 Task: Open Card Public Relations Performance Review in Board Data Visualization Techniques to Workspace Change Management and add a team member Softage.1@softage.net, a label Orange, a checklist Project Communication Management, an attachment from your computer, a color Orange and finally, add a card description 'Conduct competitor analysis for upcoming product launch' and a comment 'We should approach this task with a sense of persistence and determination, willing to overcome obstacles and push through challenges.'. Add a start date 'Jan 01, 1900' with a due date 'Jan 08, 1900'
Action: Mouse moved to (292, 157)
Screenshot: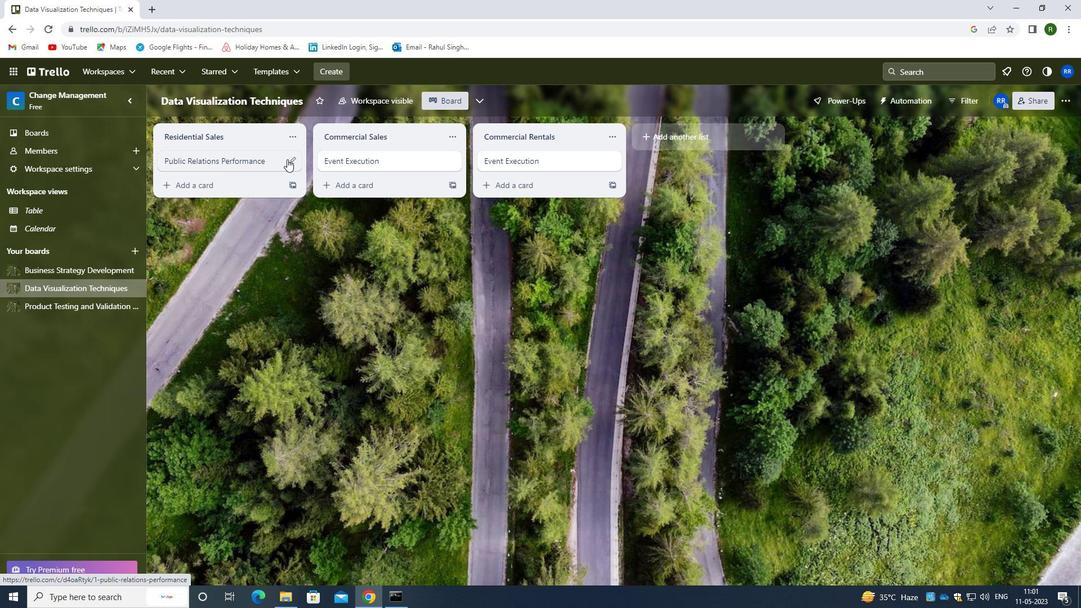 
Action: Mouse pressed left at (292, 157)
Screenshot: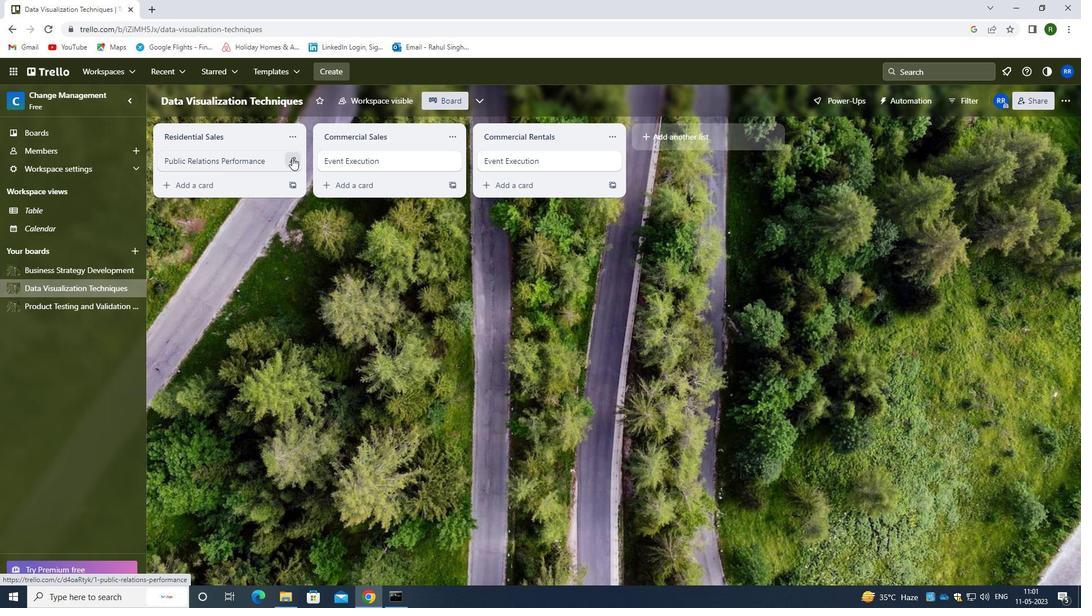 
Action: Mouse moved to (331, 163)
Screenshot: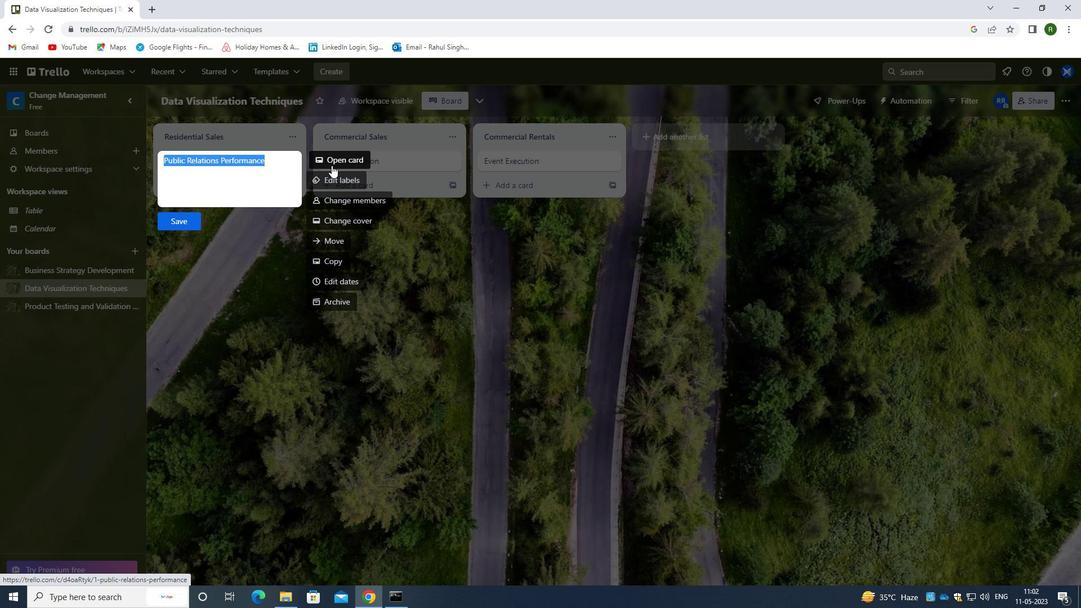 
Action: Mouse pressed left at (331, 163)
Screenshot: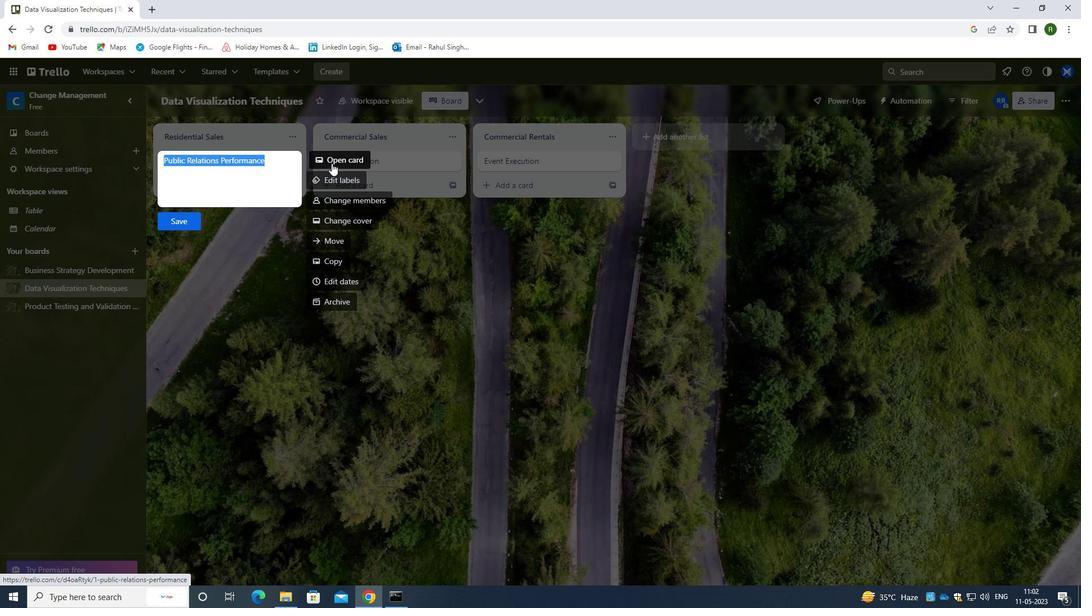 
Action: Mouse moved to (339, 155)
Screenshot: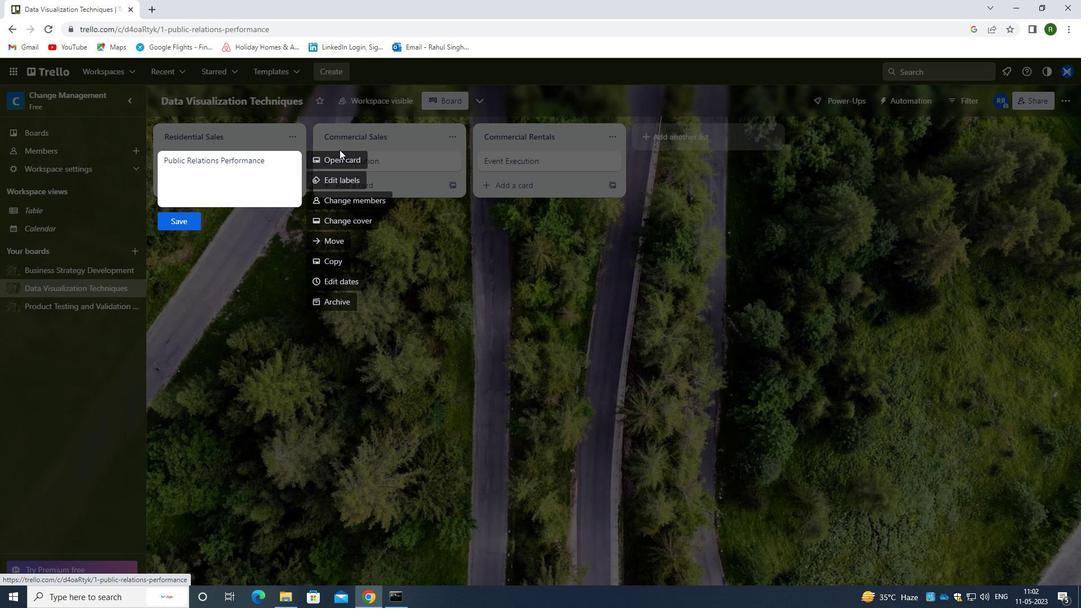 
Action: Mouse pressed left at (339, 155)
Screenshot: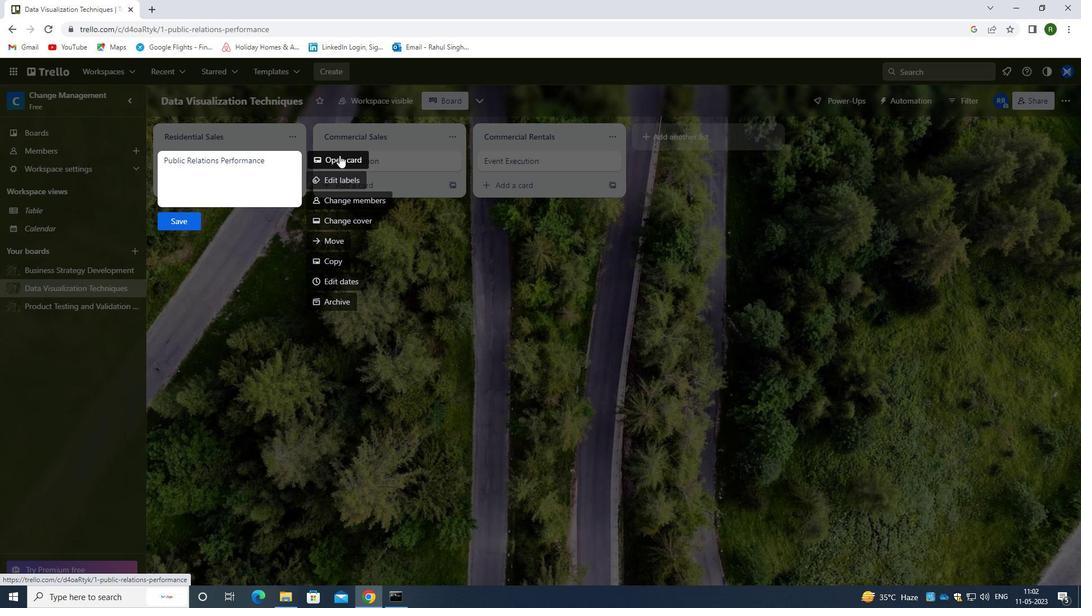 
Action: Mouse moved to (332, 160)
Screenshot: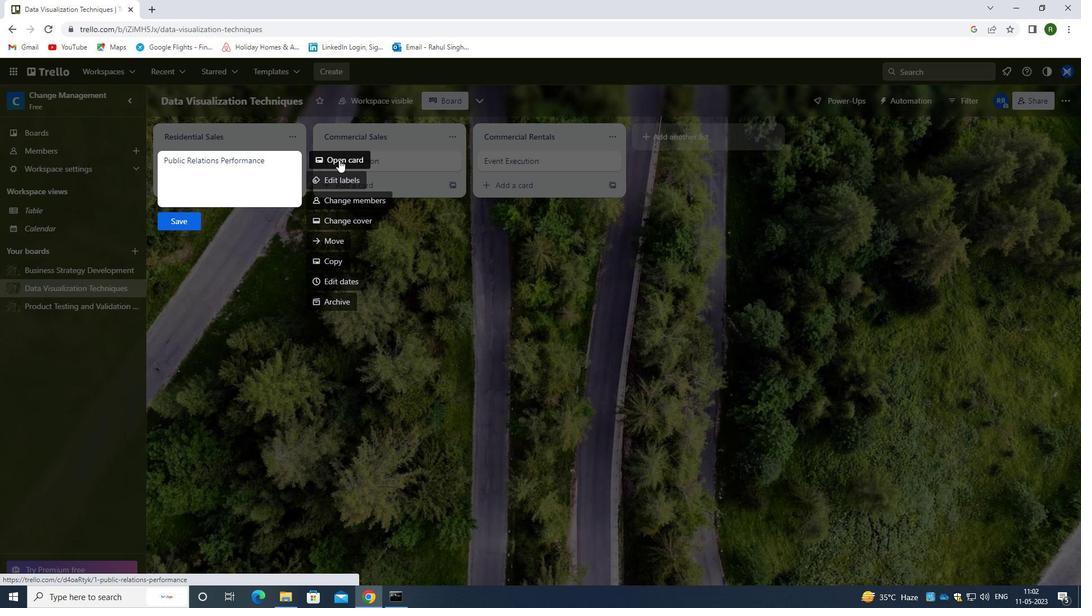 
Action: Mouse pressed left at (332, 160)
Screenshot: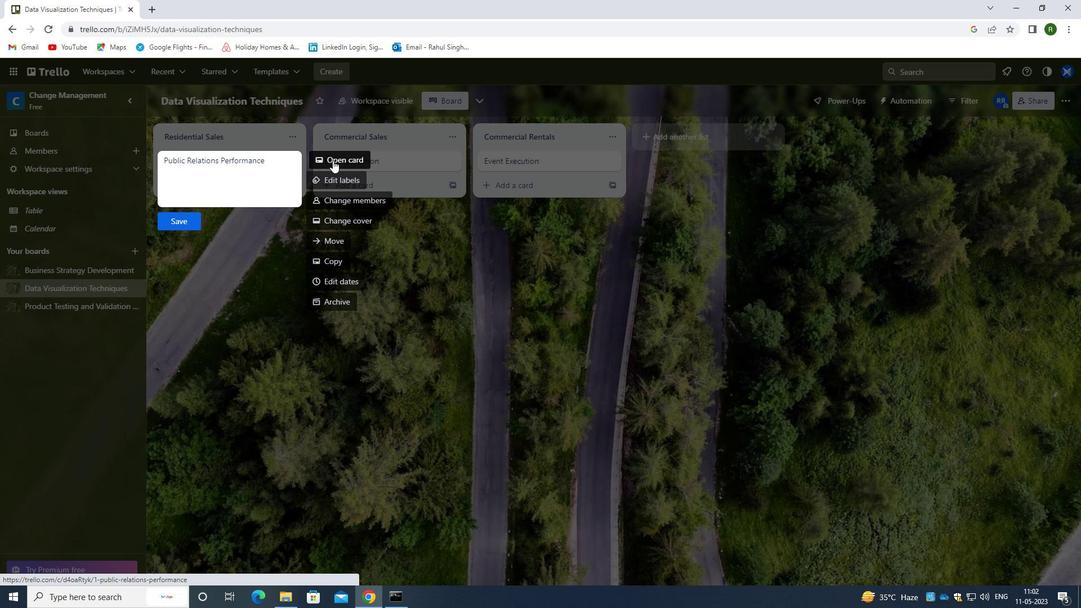 
Action: Mouse moved to (683, 163)
Screenshot: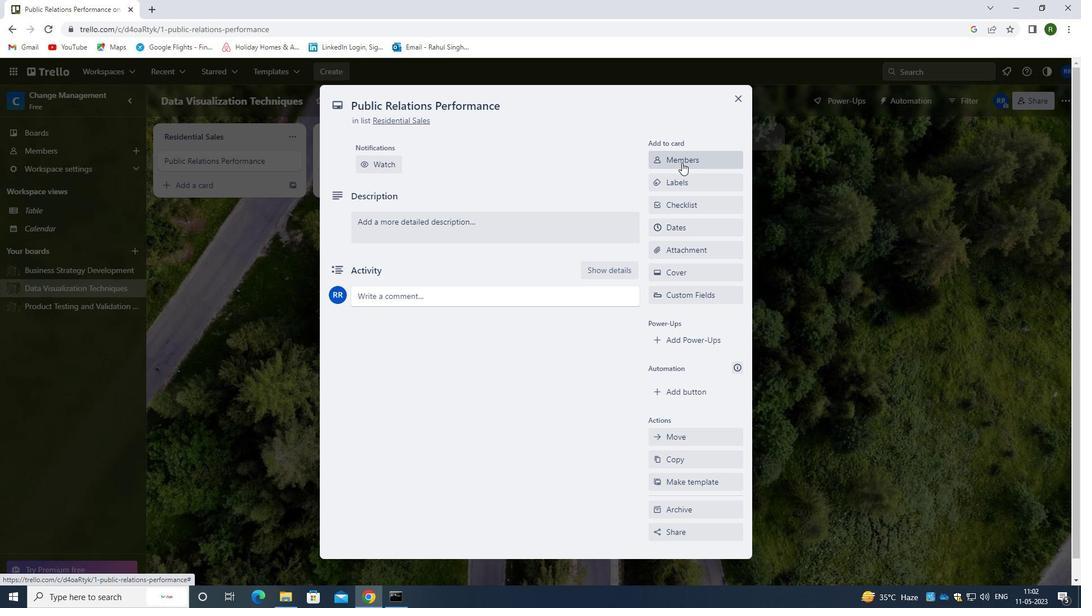 
Action: Mouse pressed left at (683, 163)
Screenshot: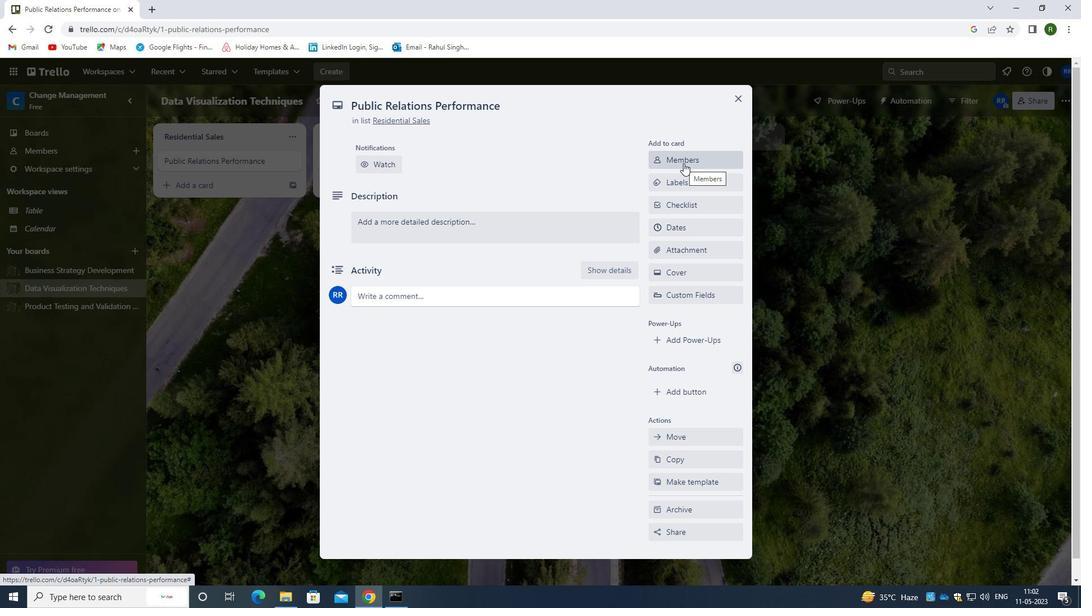 
Action: Mouse moved to (685, 215)
Screenshot: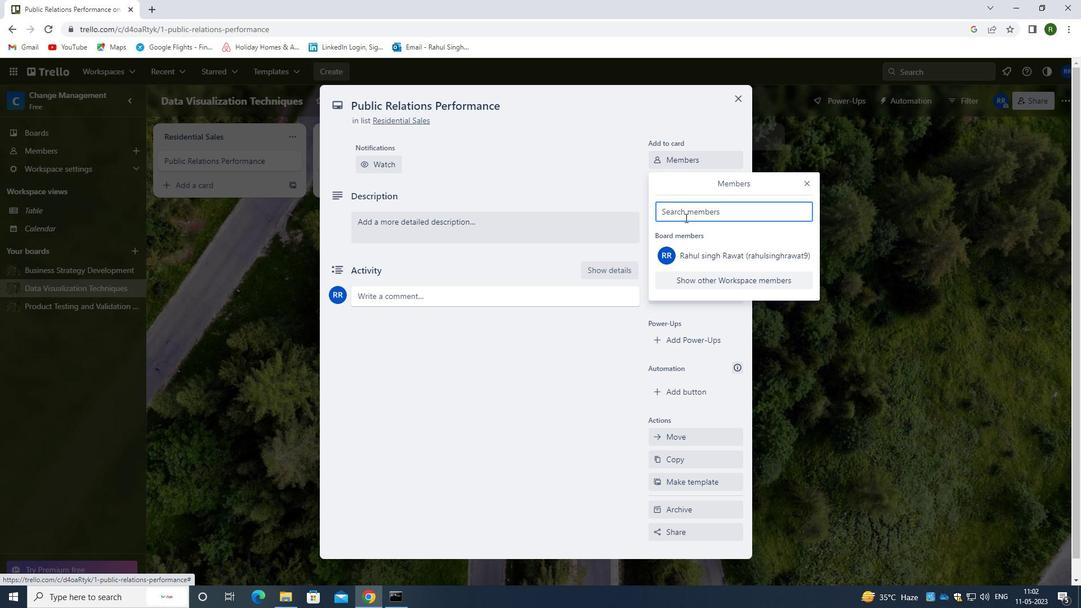 
Action: Mouse pressed left at (685, 215)
Screenshot: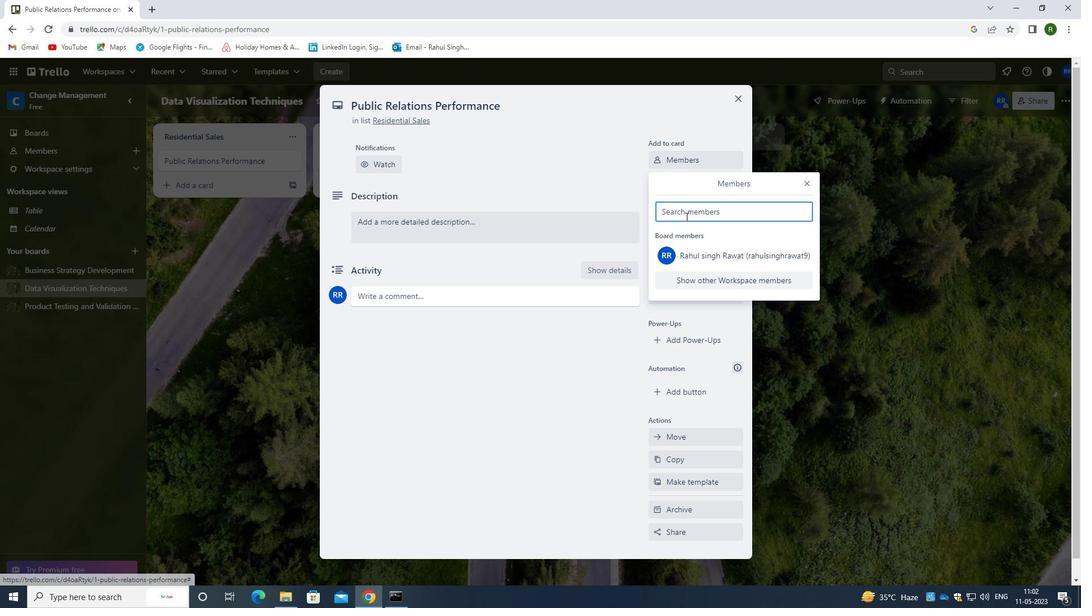 
Action: Mouse moved to (682, 211)
Screenshot: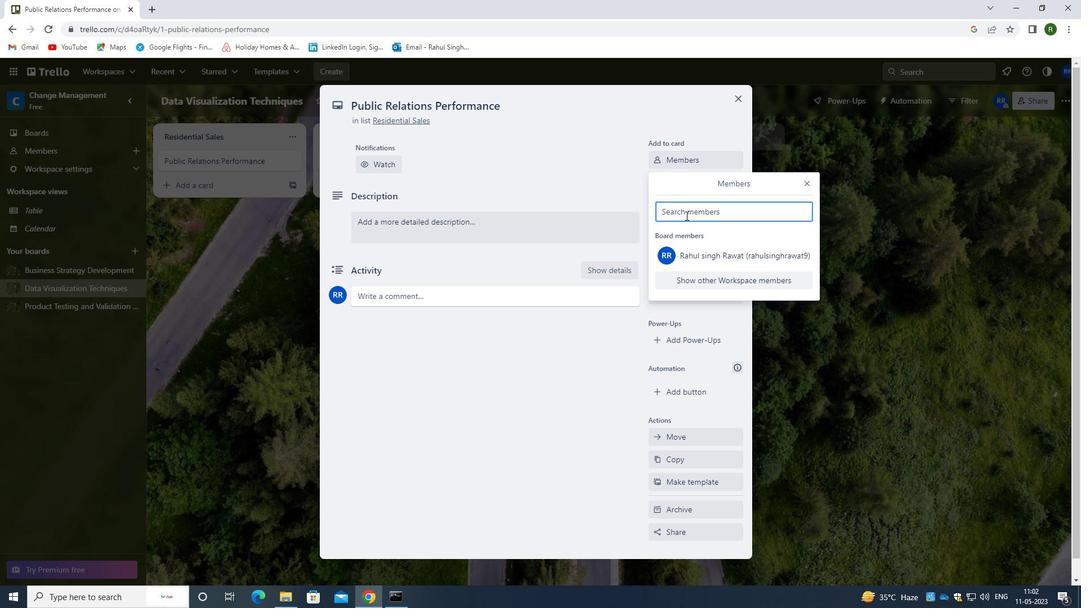 
Action: Key pressed <Key.shift>SOFTAGE.1<Key.shift>@SOFTAGE.NET
Screenshot: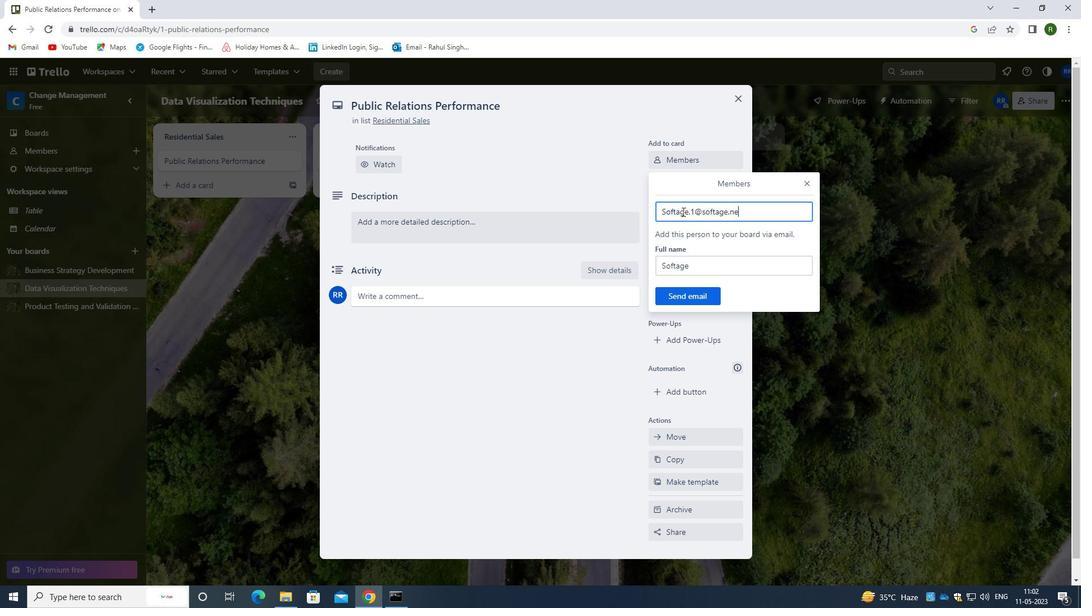 
Action: Mouse moved to (701, 294)
Screenshot: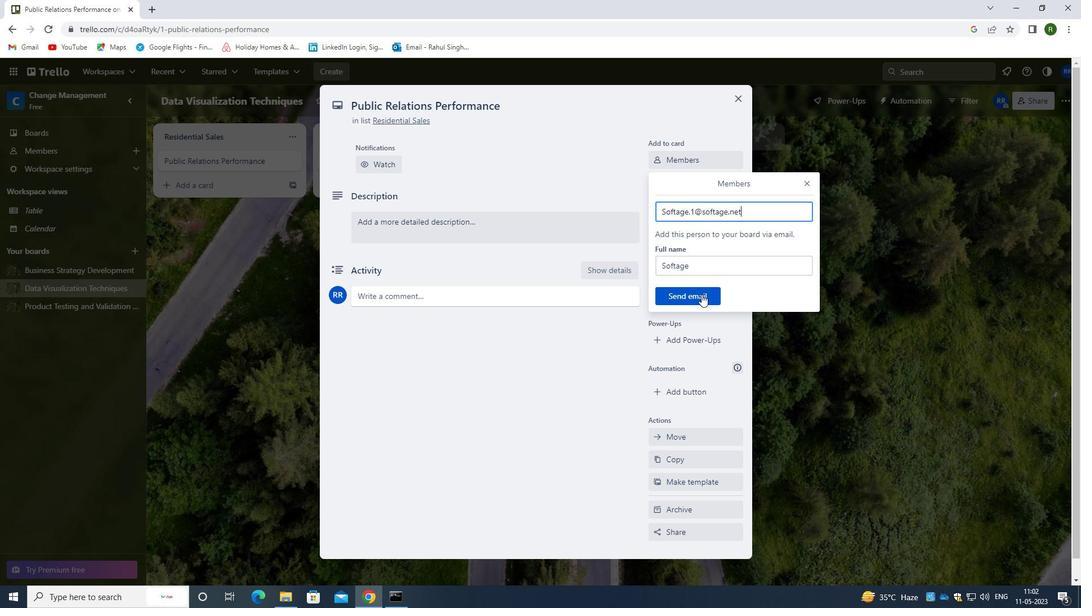 
Action: Mouse pressed left at (701, 294)
Screenshot: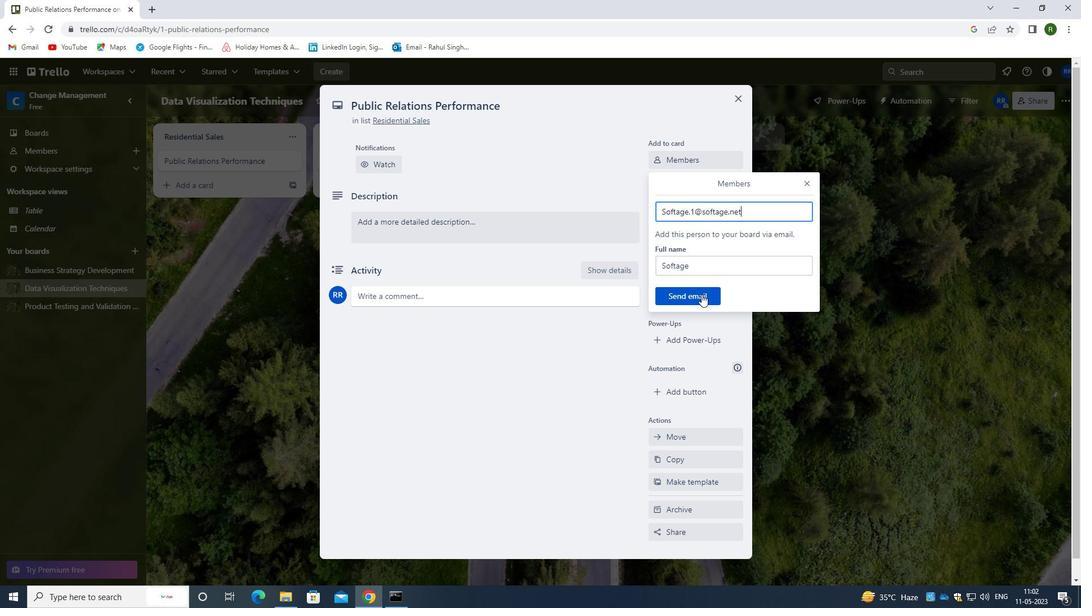 
Action: Mouse moved to (682, 222)
Screenshot: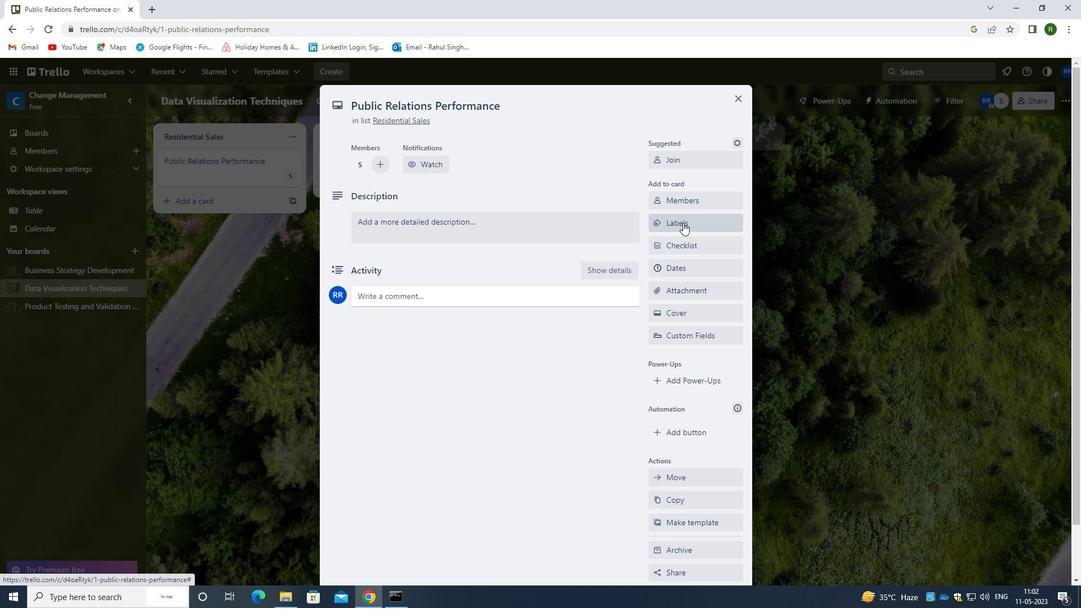 
Action: Mouse pressed left at (682, 222)
Screenshot: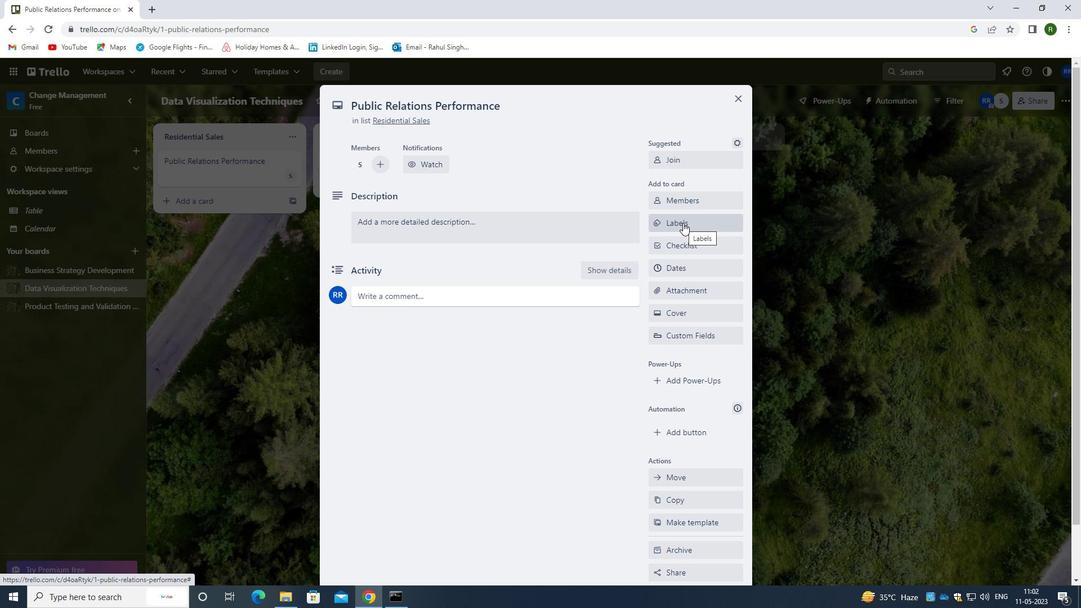 
Action: Mouse moved to (693, 270)
Screenshot: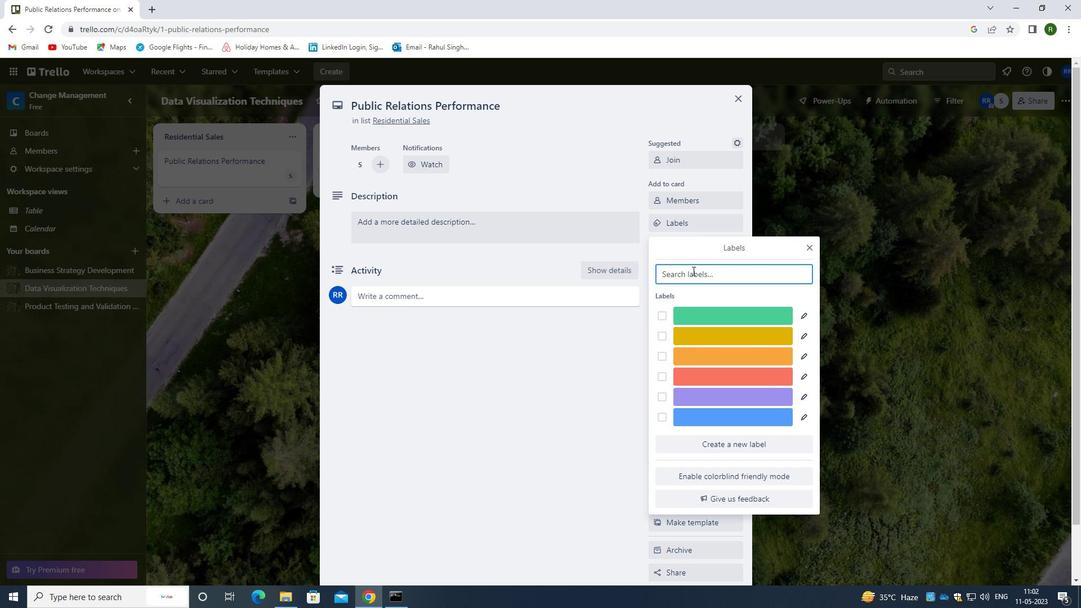 
Action: Mouse pressed left at (693, 270)
Screenshot: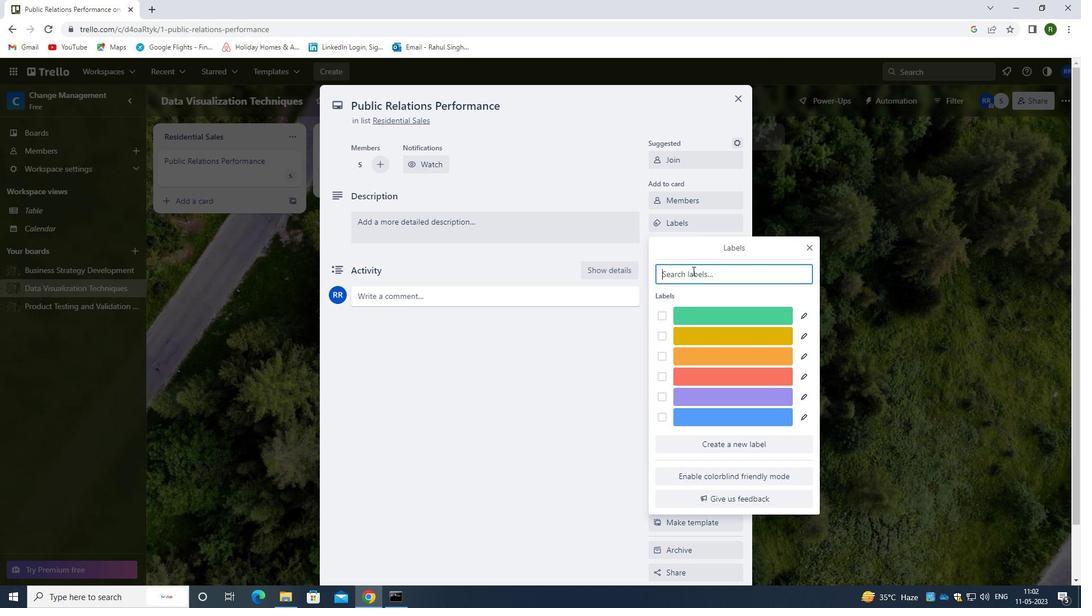 
Action: Mouse moved to (691, 268)
Screenshot: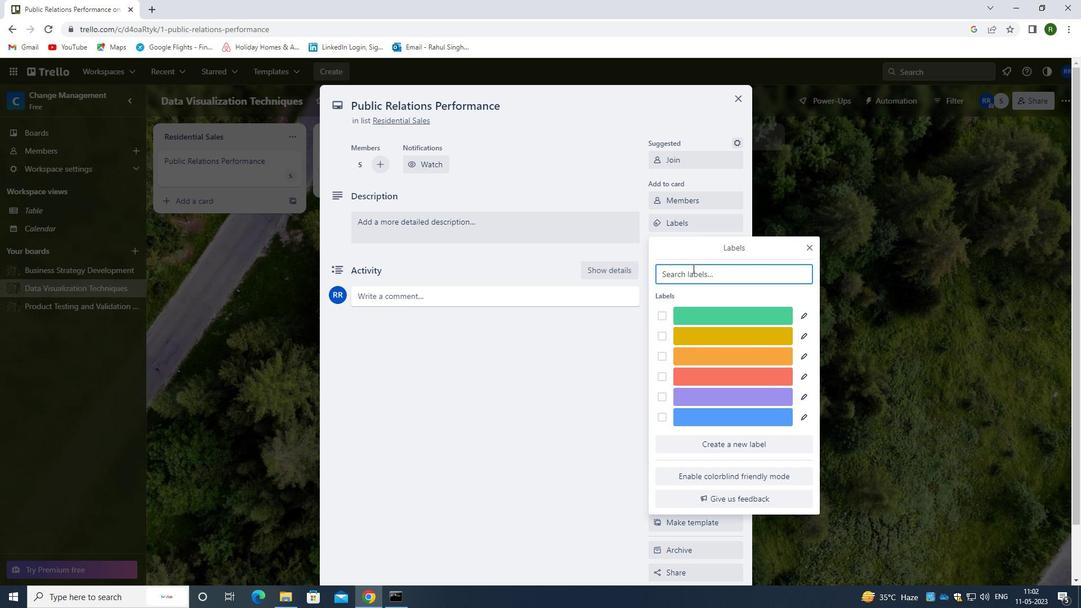 
Action: Key pressed <Key.shift>ORANGE
Screenshot: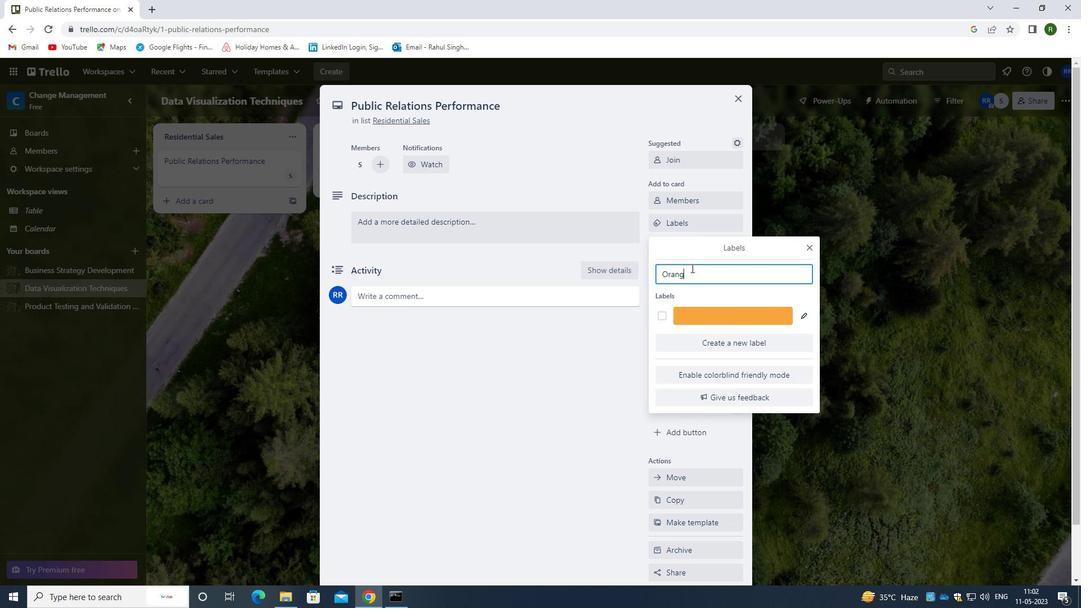 
Action: Mouse moved to (663, 322)
Screenshot: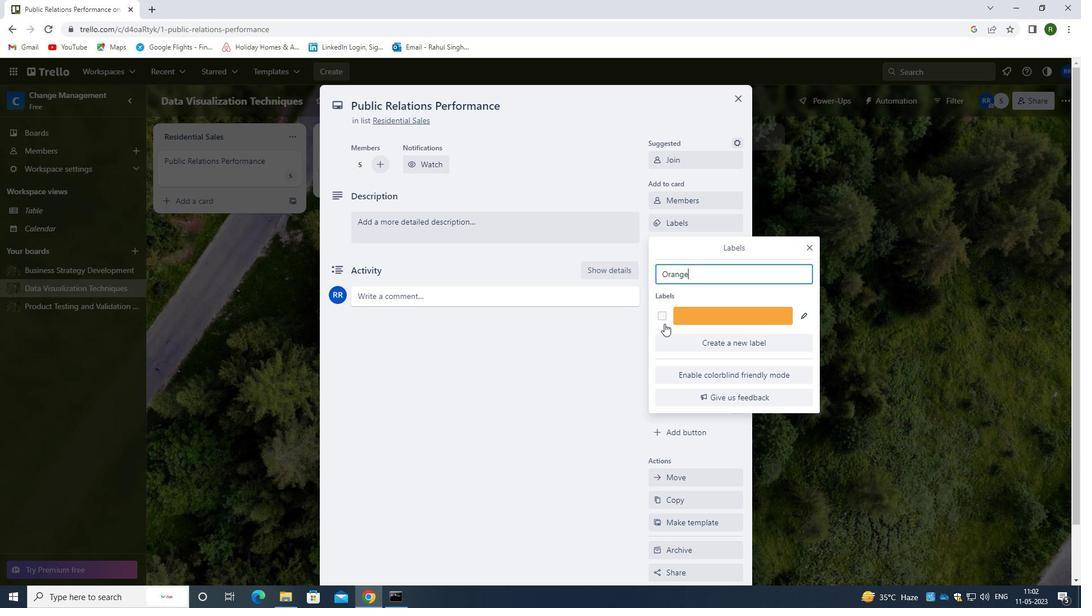 
Action: Mouse pressed left at (663, 322)
Screenshot: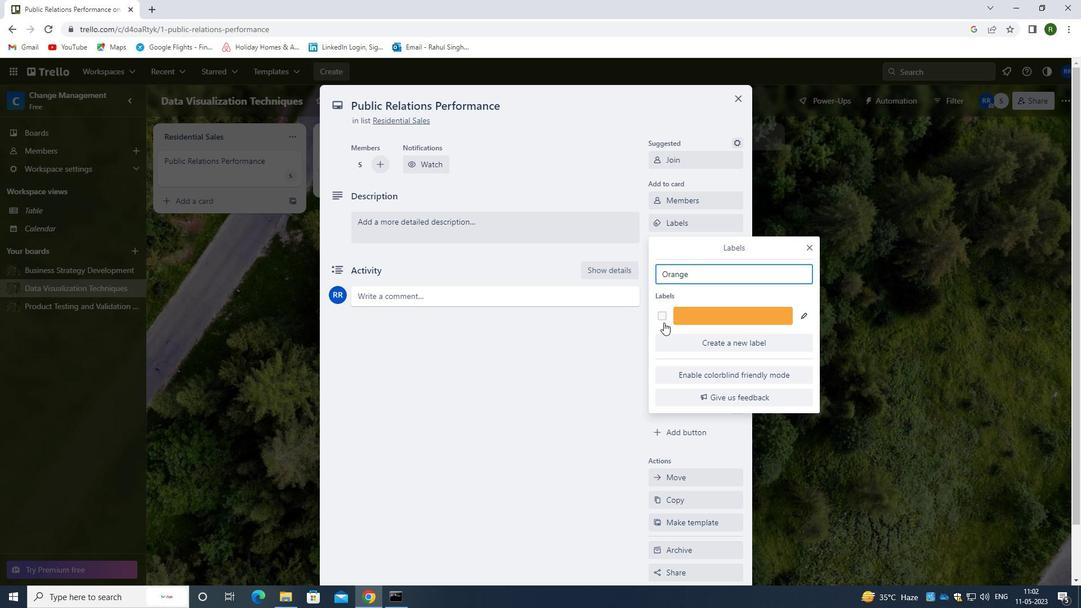 
Action: Mouse moved to (809, 247)
Screenshot: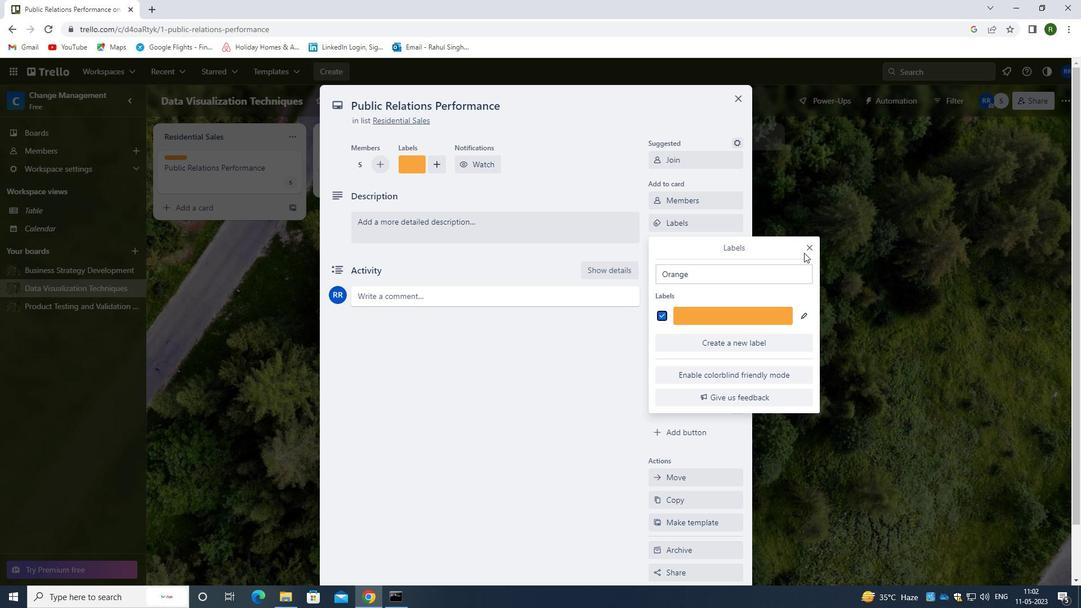 
Action: Mouse pressed left at (809, 247)
Screenshot: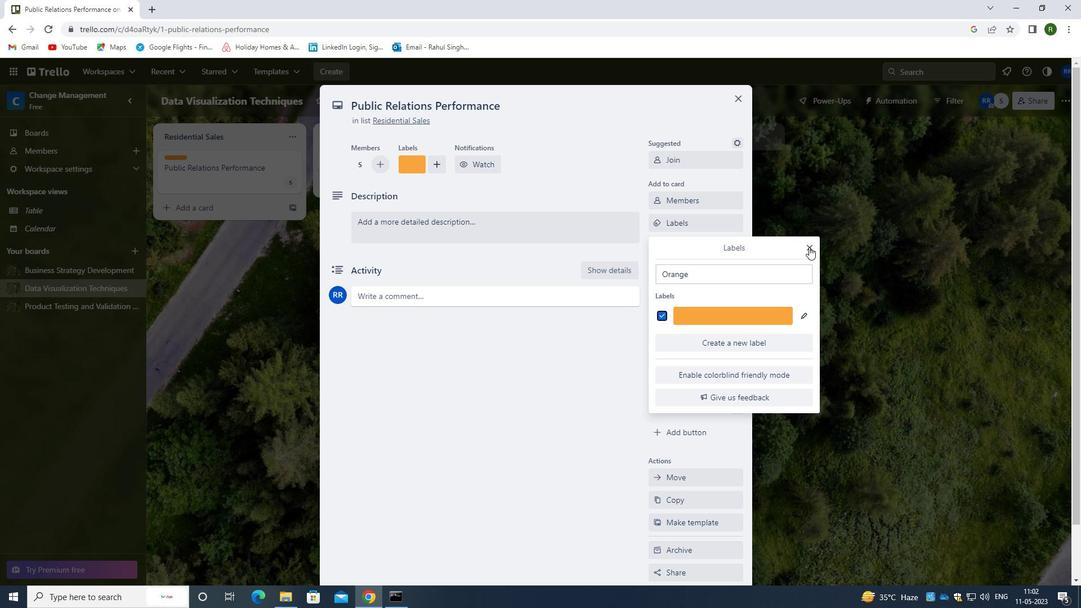 
Action: Mouse moved to (690, 246)
Screenshot: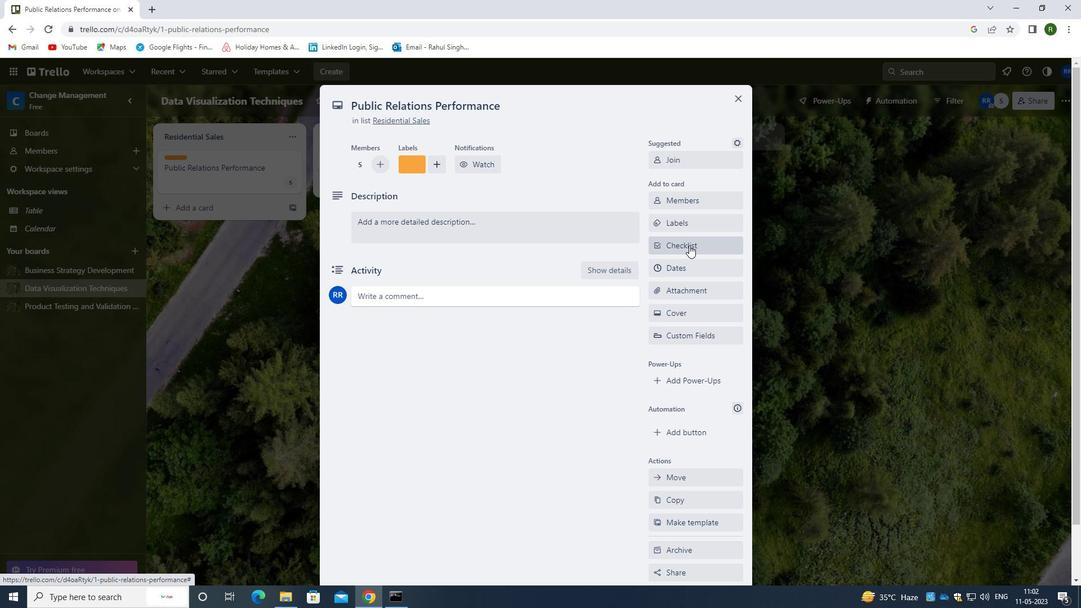 
Action: Mouse pressed left at (690, 246)
Screenshot: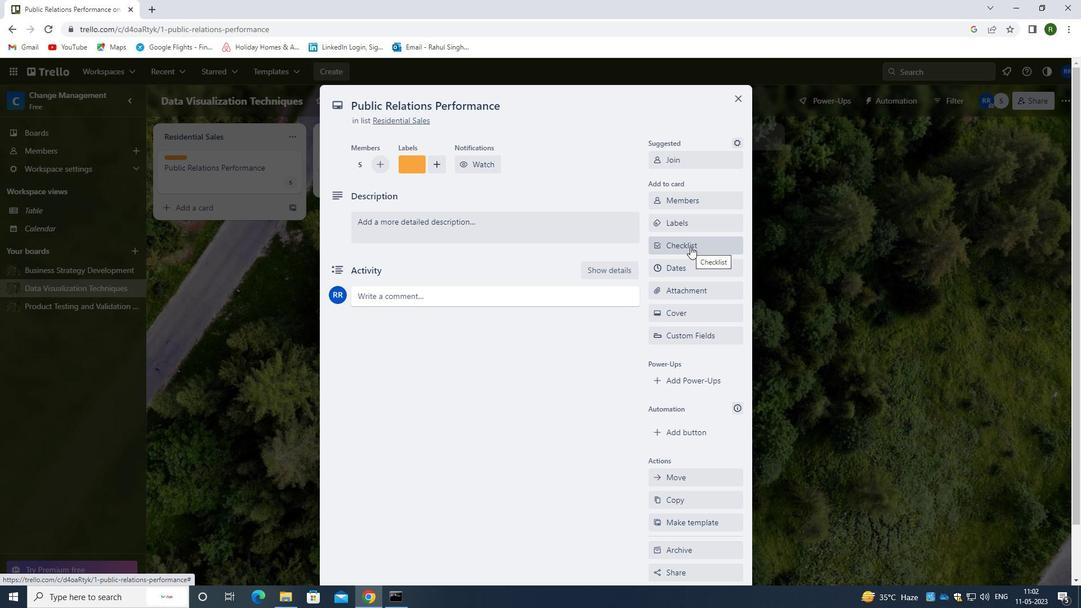 
Action: Mouse moved to (708, 300)
Screenshot: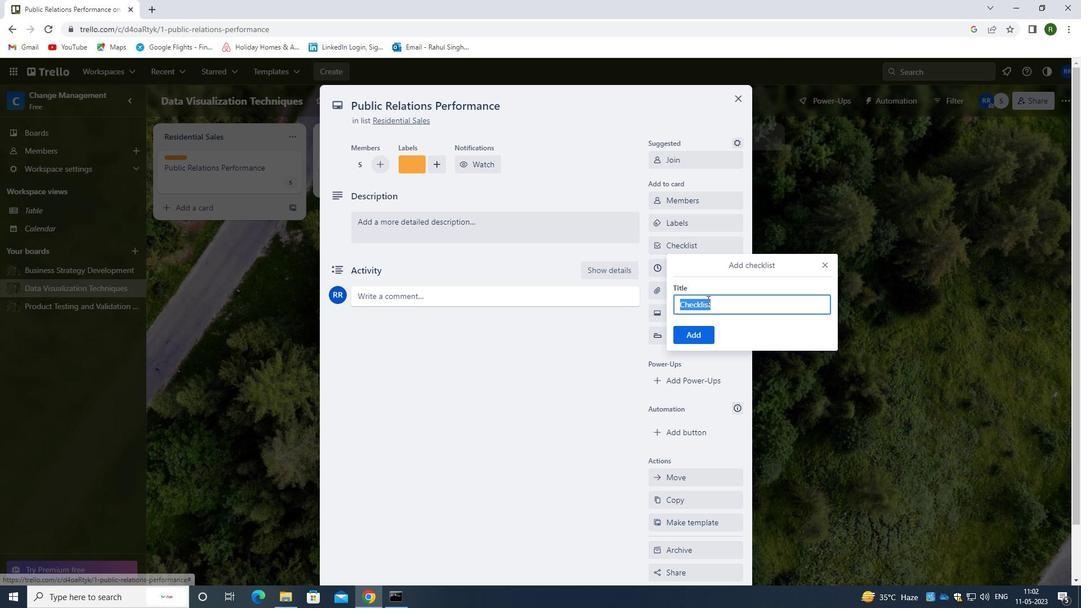 
Action: Key pressed <Key.backspace><Key.shift>O<Key.backspace>PROJECT<Key.space><Key.shift><Key.shift><Key.shift><Key.shift><Key.shift><Key.shift><Key.shift>COMMUNICATION<Key.space><Key.shift>MANAGEMENT
Screenshot: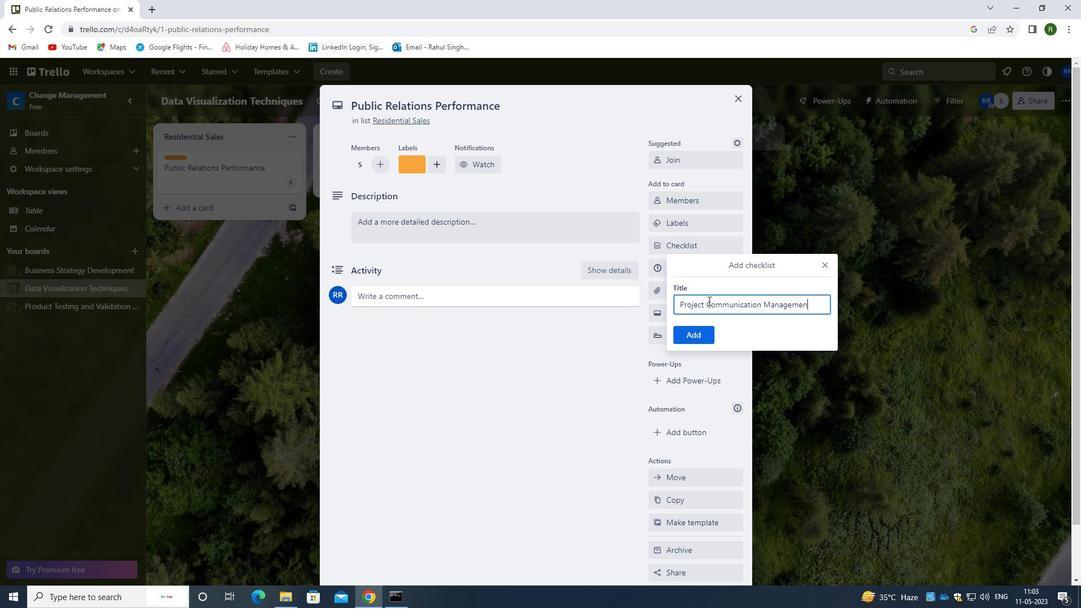 
Action: Mouse moved to (697, 333)
Screenshot: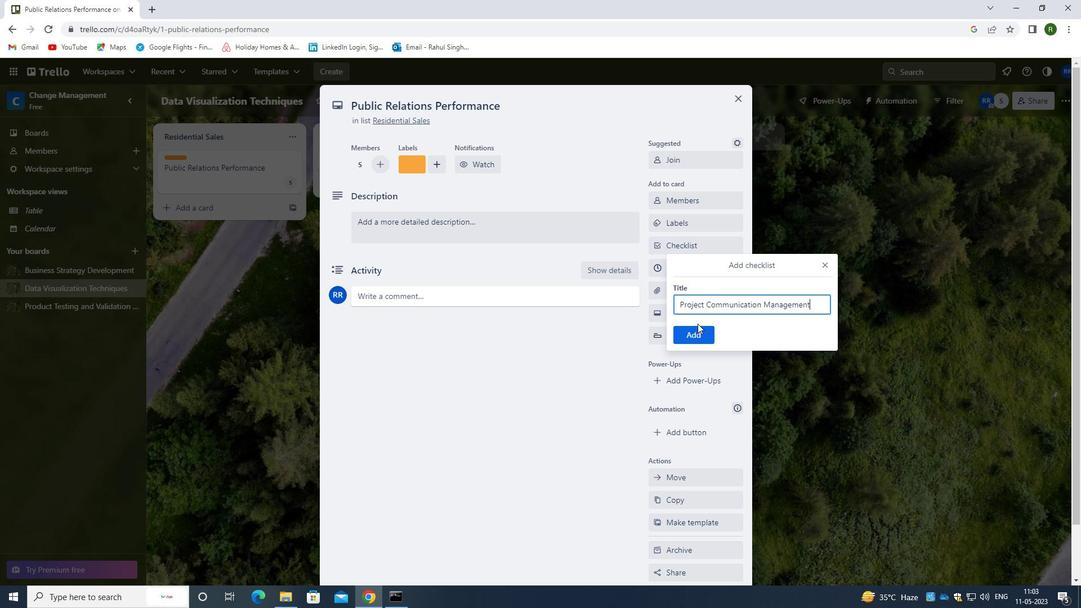 
Action: Mouse pressed left at (697, 333)
Screenshot: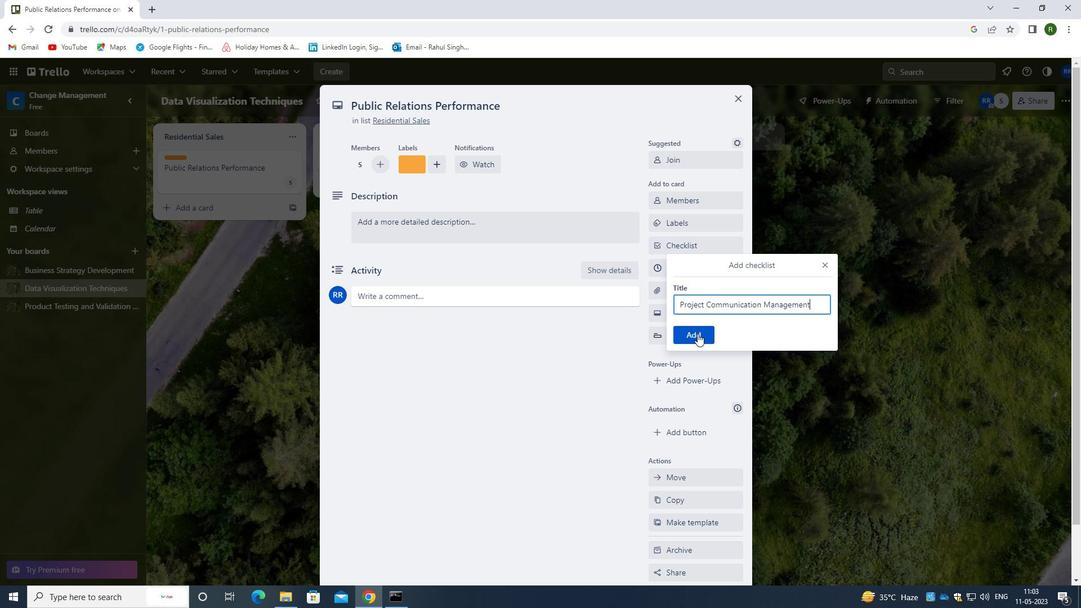 
Action: Mouse moved to (686, 286)
Screenshot: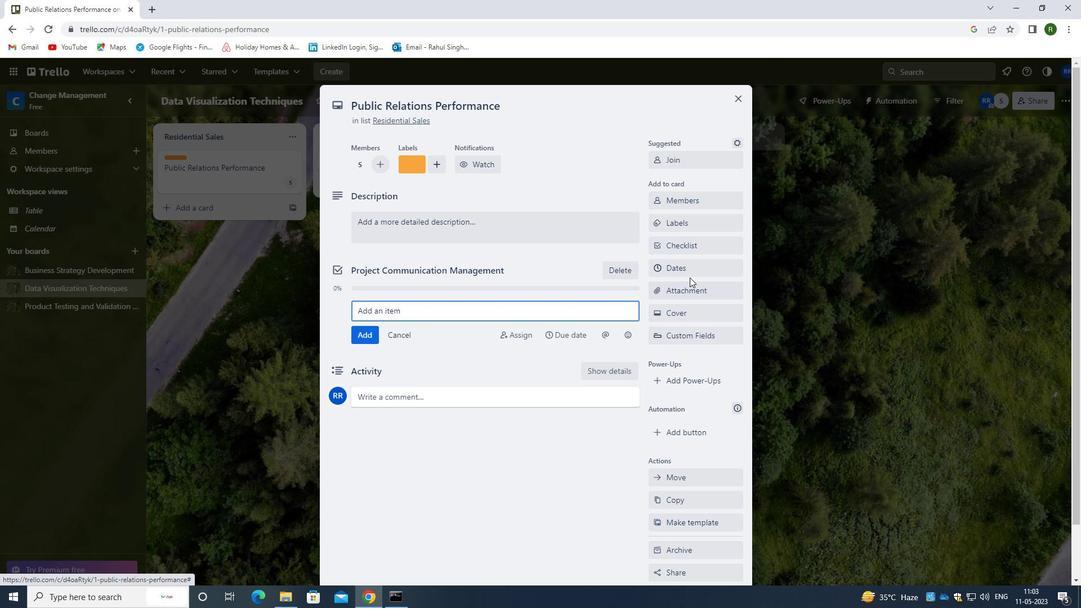 
Action: Mouse pressed left at (686, 286)
Screenshot: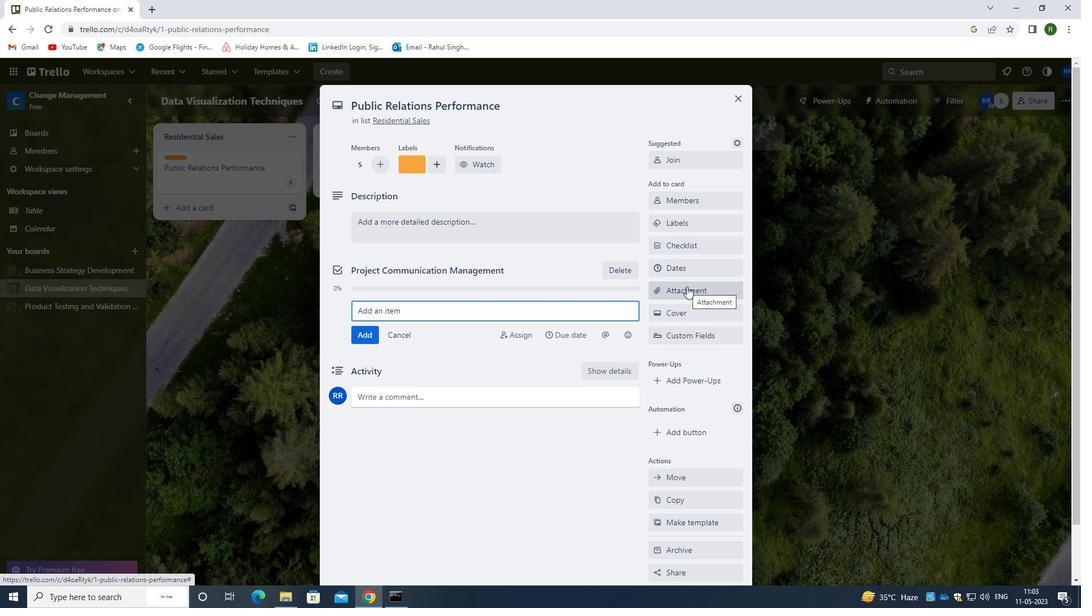 
Action: Mouse moved to (685, 343)
Screenshot: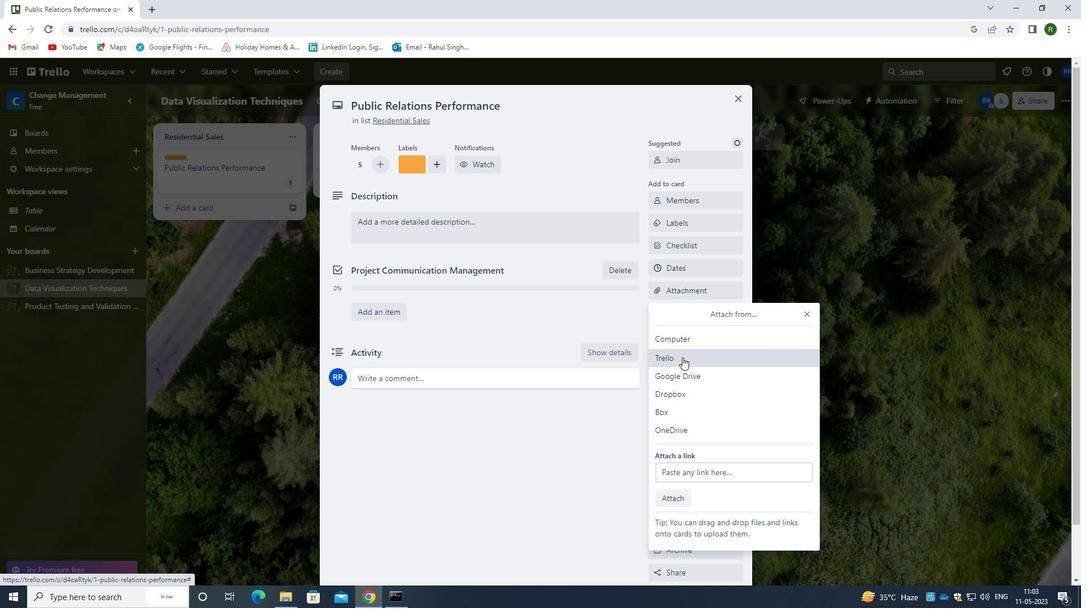 
Action: Mouse pressed left at (685, 343)
Screenshot: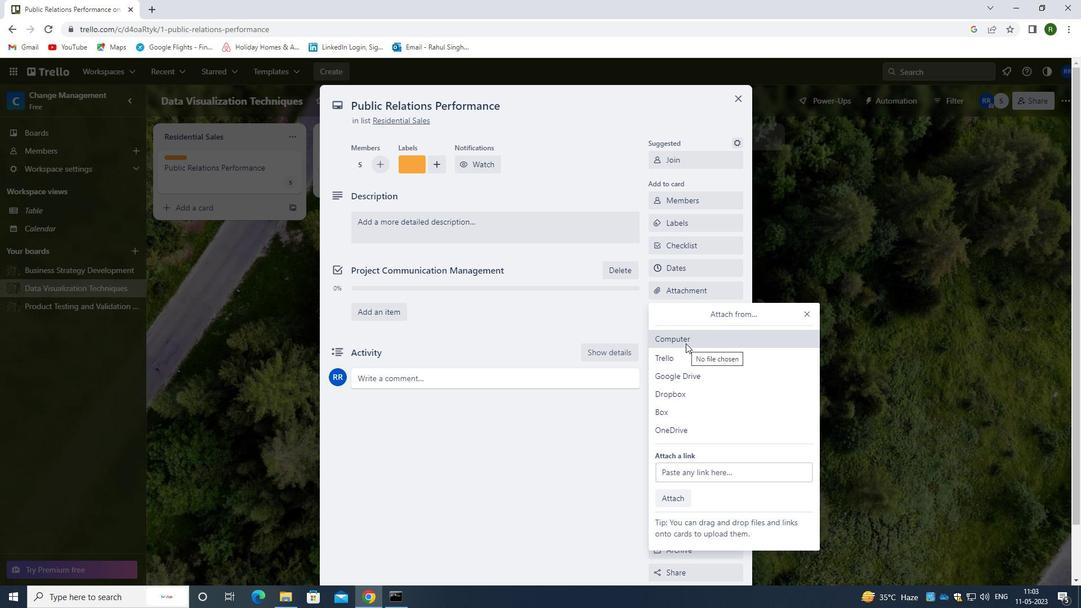 
Action: Mouse moved to (48, 202)
Screenshot: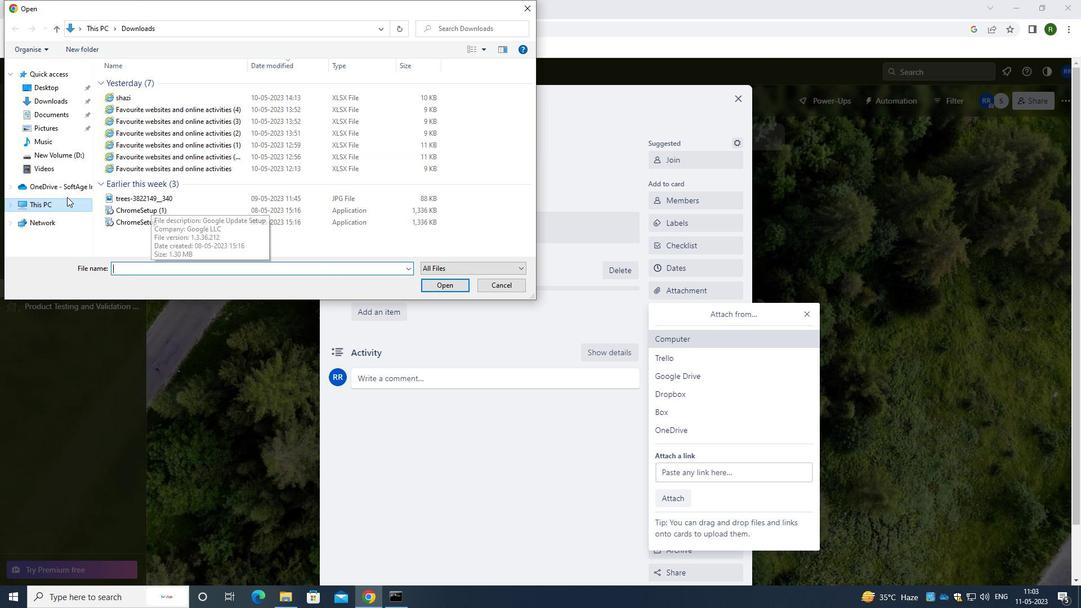 
Action: Mouse pressed left at (48, 202)
Screenshot: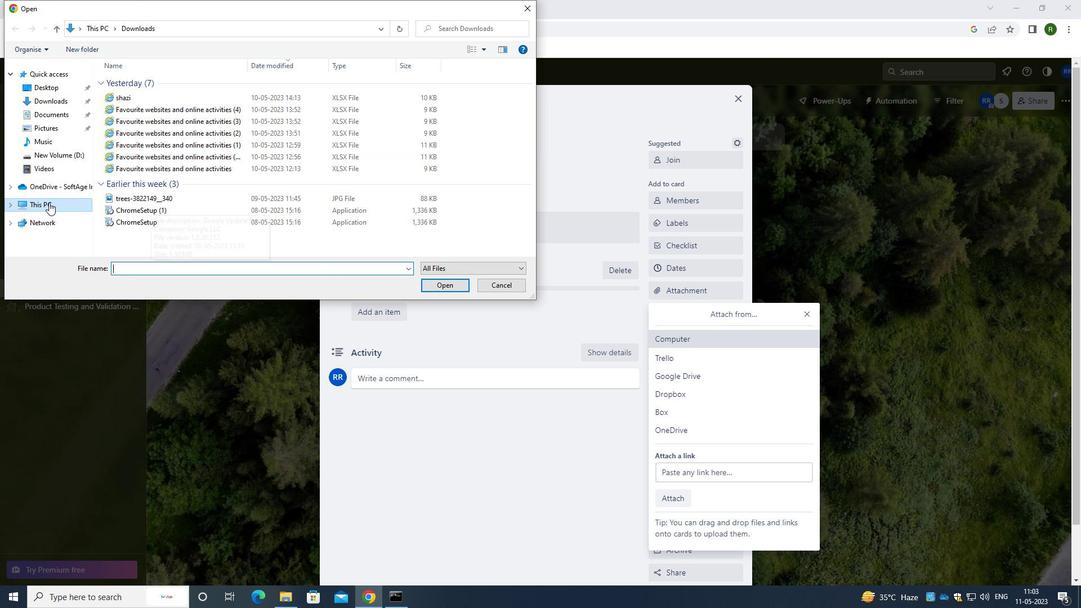 
Action: Mouse moved to (330, 244)
Screenshot: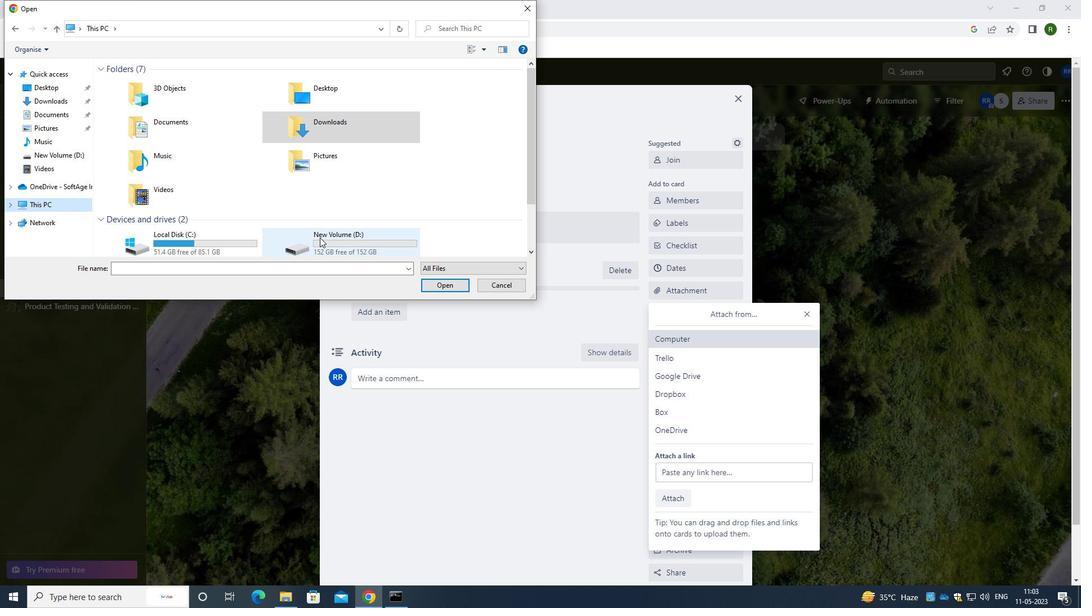 
Action: Mouse pressed left at (330, 244)
Screenshot: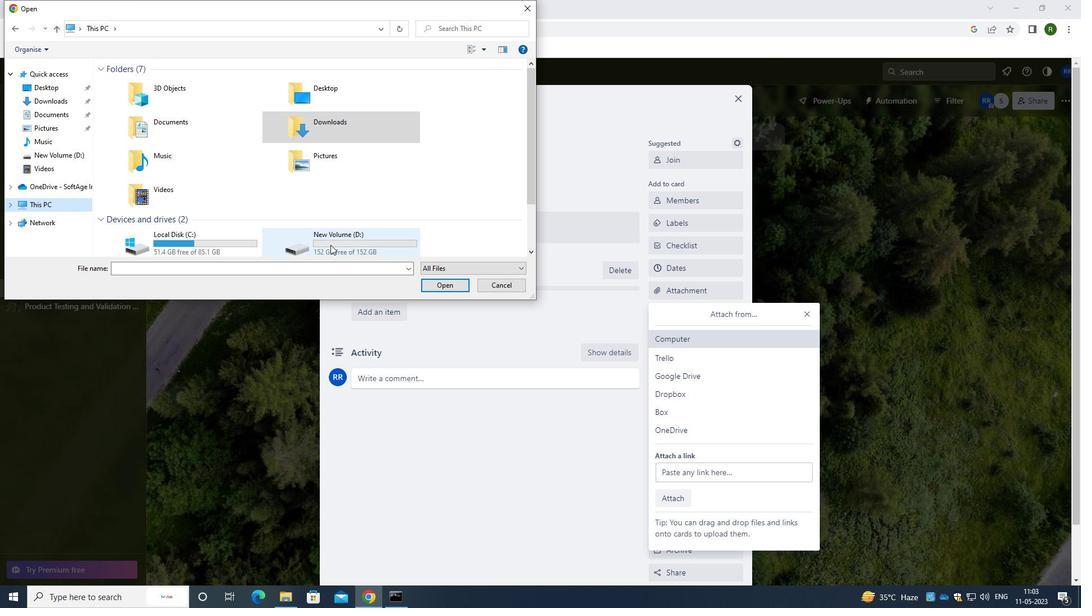 
Action: Mouse pressed left at (330, 244)
Screenshot: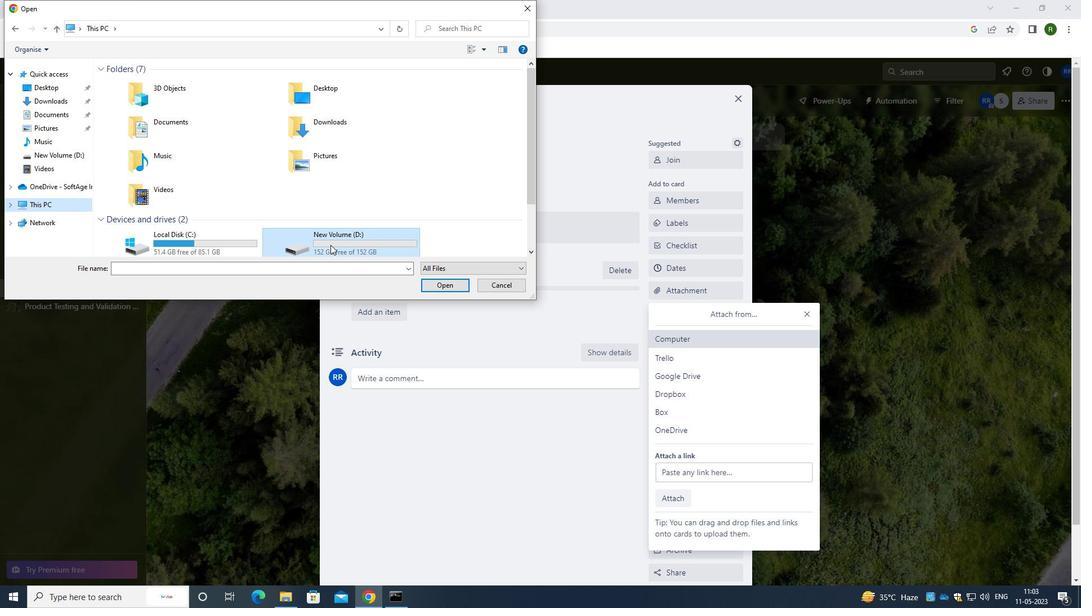 
Action: Mouse moved to (140, 109)
Screenshot: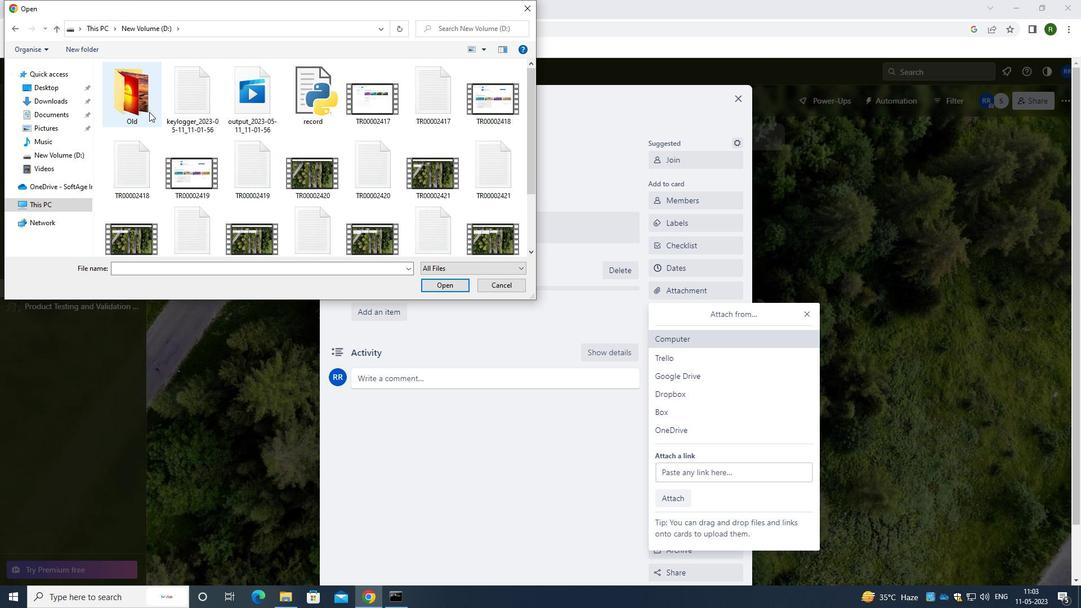 
Action: Mouse pressed left at (140, 109)
Screenshot: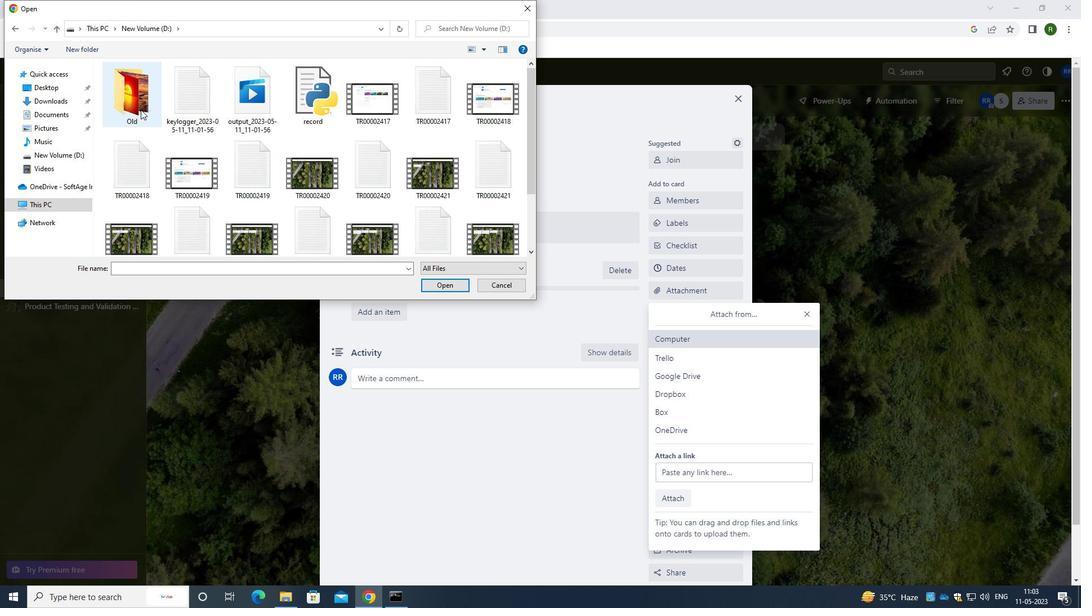 
Action: Mouse moved to (140, 109)
Screenshot: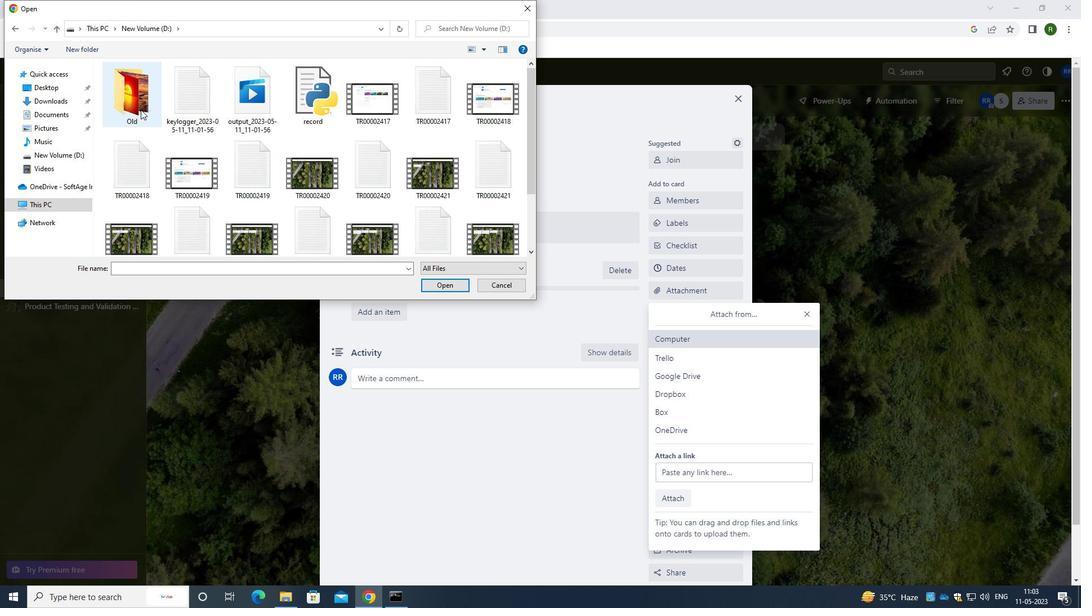 
Action: Mouse pressed left at (140, 109)
Screenshot: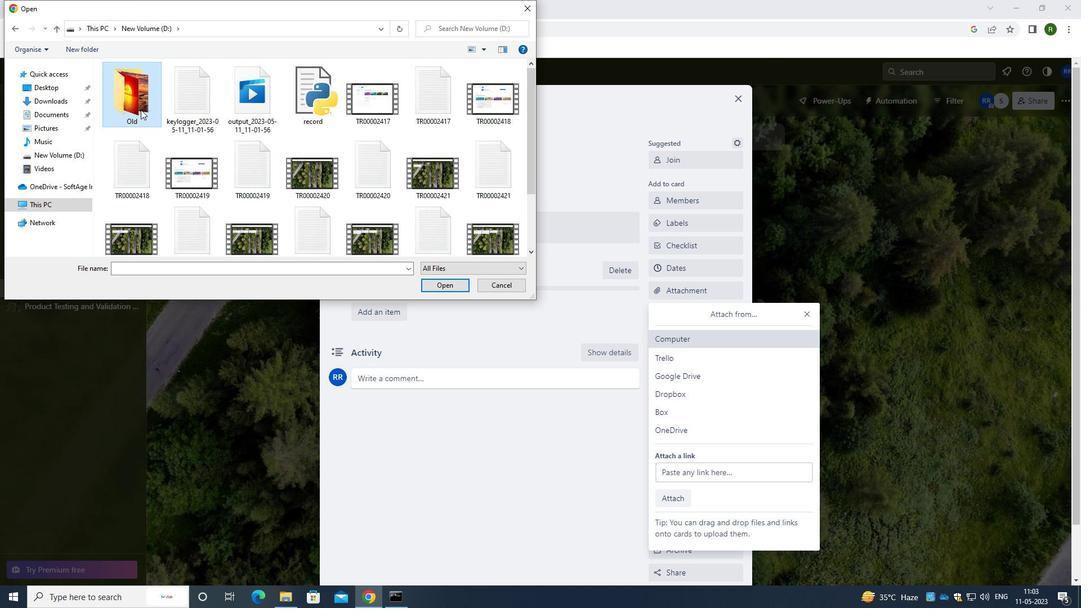 
Action: Mouse moved to (137, 124)
Screenshot: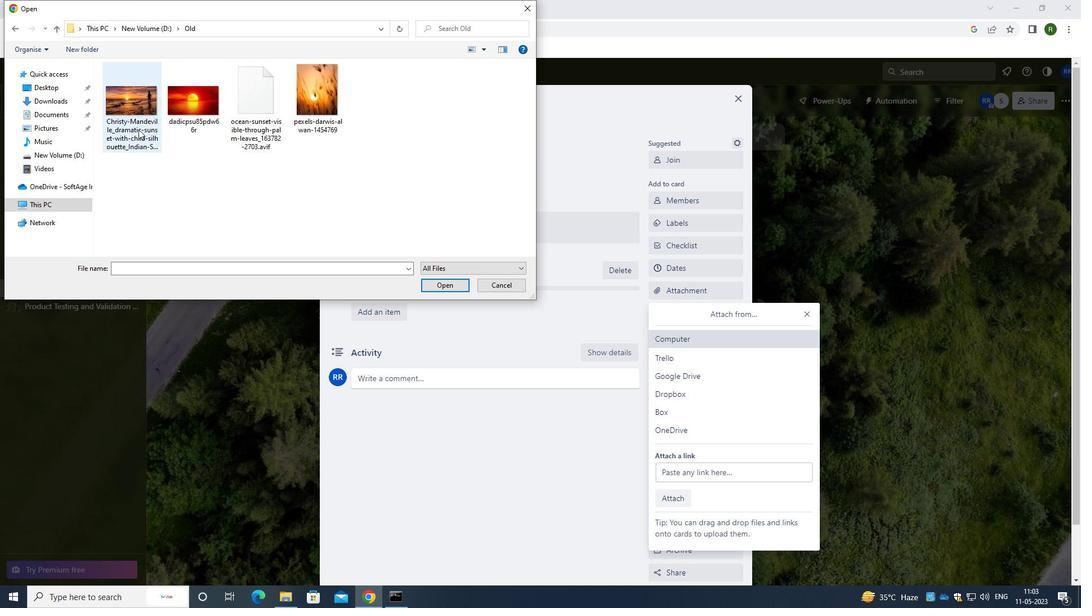 
Action: Mouse pressed left at (137, 124)
Screenshot: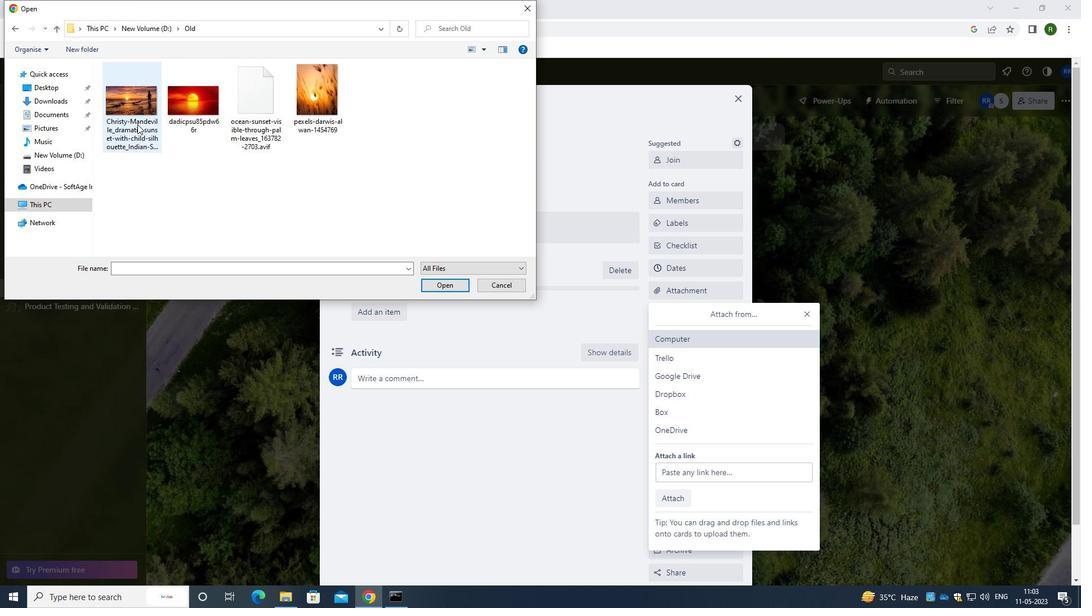
Action: Mouse moved to (453, 283)
Screenshot: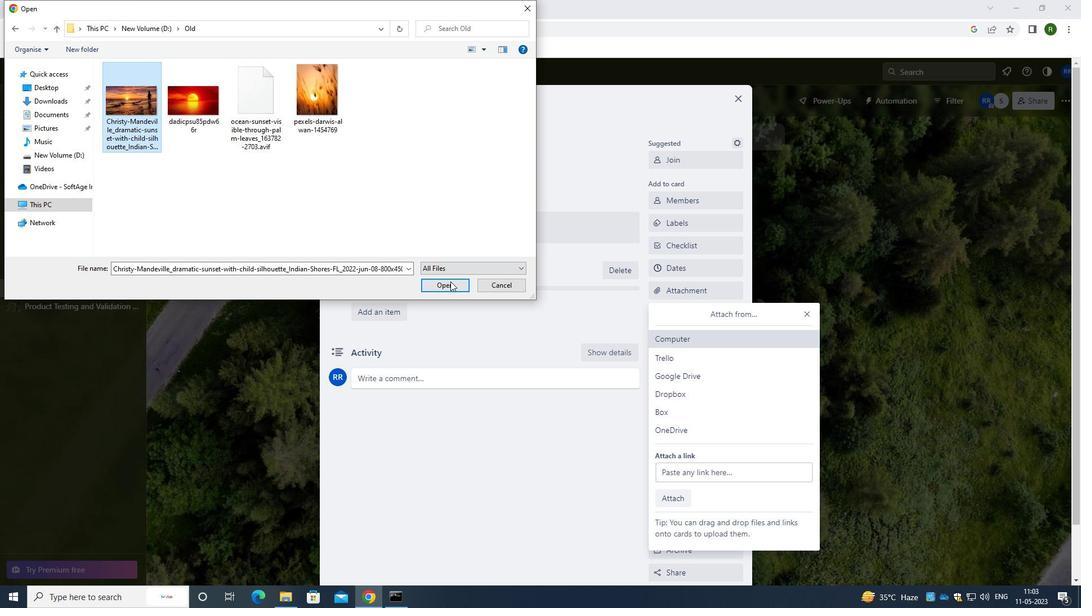 
Action: Mouse pressed left at (453, 283)
Screenshot: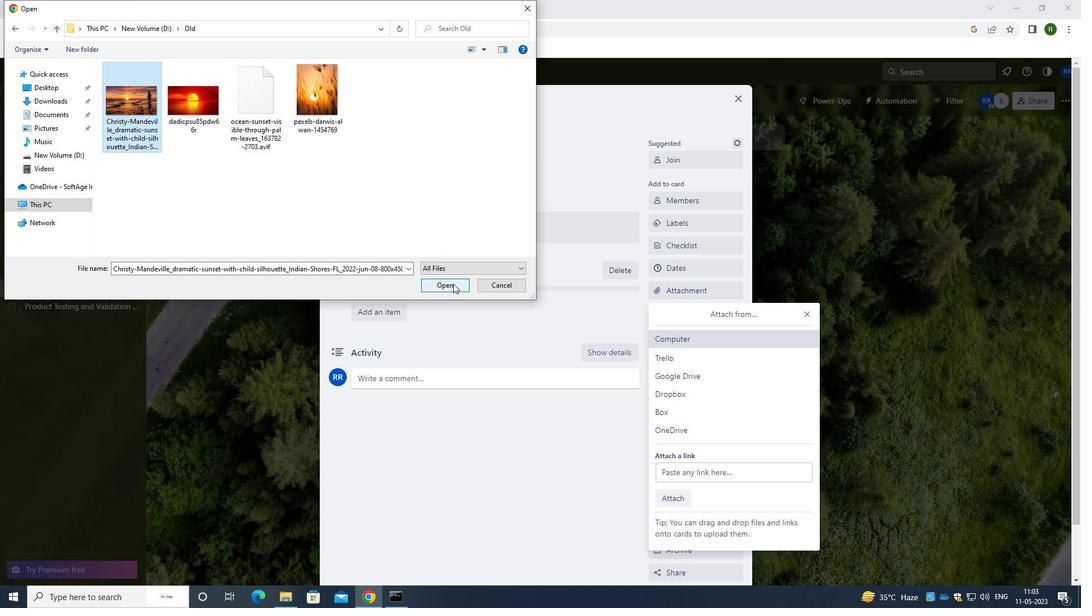 
Action: Mouse moved to (439, 315)
Screenshot: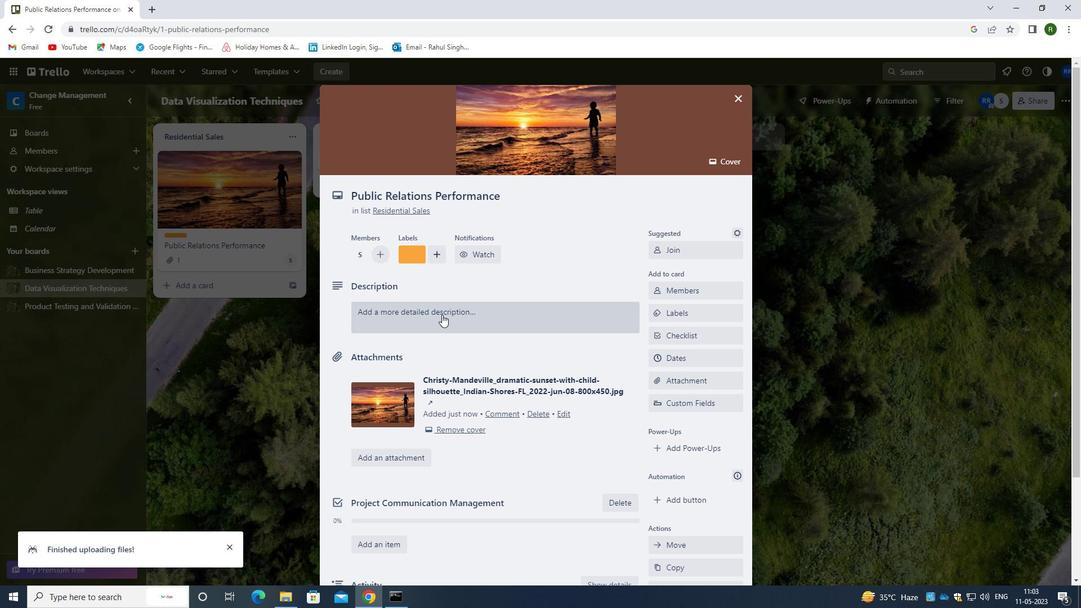 
Action: Mouse pressed left at (439, 315)
Screenshot: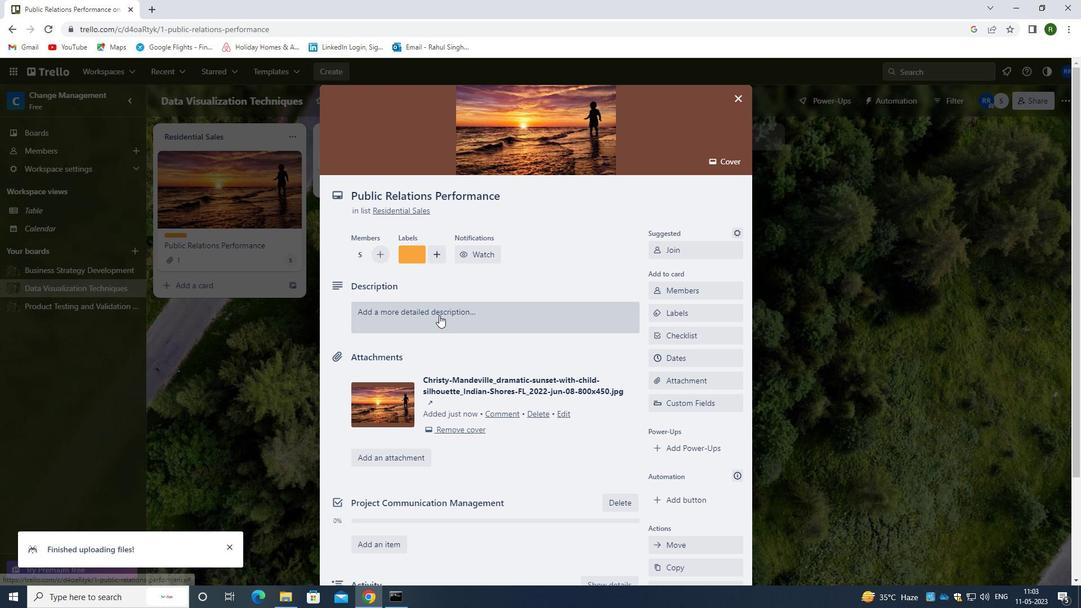 
Action: Mouse moved to (439, 382)
Screenshot: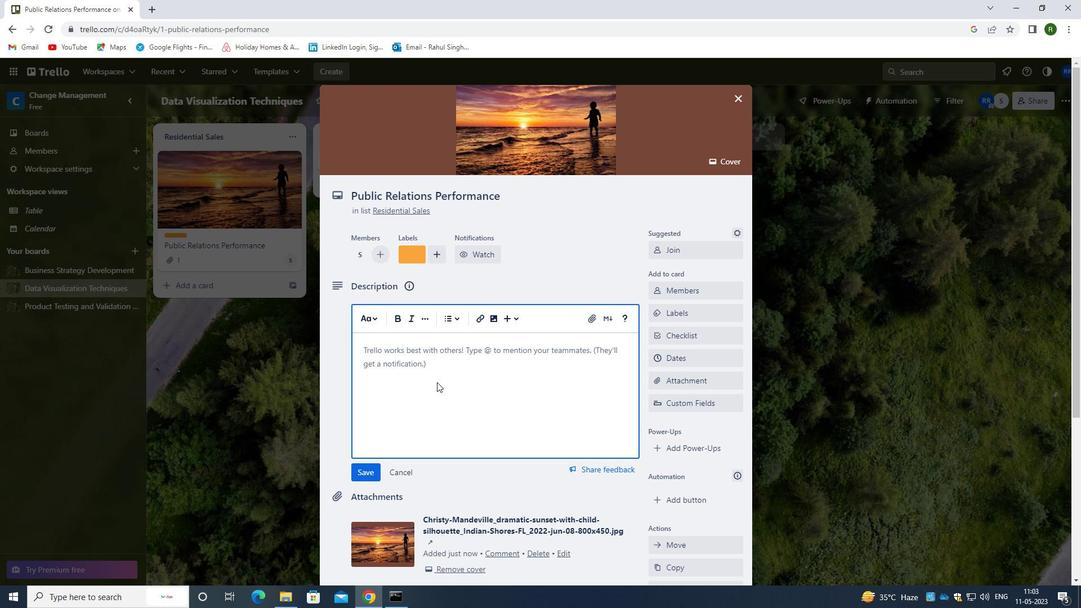 
Action: Key pressed <Key.caps_lock>C<Key.caps_lock>ONDUCT<Key.space>COMPETITOR<Key.space>ANALYSIS<Key.space>FOR<Key.space>UPCOMING<Key.space>PROF<Key.backspace>DUCT<Key.space>LAUCNH<Key.backspace><Key.backspace><Key.backspace>NCH.
Screenshot: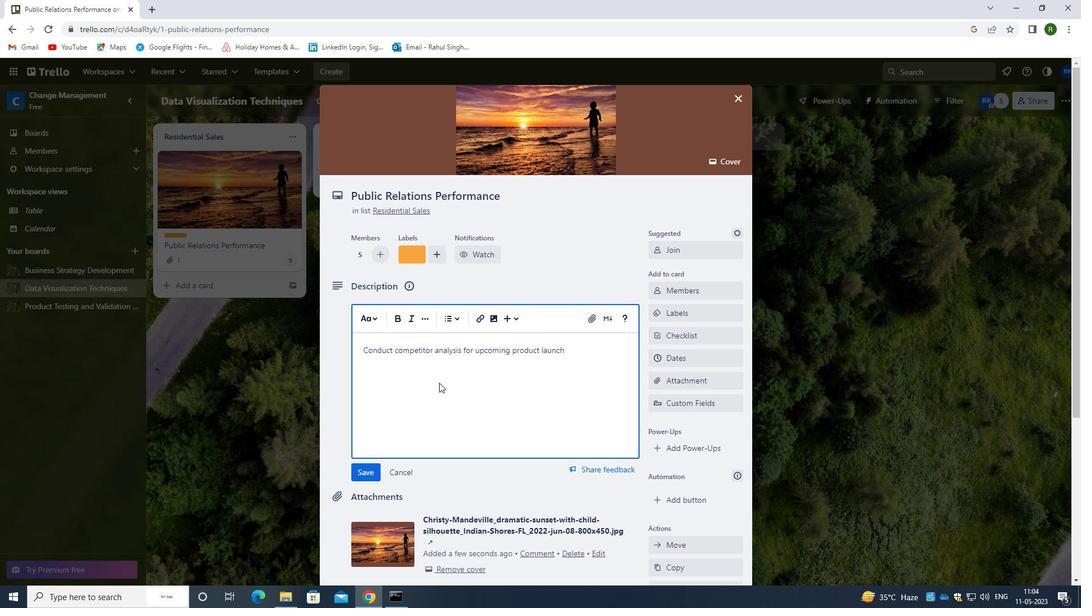 
Action: Mouse moved to (374, 470)
Screenshot: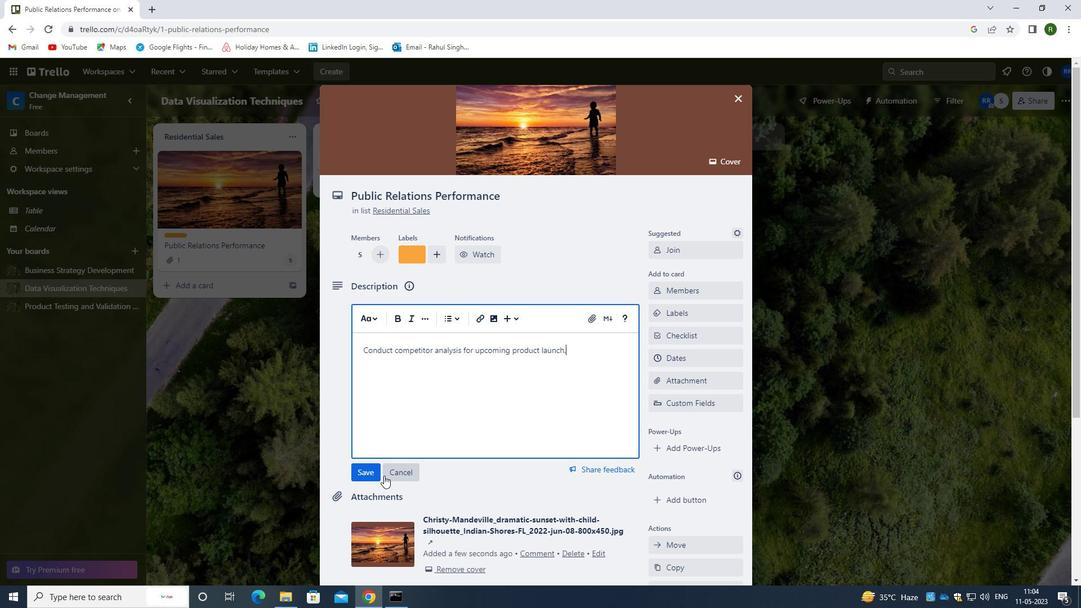 
Action: Mouse pressed left at (374, 470)
Screenshot: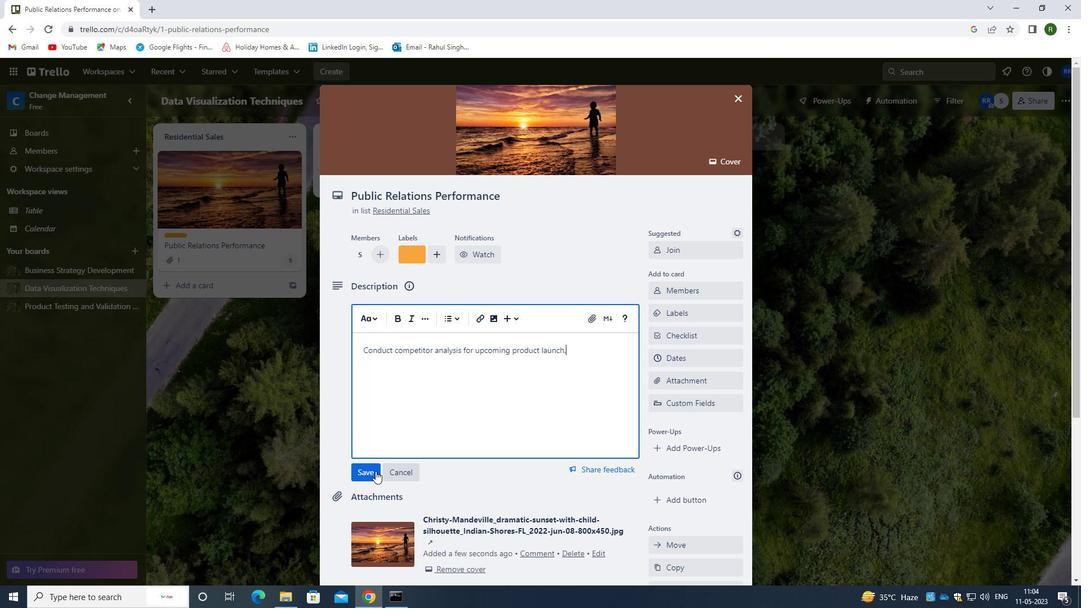 
Action: Mouse moved to (453, 328)
Screenshot: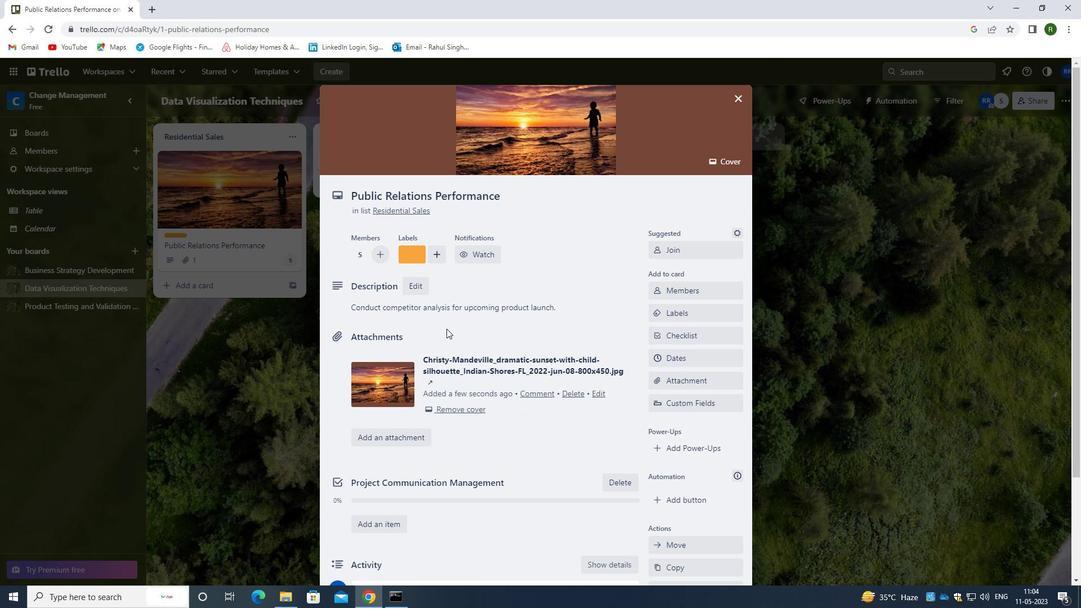 
Action: Mouse scrolled (453, 328) with delta (0, 0)
Screenshot: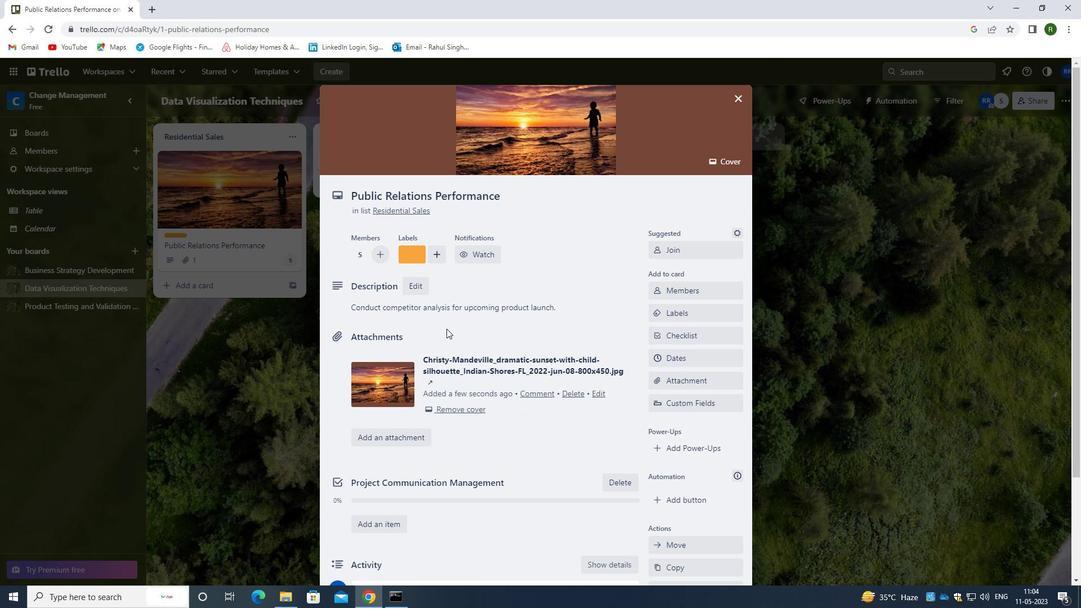 
Action: Mouse moved to (468, 328)
Screenshot: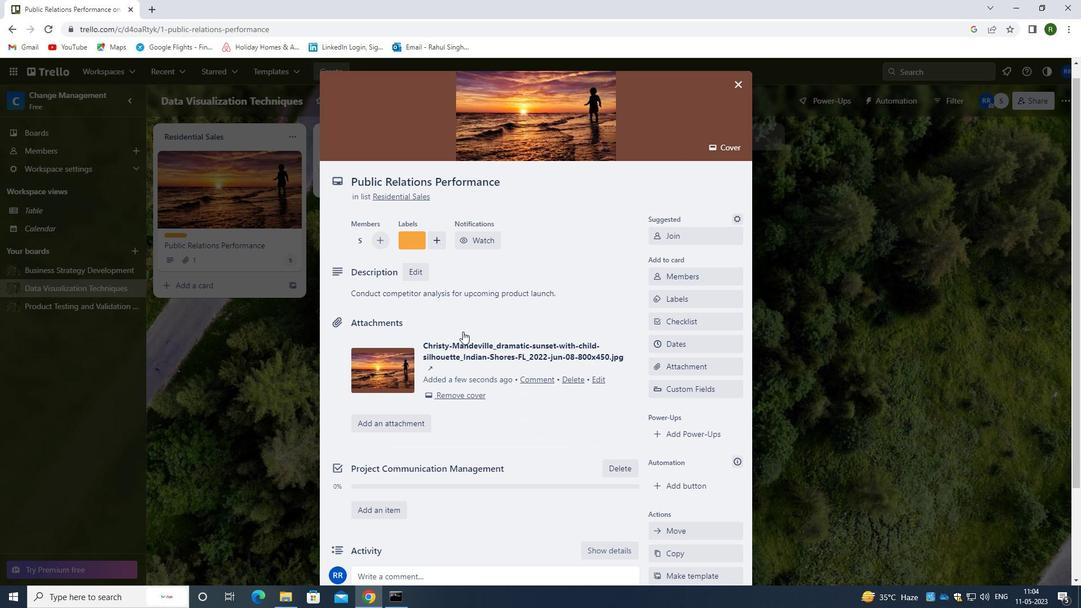 
Action: Mouse scrolled (468, 328) with delta (0, 0)
Screenshot: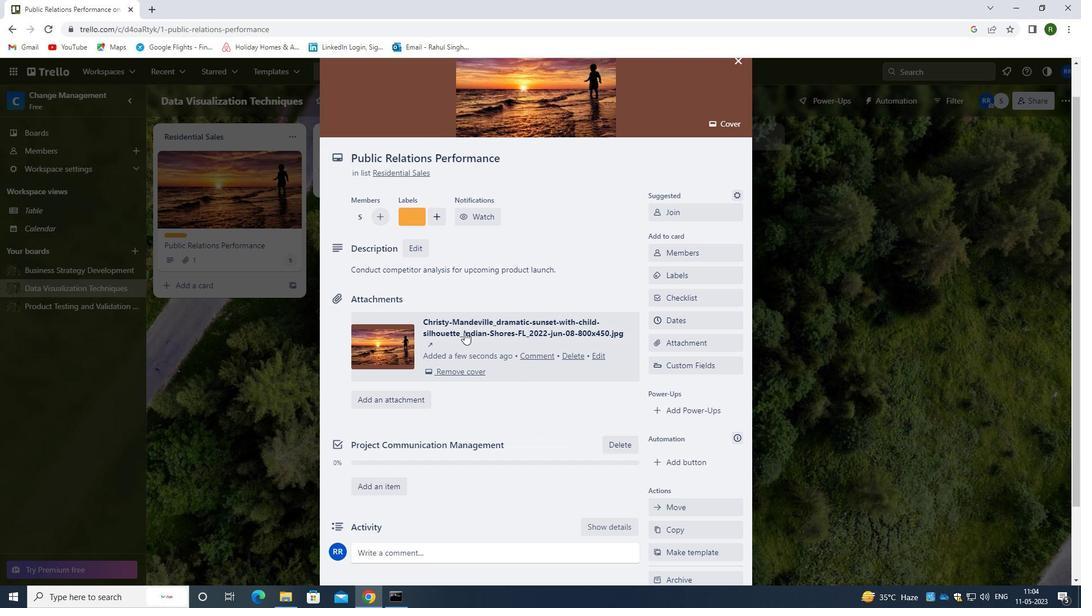 
Action: Mouse moved to (468, 328)
Screenshot: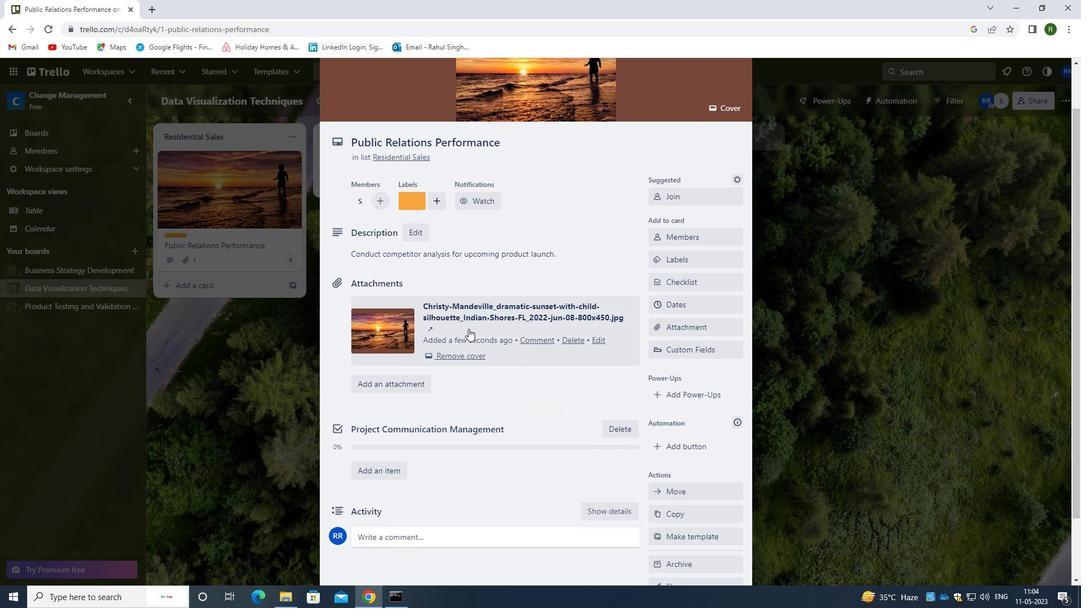 
Action: Mouse scrolled (468, 328) with delta (0, 0)
Screenshot: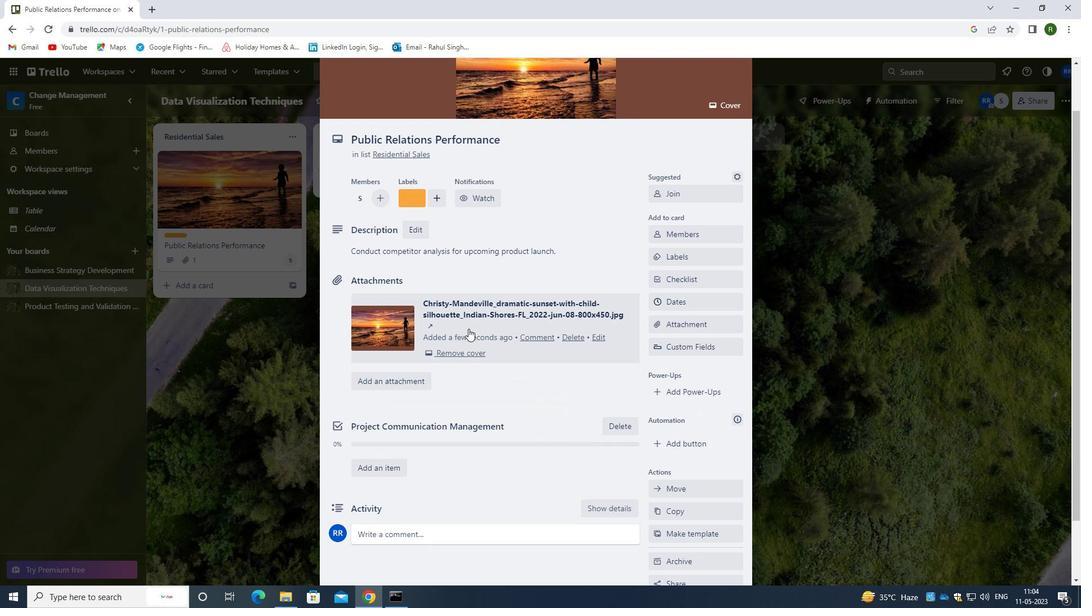 
Action: Mouse moved to (407, 458)
Screenshot: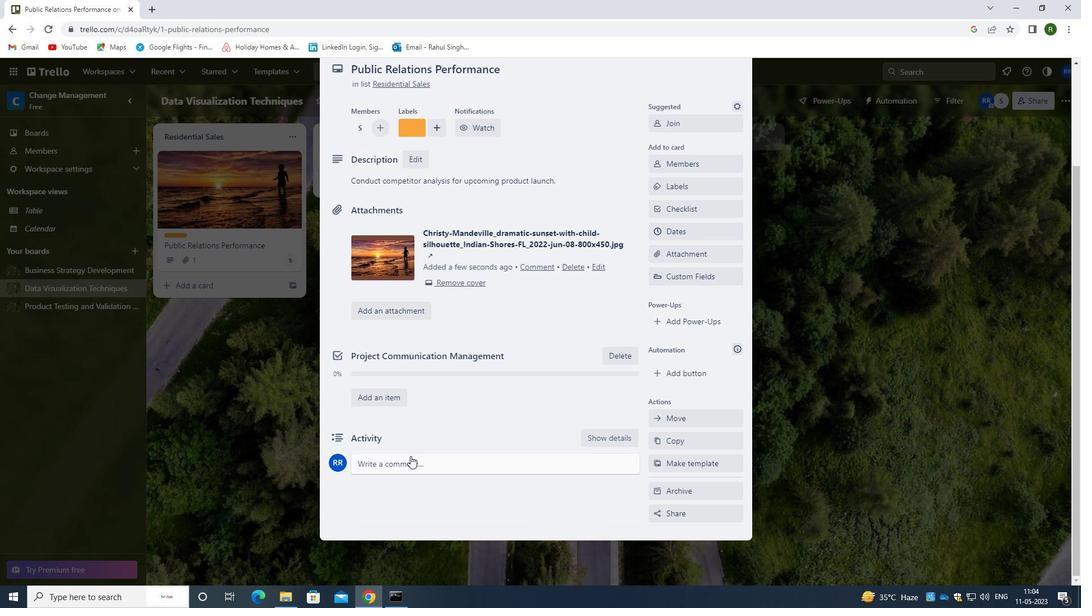 
Action: Mouse pressed left at (407, 458)
Screenshot: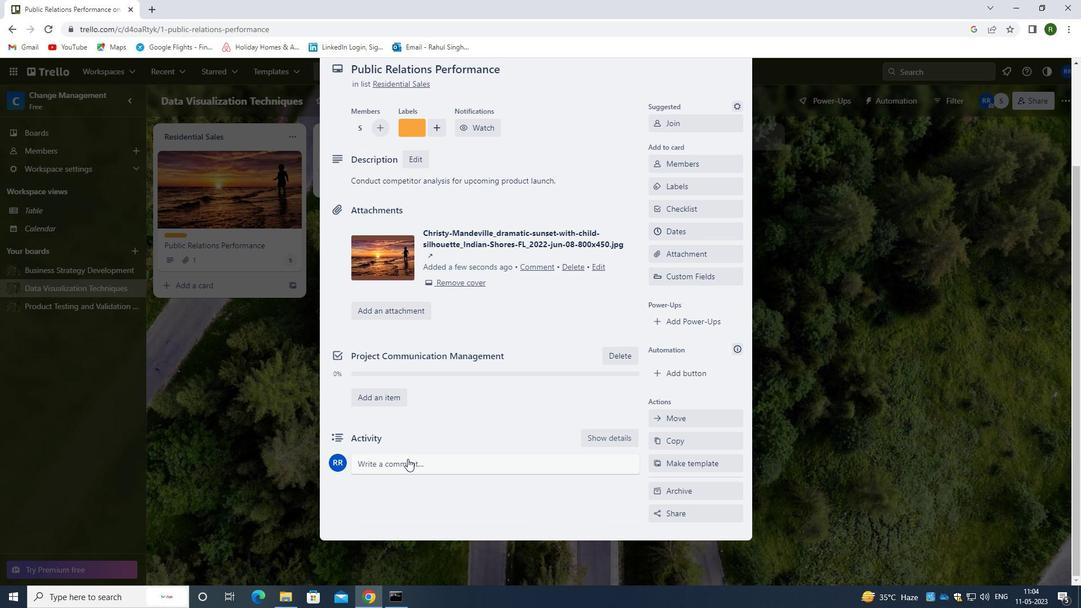 
Action: Mouse moved to (399, 506)
Screenshot: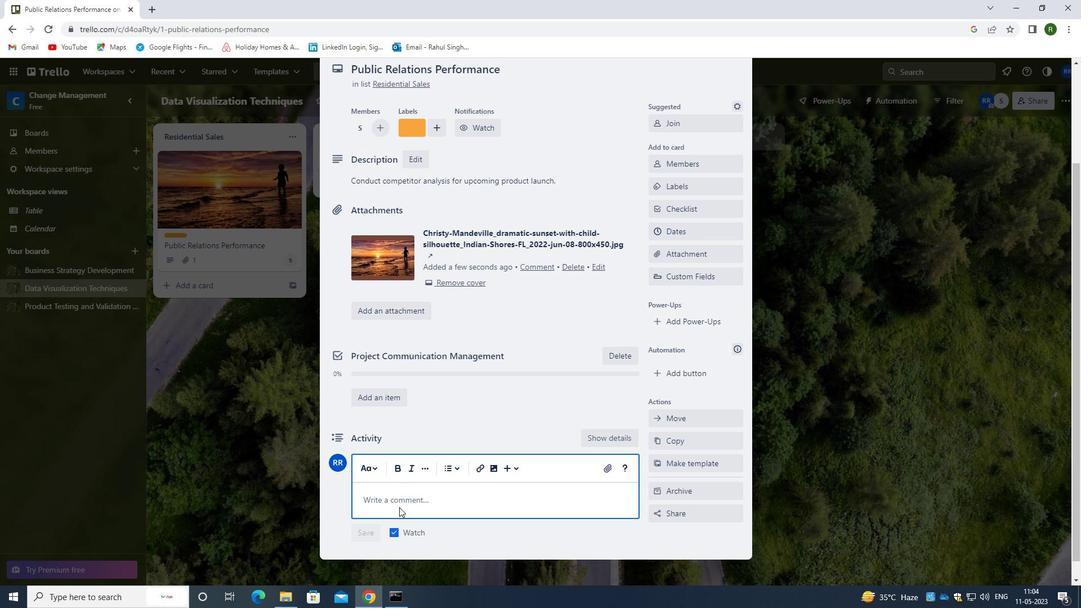 
Action: Mouse pressed left at (399, 506)
Screenshot: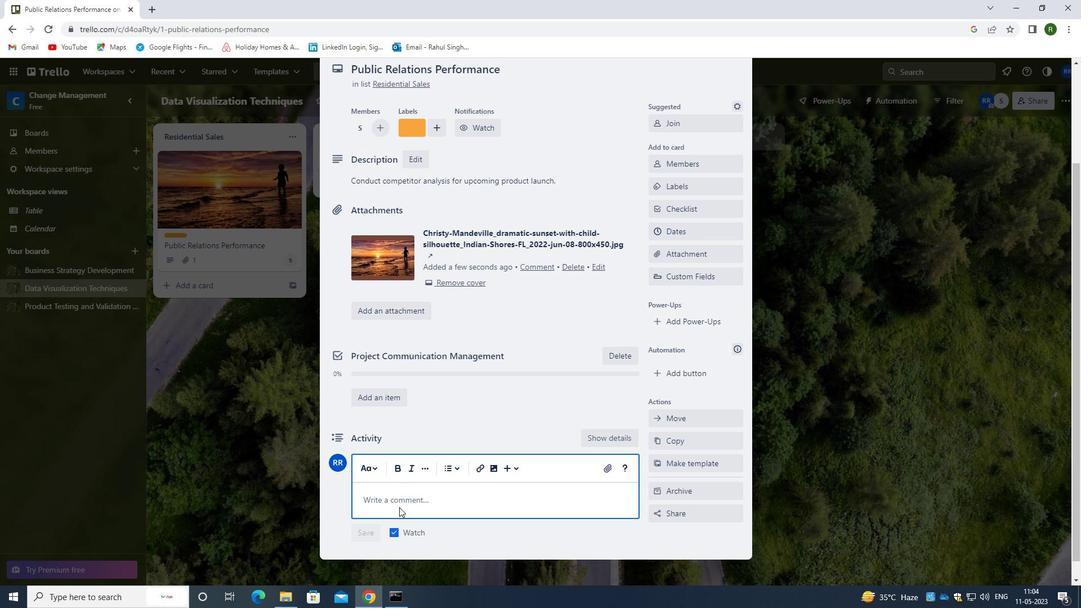 
Action: Mouse moved to (399, 506)
Screenshot: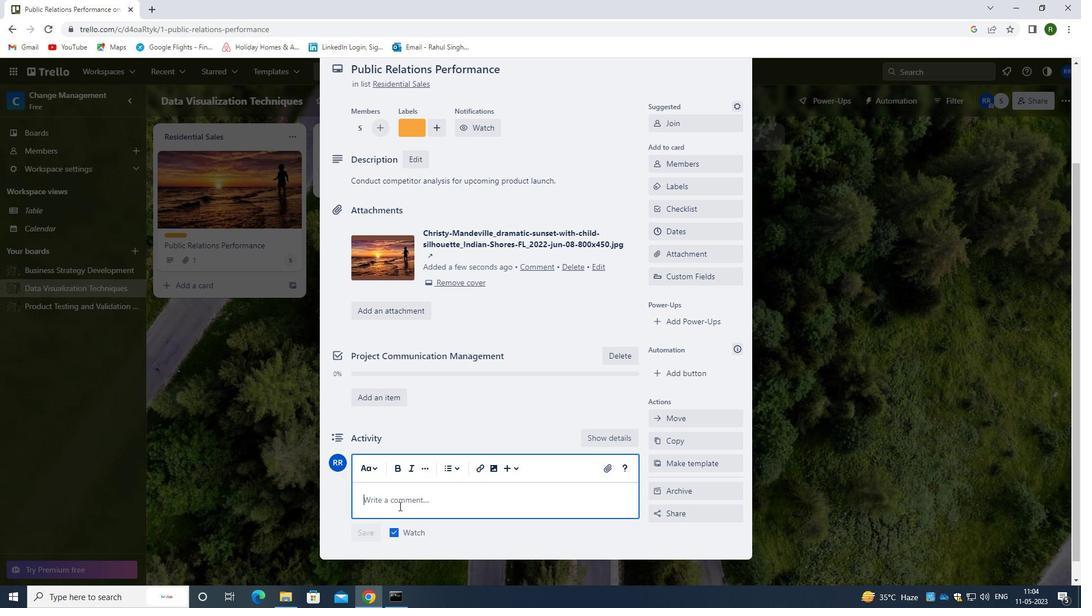 
Action: Key pressed <Key.caps_lock>W<Key.caps_lock>E<Key.space>SHOULD<Key.space>APPROACH<Key.space>THIS<Key.space>TASK<Key.space>WITH<Key.space>A<Key.space>SENSE<Key.space>OF<Key.space>PR<Key.backspace>ERSISTENCE<Key.space>AND<Key.space>DETR<Key.backspace>ERMINATION<Key.space><Key.backspace>,<Key.space>WILLING<Key.space>TO<Key.space>OVERCOME<Key.space>OBSTACLES<Key.space>AND<Key.space>PUSH<Key.space>THROUGH<Key.space>CHALLENGES.
Screenshot: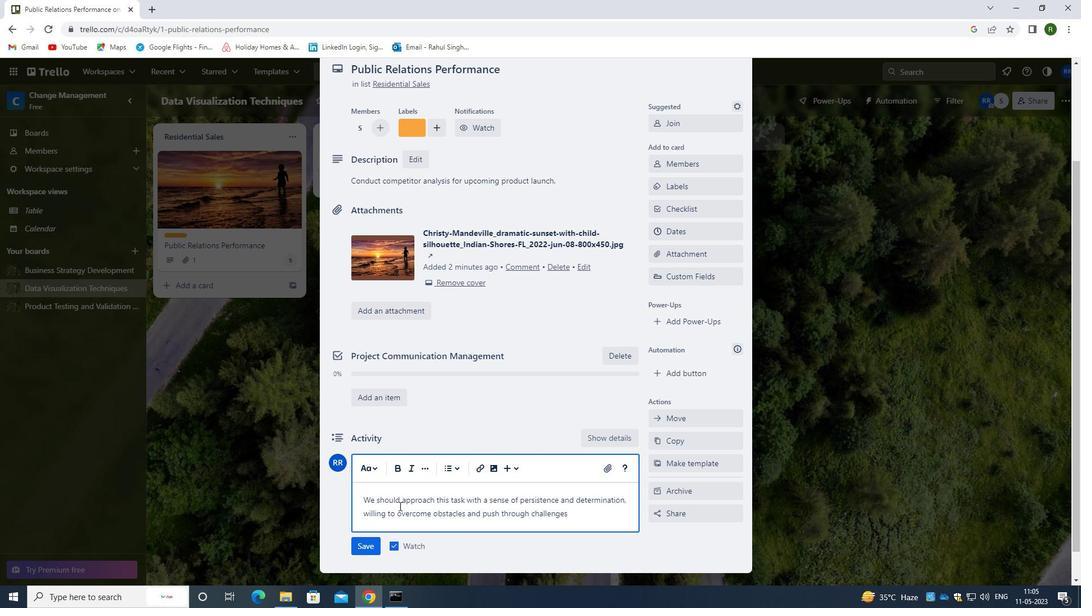 
Action: Mouse moved to (364, 548)
Screenshot: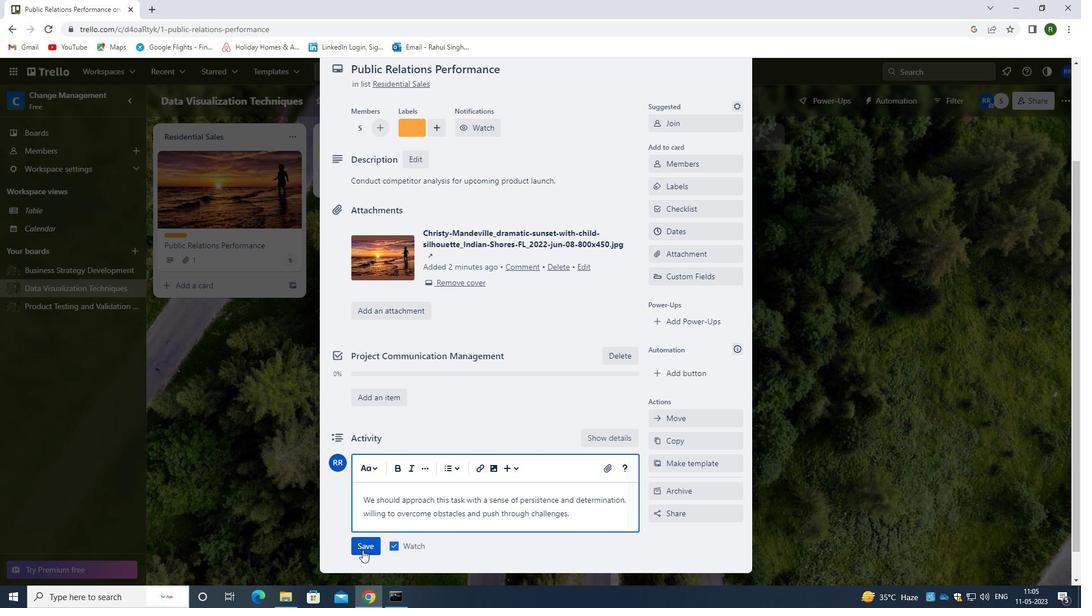 
Action: Mouse pressed left at (364, 548)
Screenshot: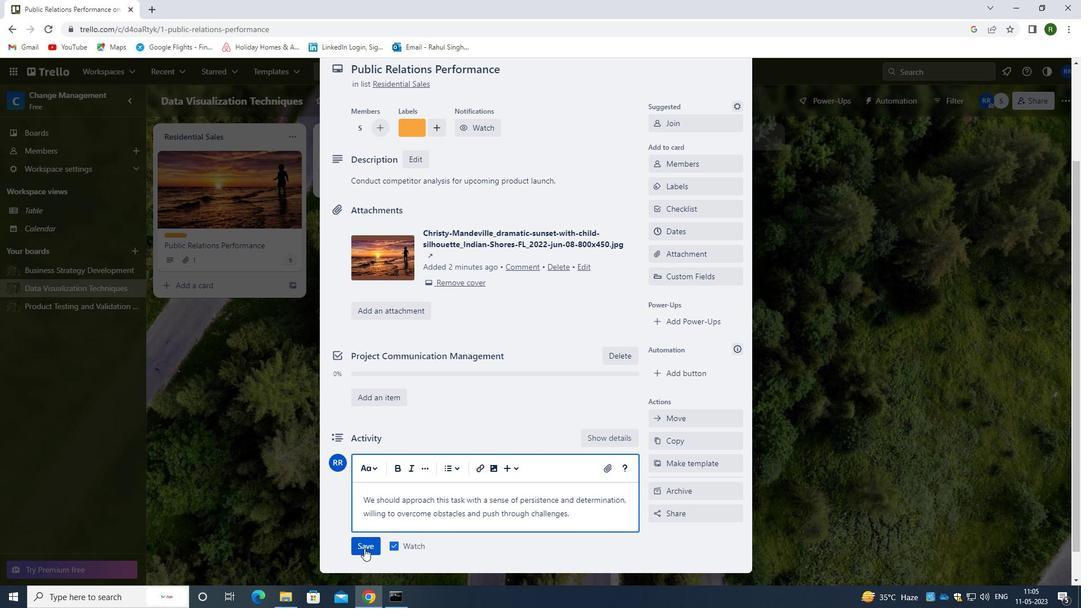 
Action: Mouse moved to (672, 232)
Screenshot: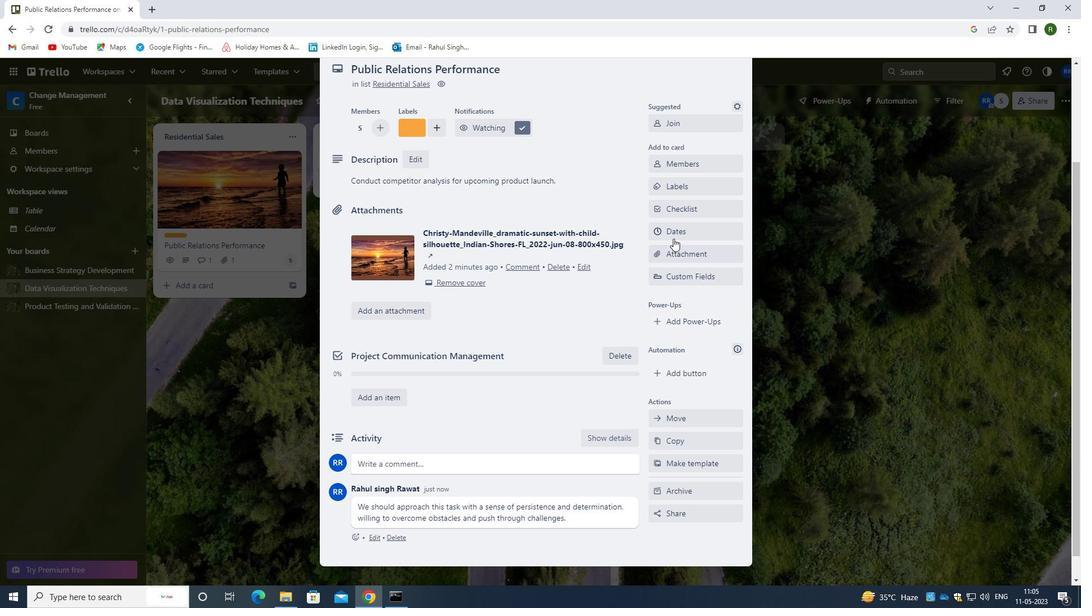 
Action: Mouse pressed left at (672, 232)
Screenshot: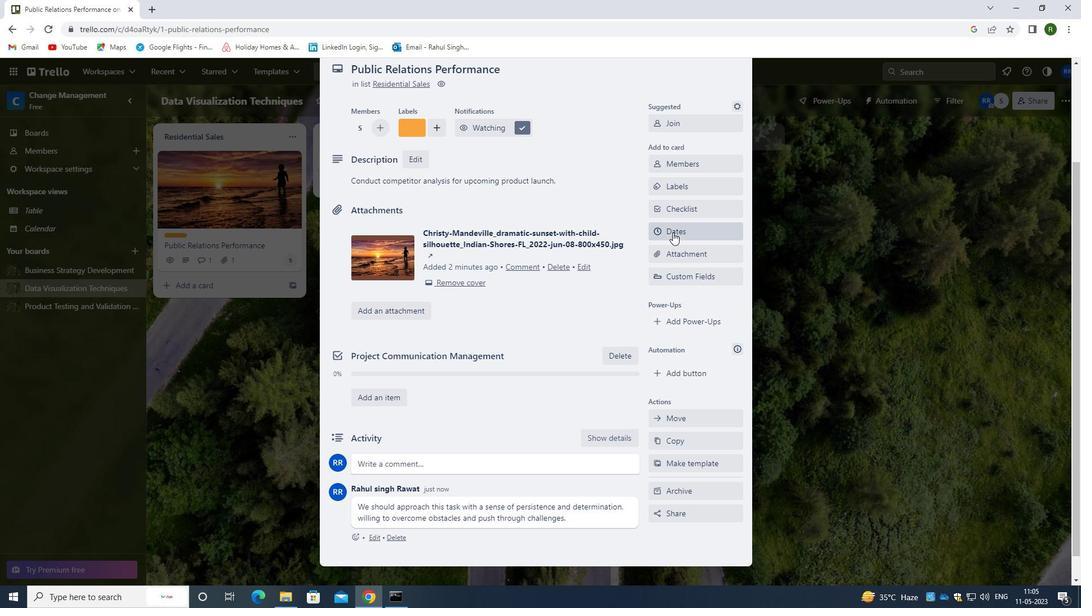
Action: Mouse moved to (659, 304)
Screenshot: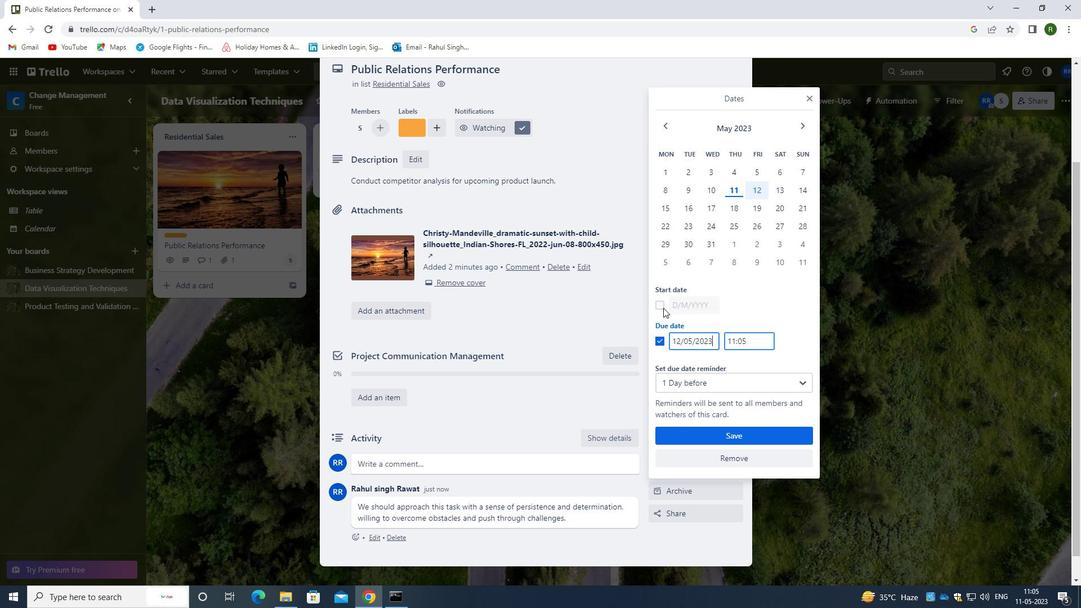 
Action: Mouse pressed left at (659, 304)
Screenshot: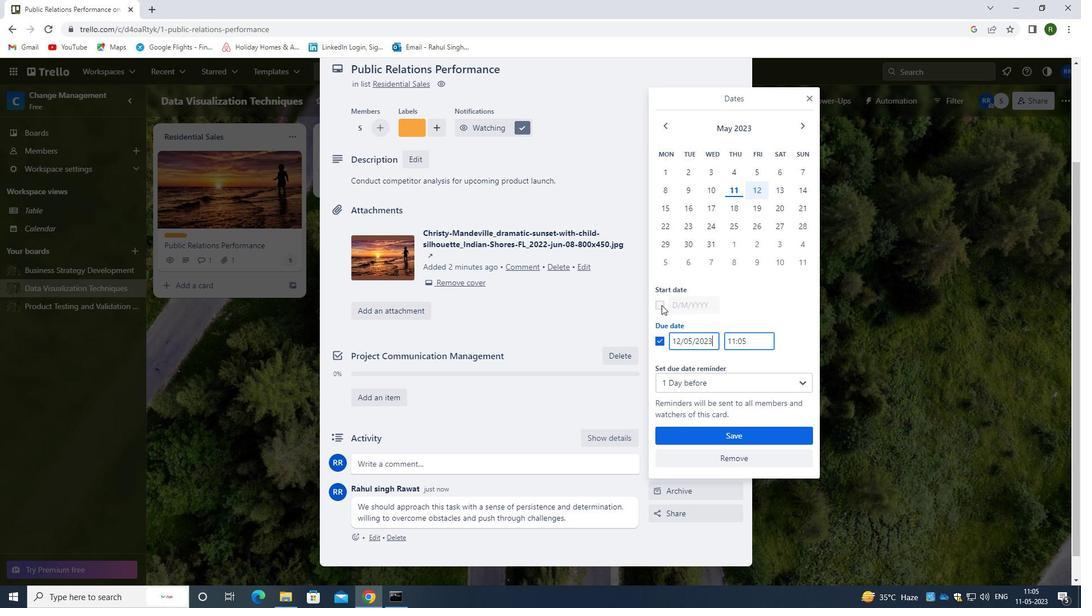 
Action: Mouse moved to (680, 302)
Screenshot: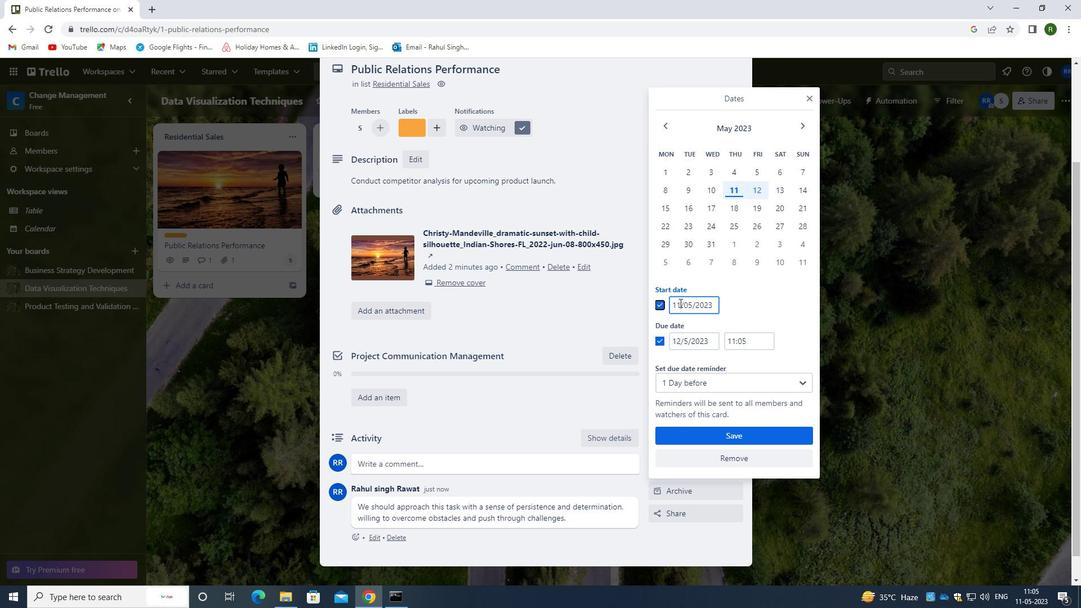 
Action: Mouse pressed left at (680, 302)
Screenshot: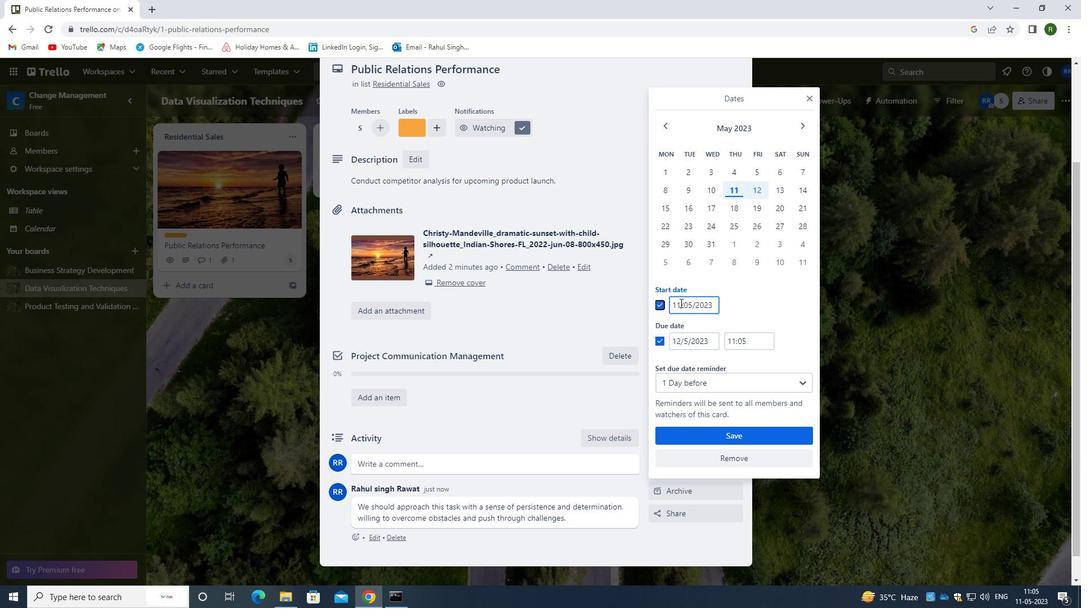 
Action: Mouse moved to (700, 337)
Screenshot: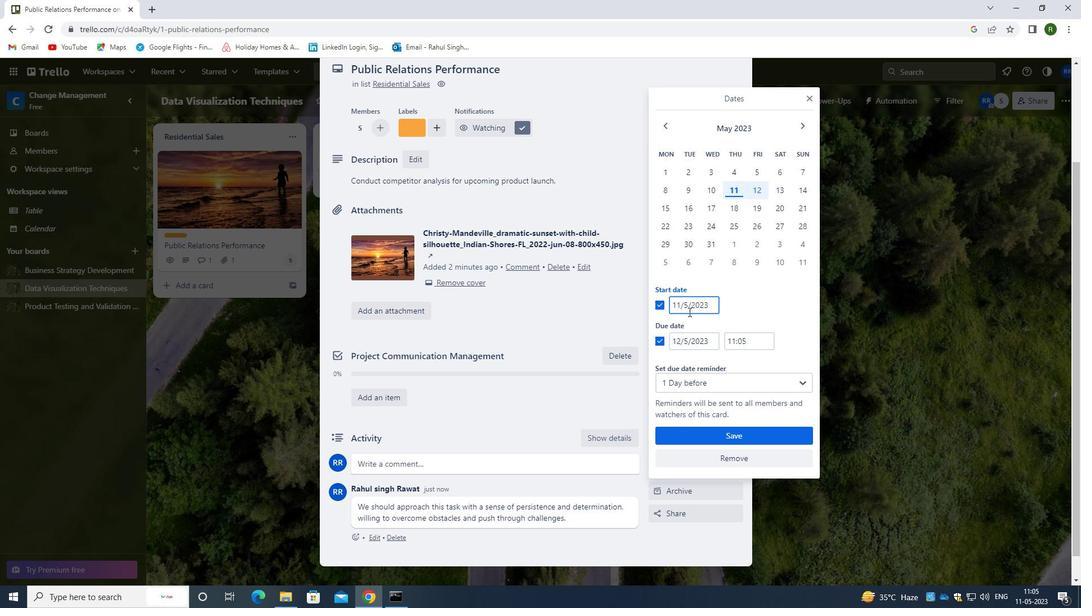 
Action: Key pressed <Key.backspace><Key.backspace>01
Screenshot: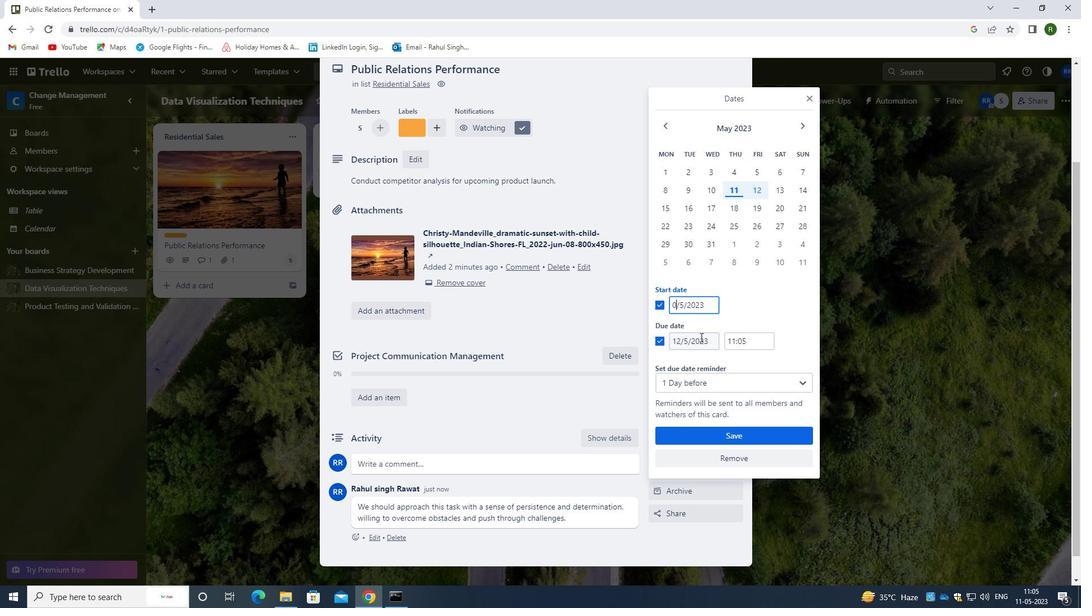 
Action: Mouse moved to (678, 305)
Screenshot: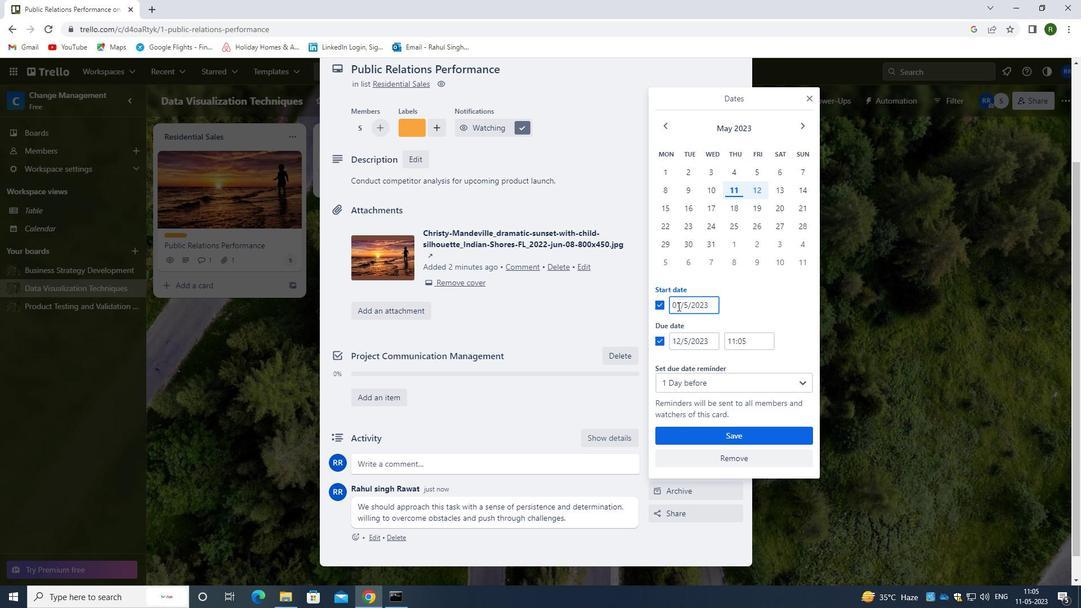 
Action: Mouse pressed left at (678, 305)
Screenshot: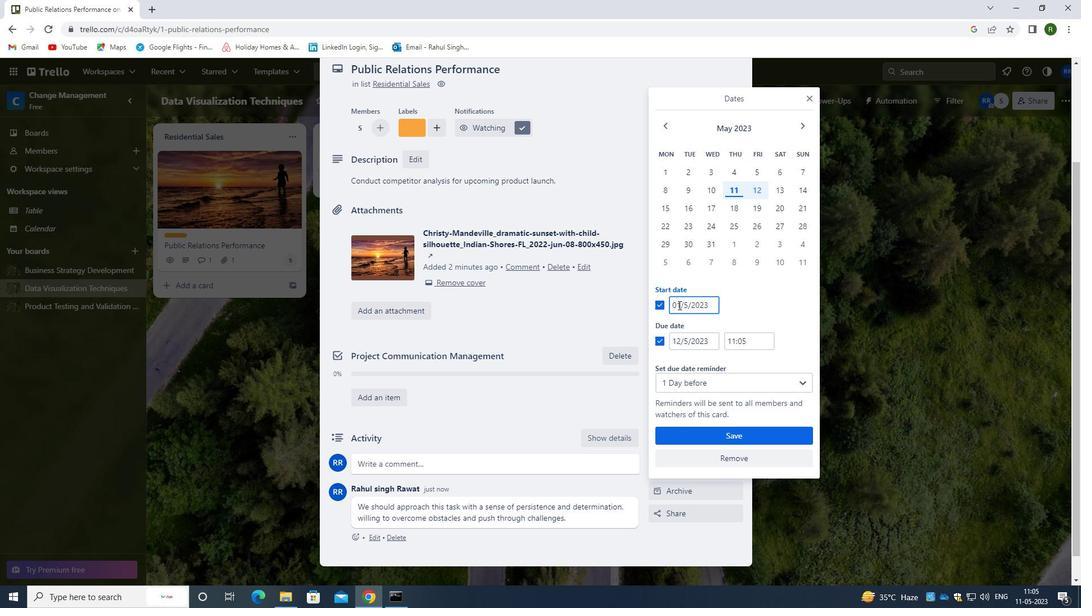 
Action: Mouse moved to (688, 309)
Screenshot: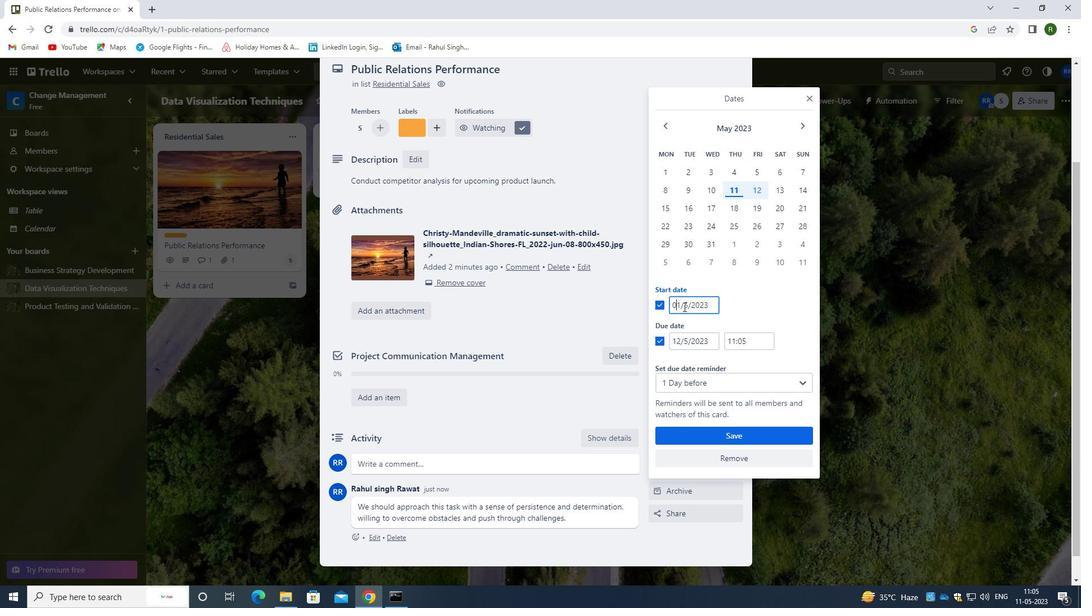 
Action: Key pressed <Key.backspace>
Screenshot: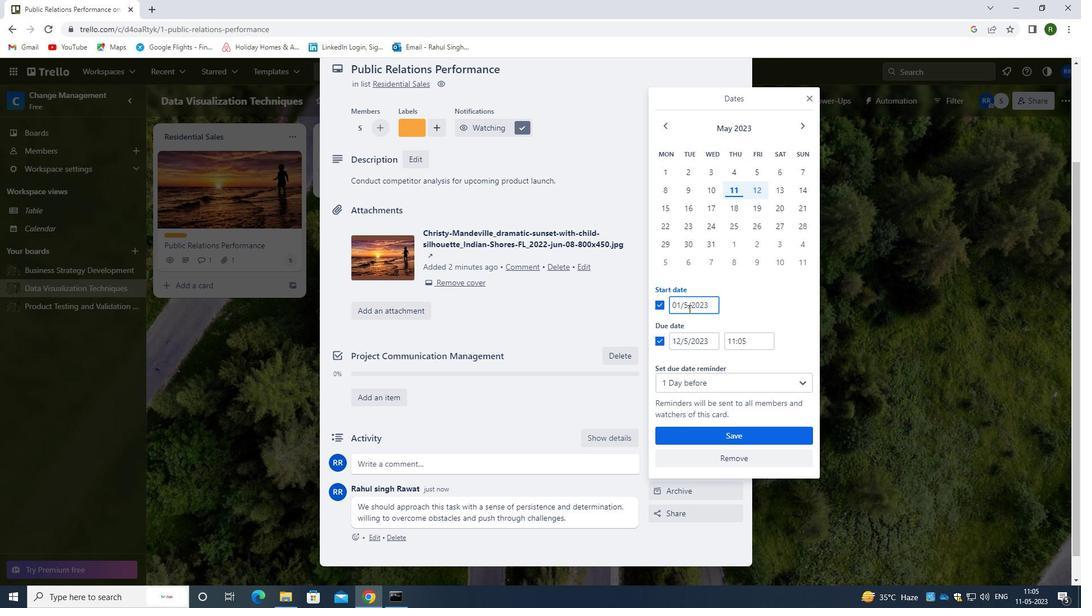 
Action: Mouse moved to (679, 339)
Screenshot: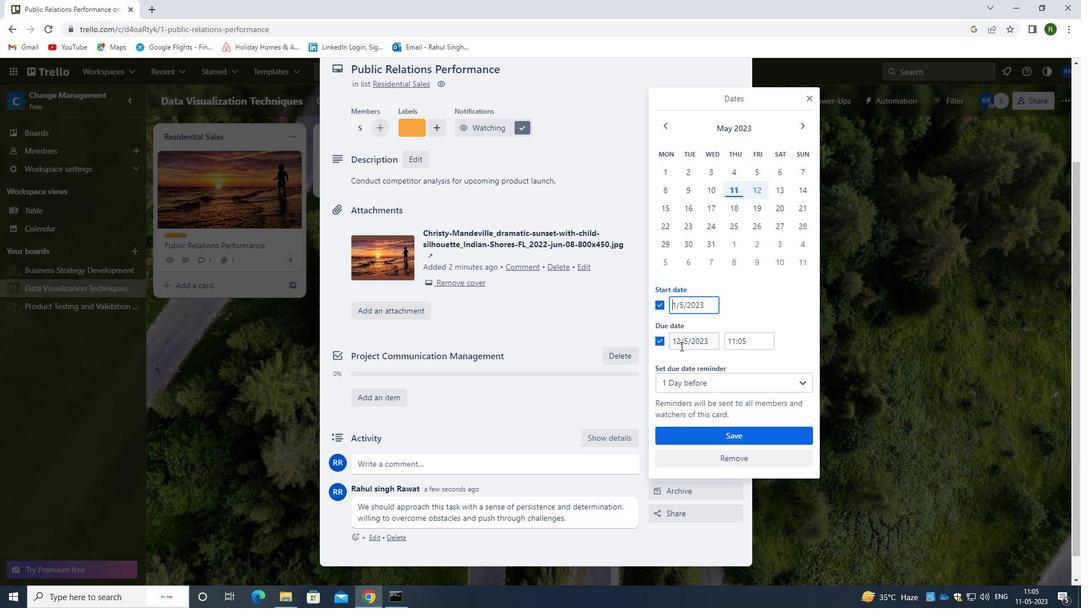 
Action: Mouse pressed left at (679, 339)
Screenshot: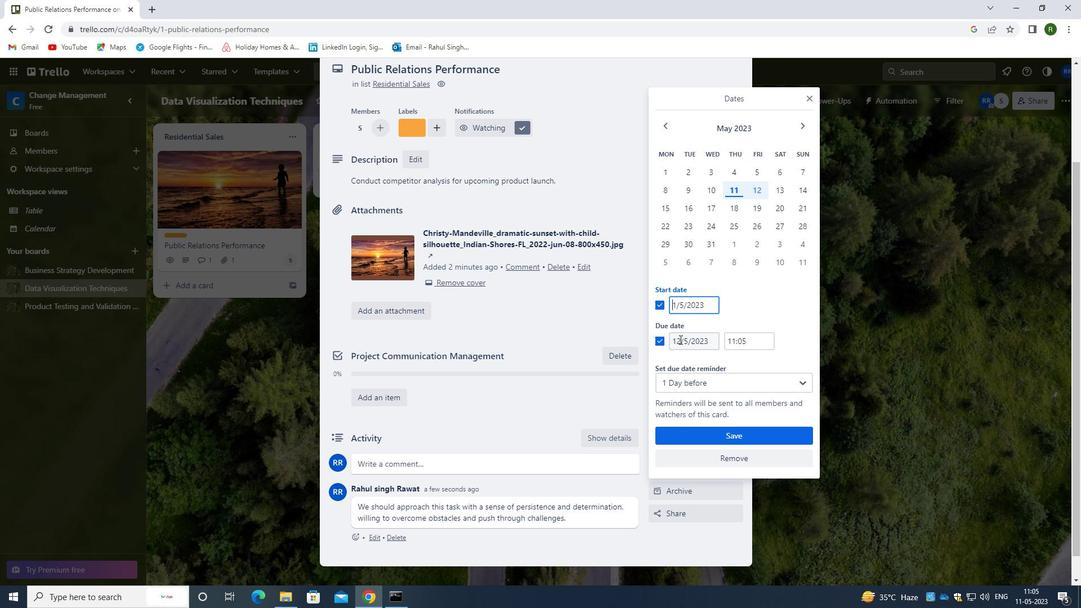 
Action: Mouse moved to (699, 348)
Screenshot: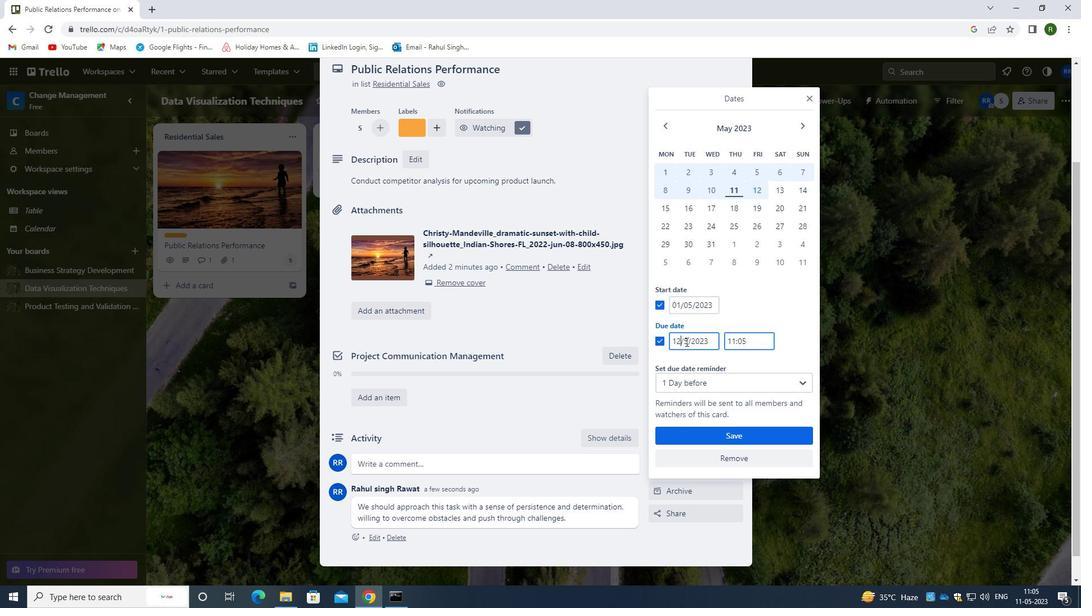 
Action: Key pressed <Key.backspace><Key.backspace>08
Screenshot: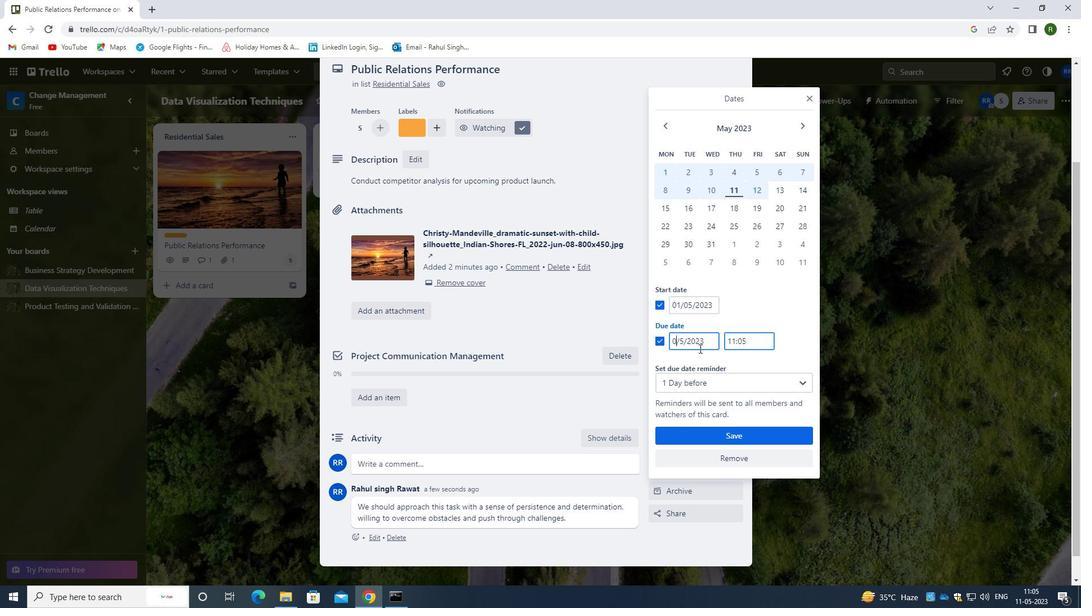 
Action: Mouse moved to (715, 306)
Screenshot: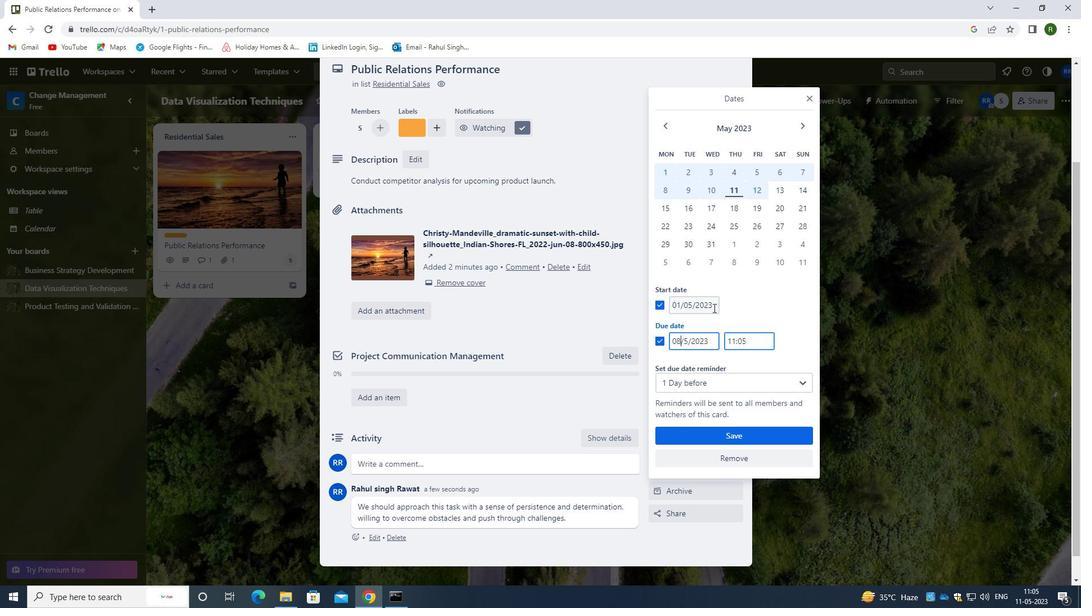 
Action: Mouse pressed left at (715, 306)
Screenshot: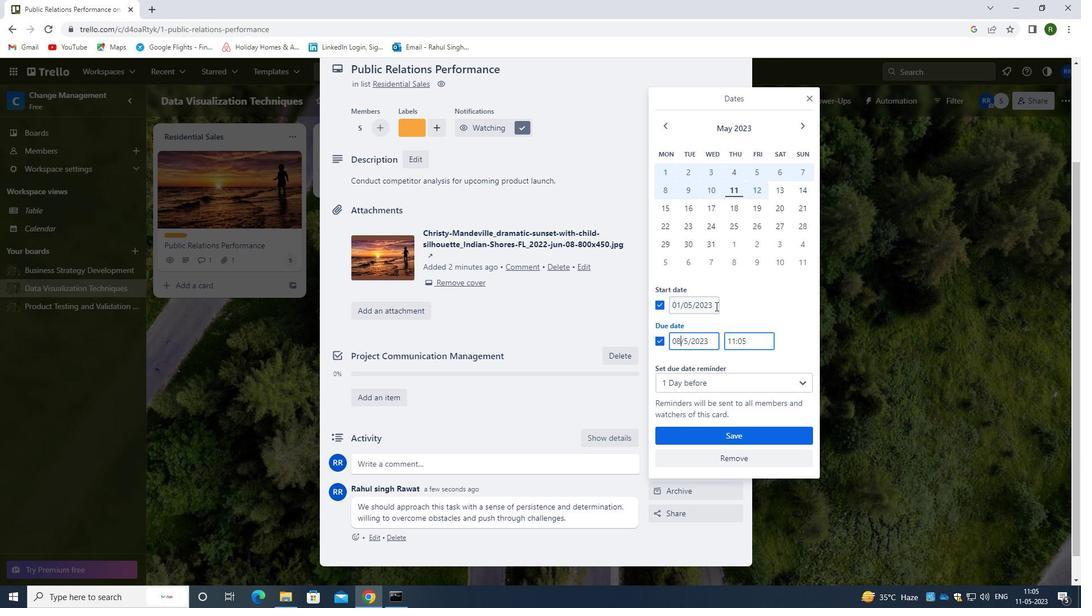 
Action: Mouse moved to (715, 305)
Screenshot: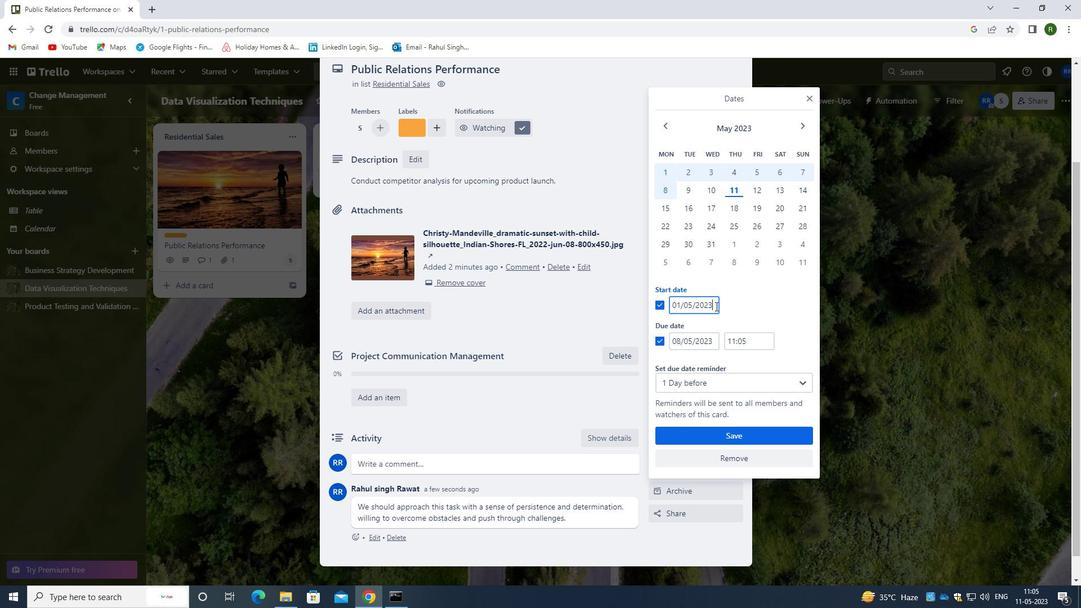 
Action: Key pressed <Key.backspace><Key.backspace><Key.backspace><Key.backspace>1900
Screenshot: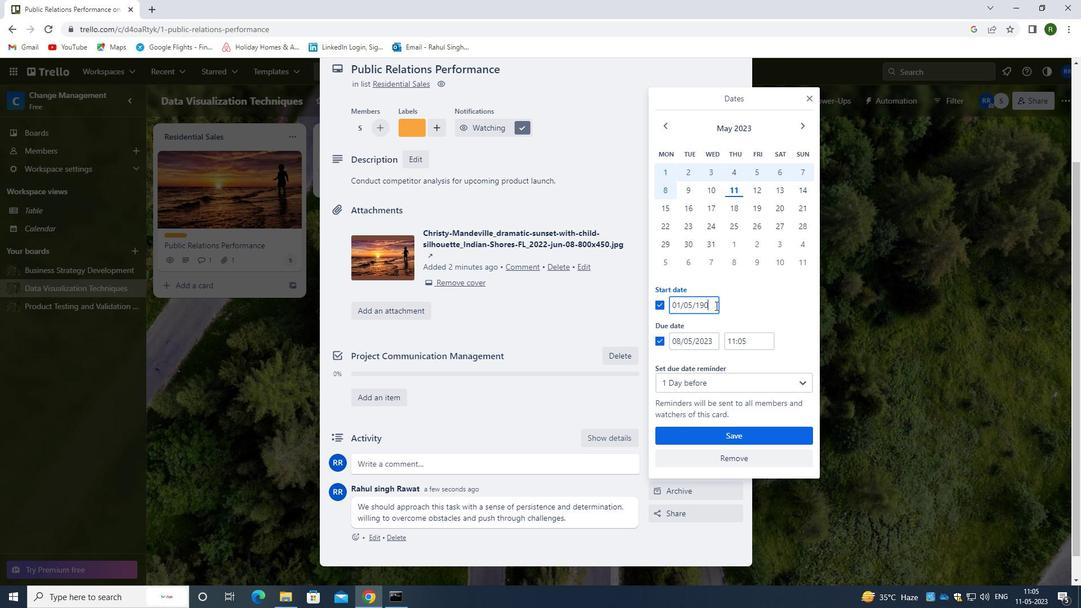 
Action: Mouse moved to (710, 343)
Screenshot: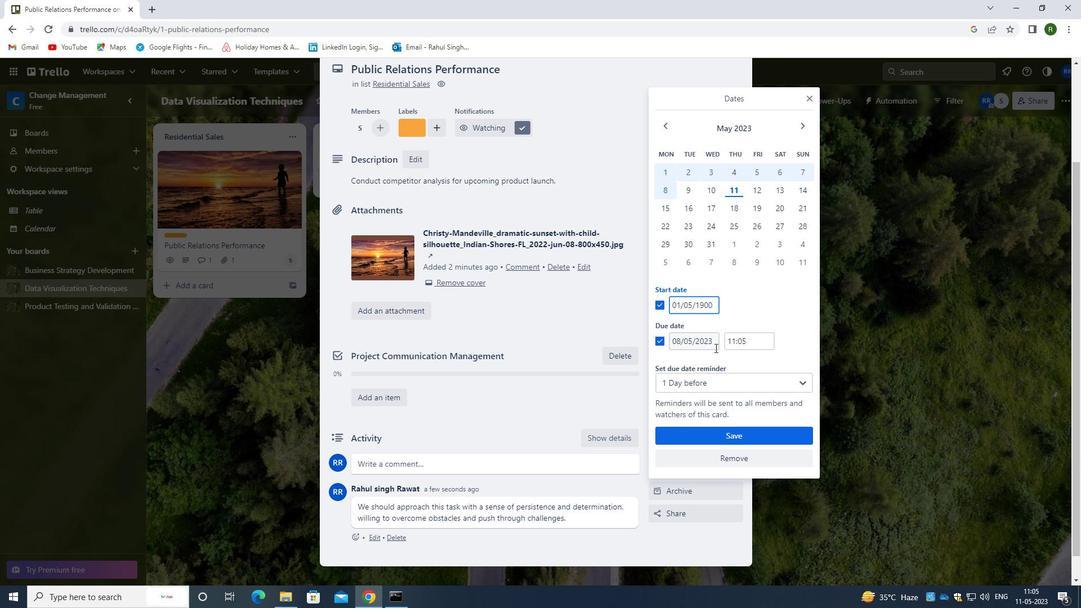 
Action: Mouse pressed left at (710, 343)
Screenshot: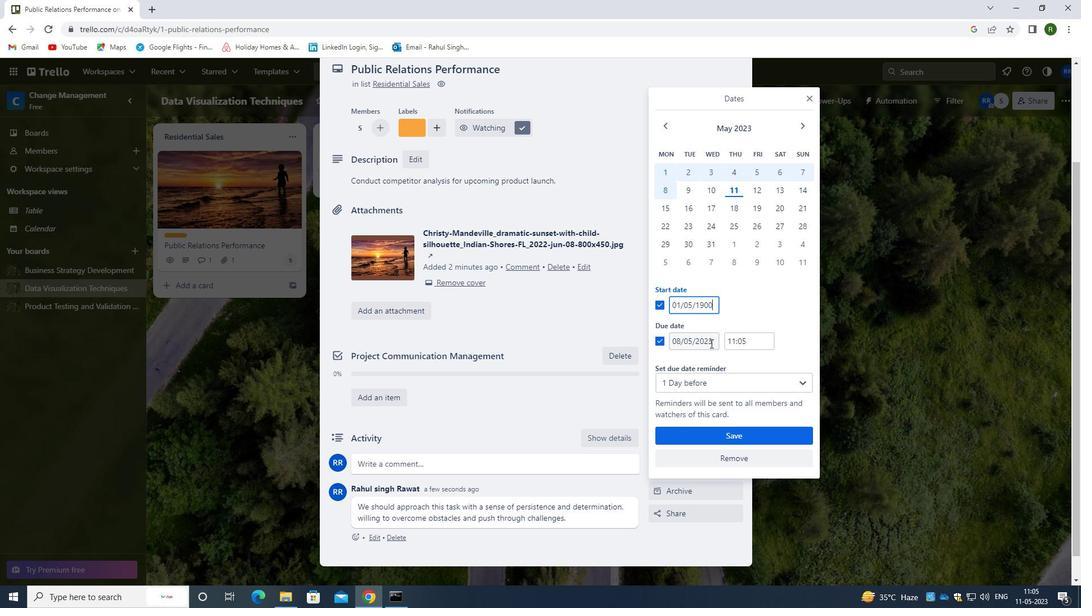 
Action: Mouse moved to (714, 341)
Screenshot: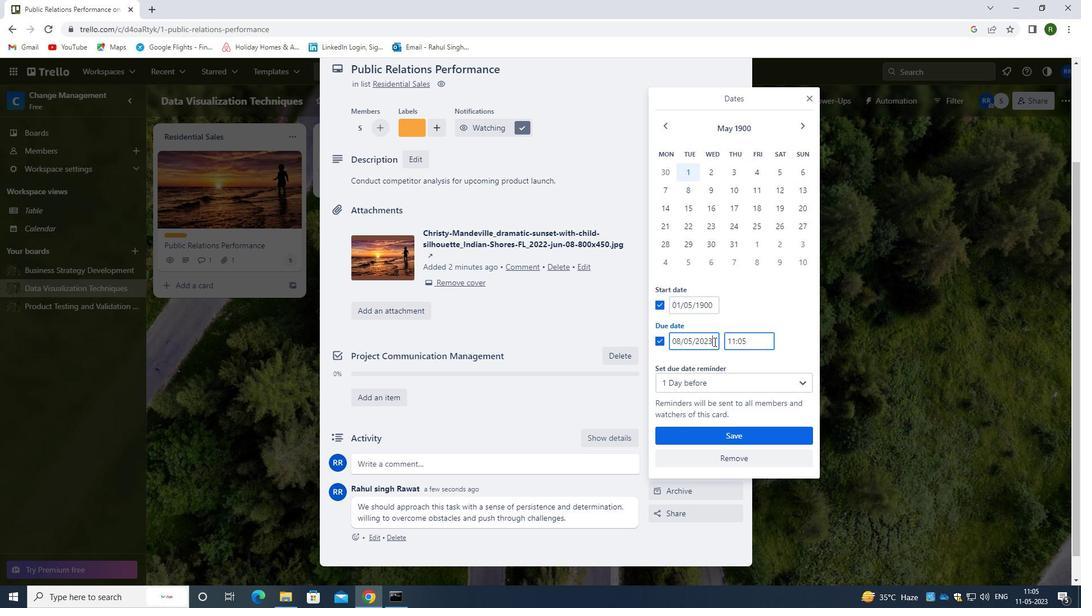 
Action: Key pressed <Key.backspace><Key.backspace><Key.backspace><Key.backspace>1900
Screenshot: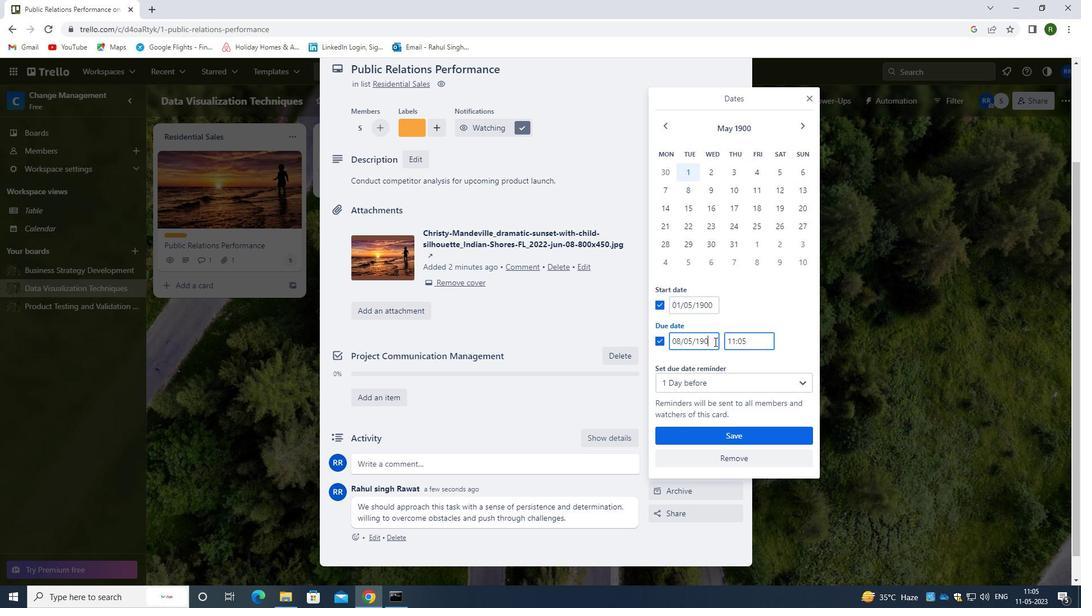 
Action: Mouse moved to (690, 302)
Screenshot: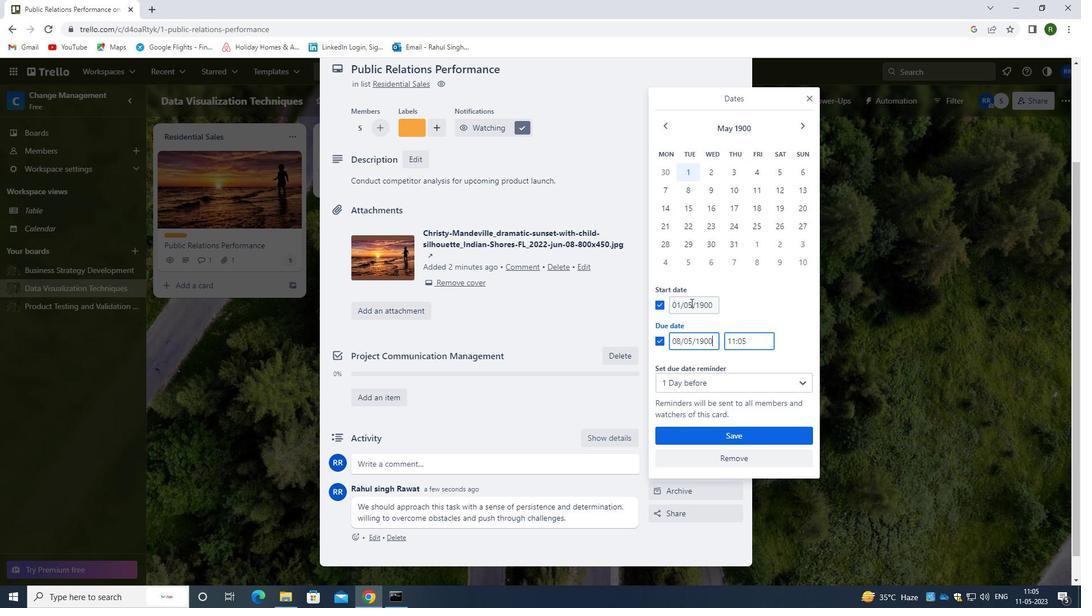 
Action: Mouse pressed left at (690, 302)
Screenshot: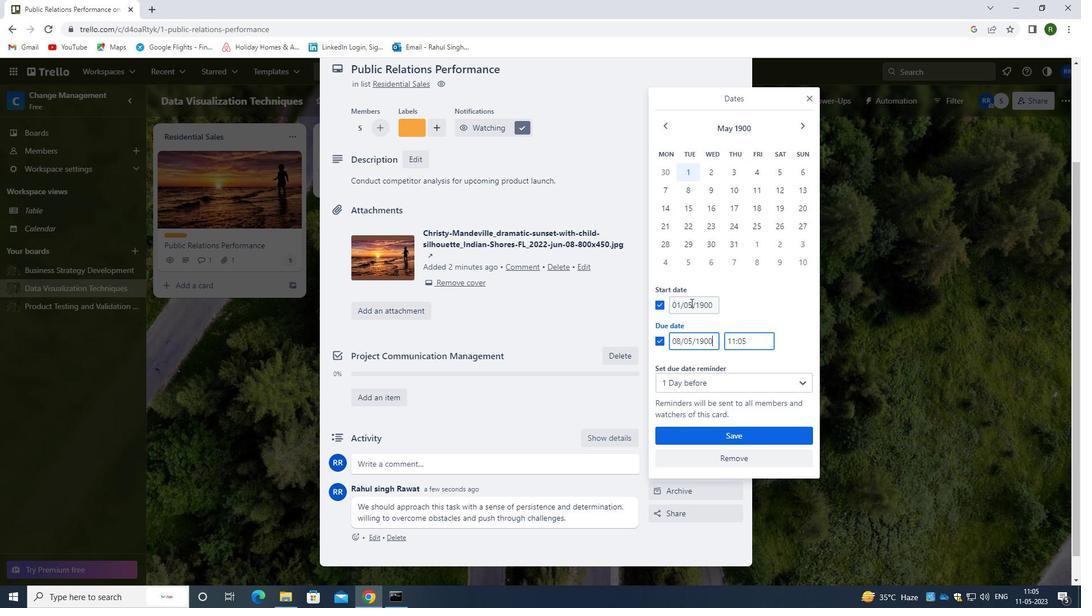 
Action: Mouse moved to (706, 307)
Screenshot: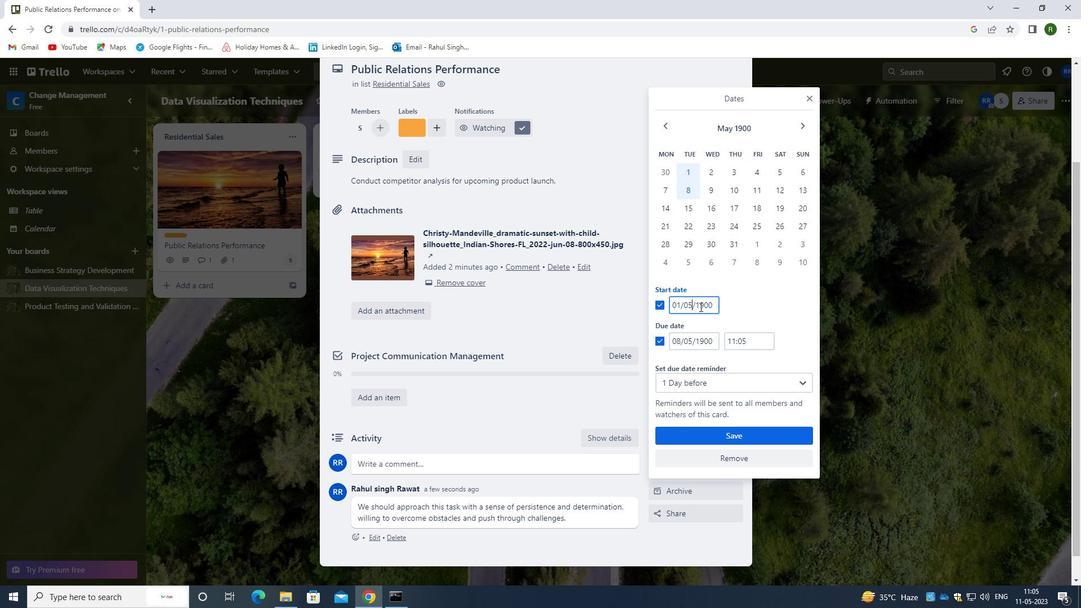 
Action: Key pressed <Key.backspace>1
Screenshot: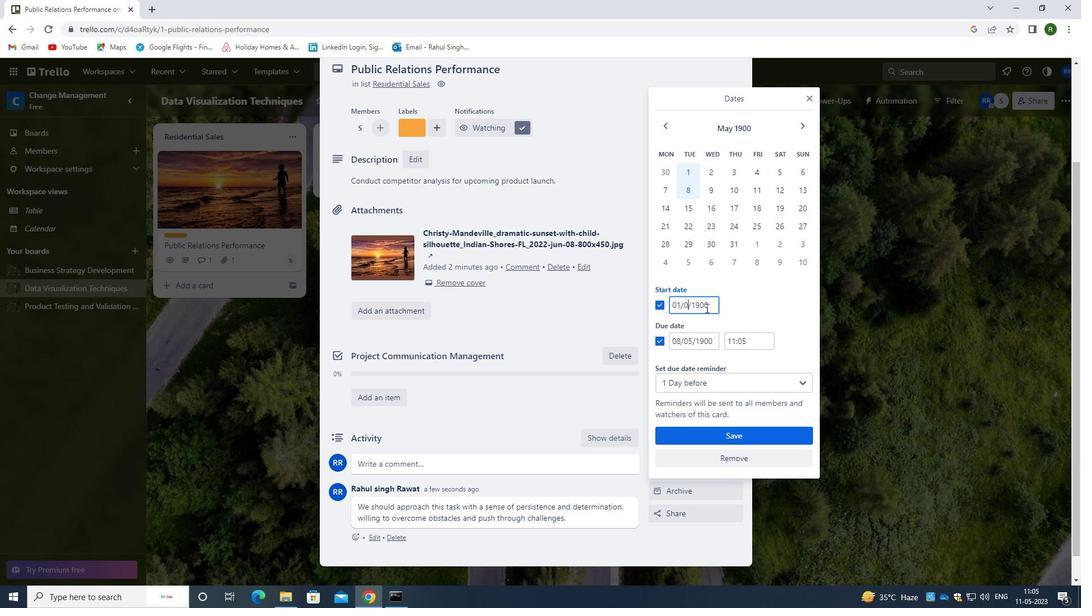 
Action: Mouse moved to (690, 340)
Screenshot: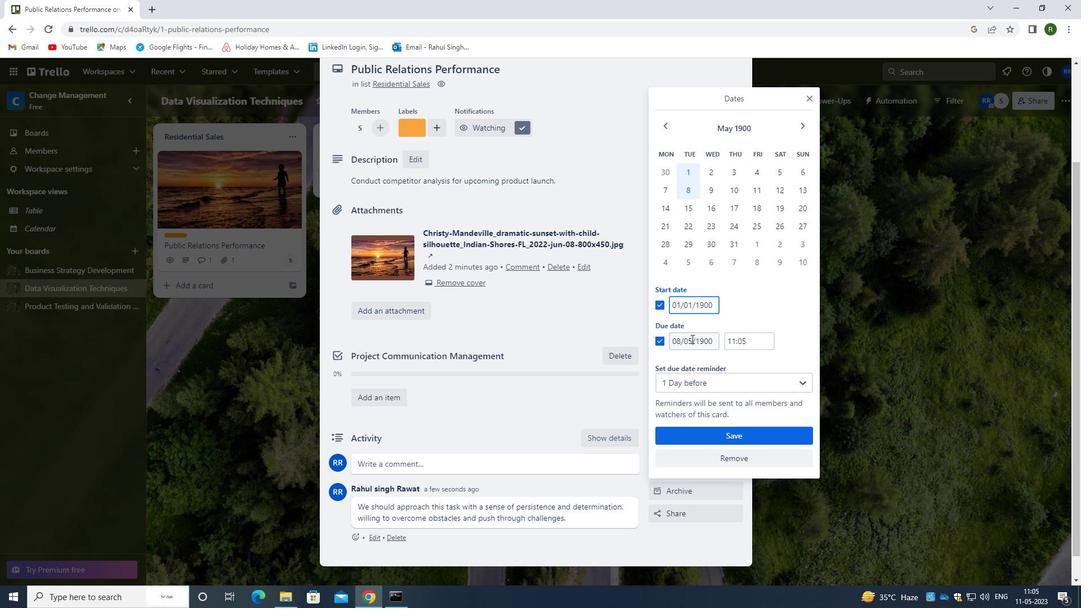 
Action: Mouse pressed left at (690, 340)
Screenshot: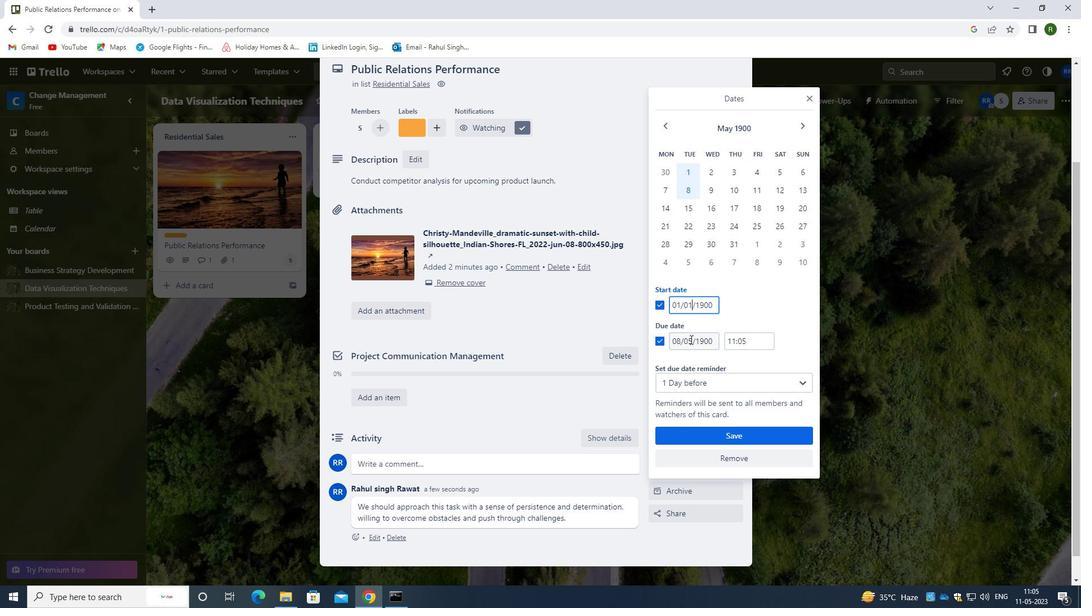 
Action: Mouse moved to (695, 343)
Screenshot: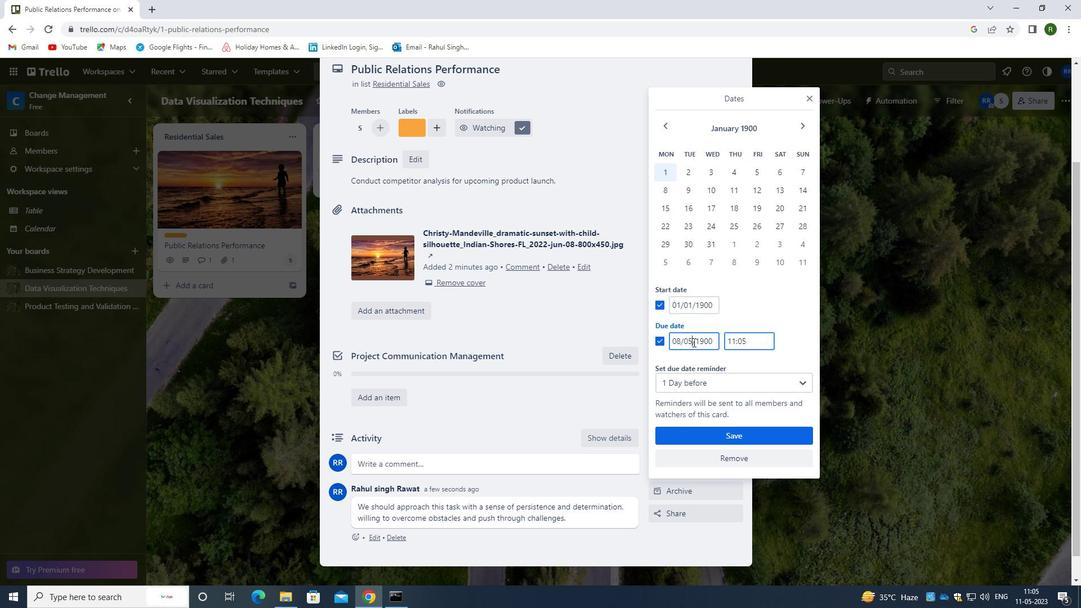 
Action: Key pressed <Key.backspace>1
Screenshot: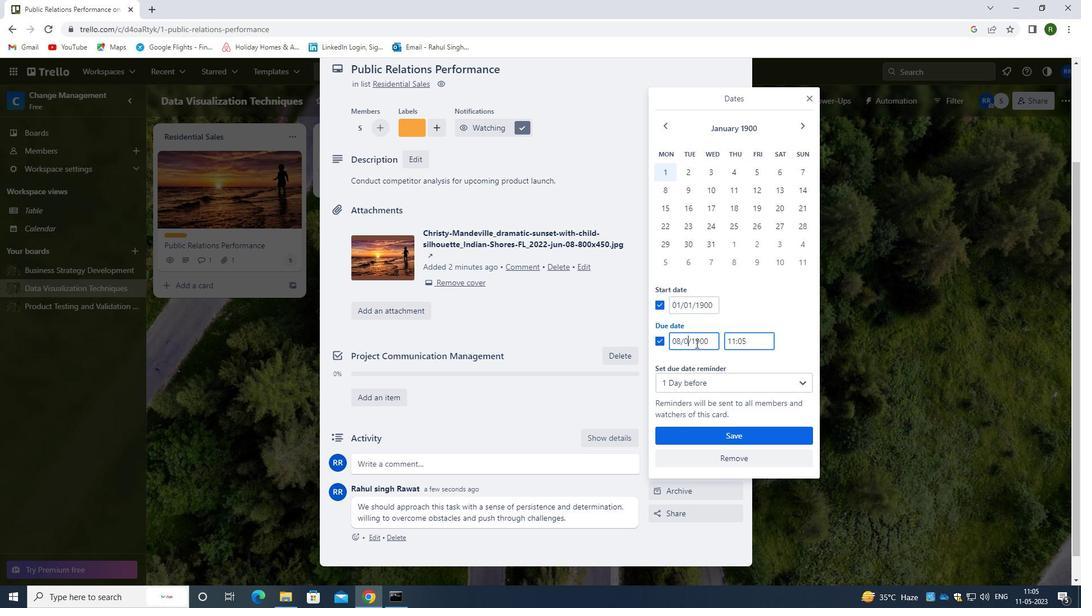 
Action: Mouse moved to (731, 440)
Screenshot: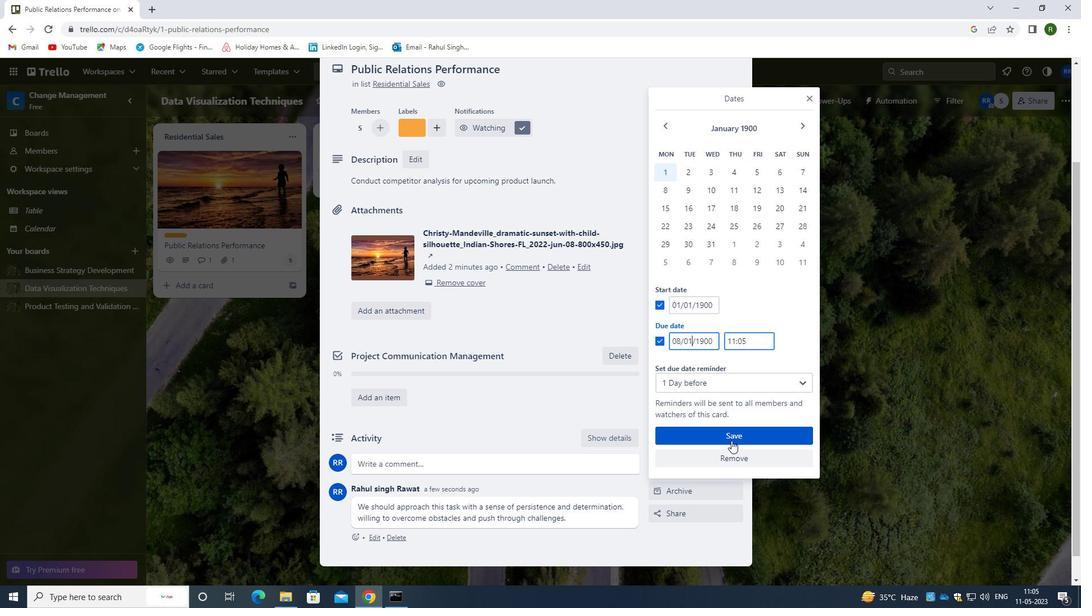 
Action: Mouse pressed left at (731, 440)
Screenshot: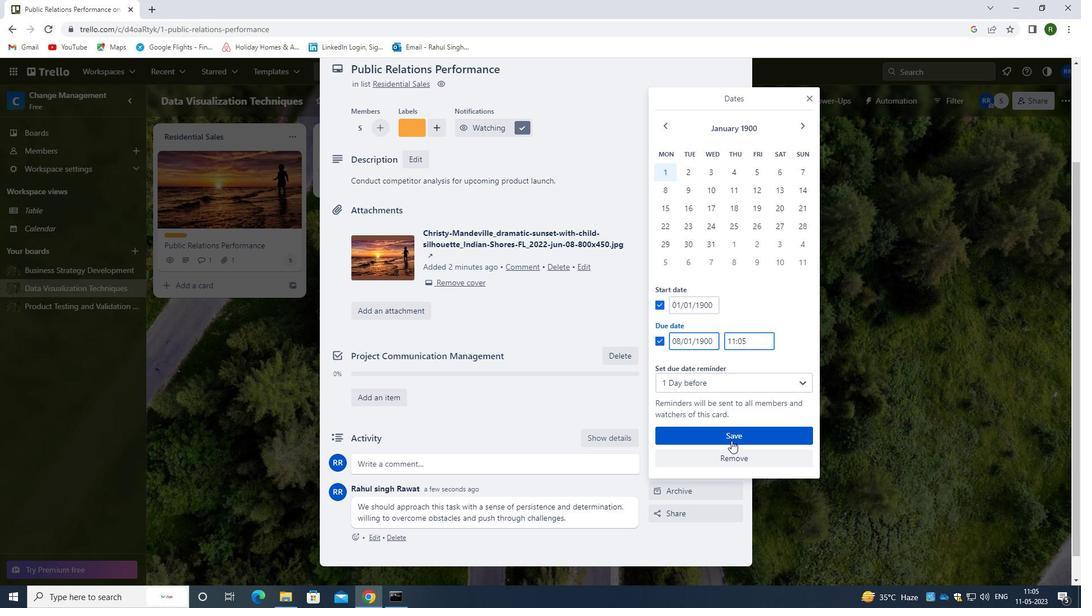 
Action: Mouse moved to (824, 284)
Screenshot: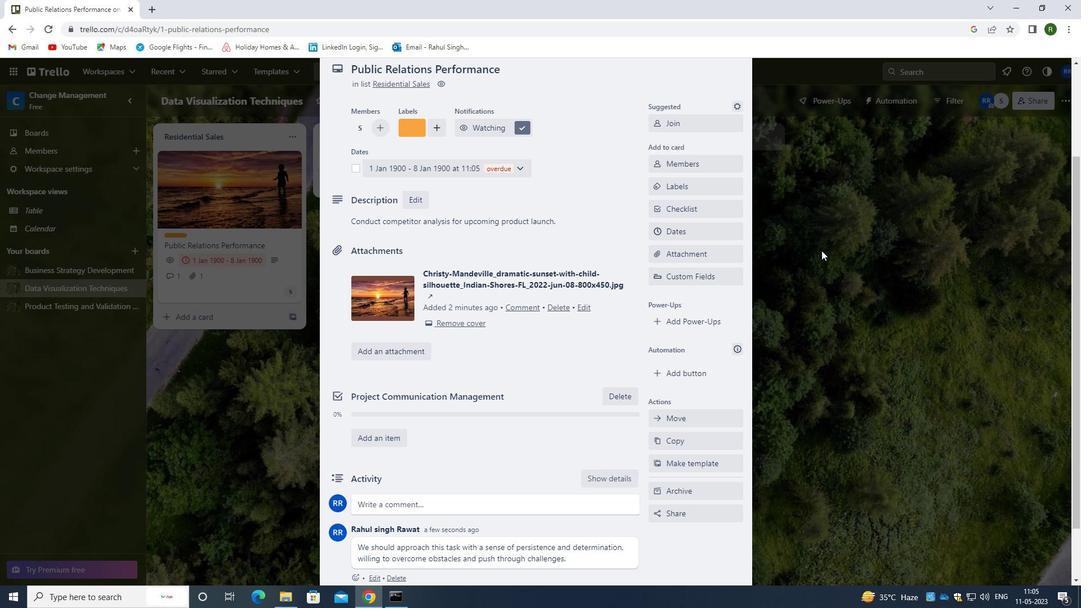 
Action: Mouse scrolled (824, 285) with delta (0, 0)
Screenshot: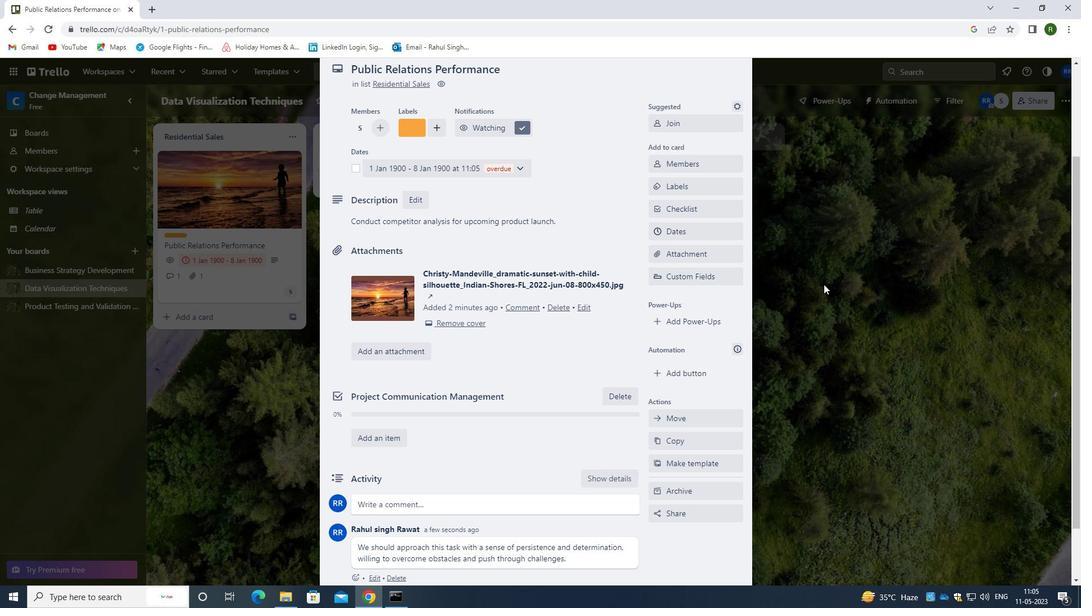 
Action: Mouse scrolled (824, 285) with delta (0, 0)
Screenshot: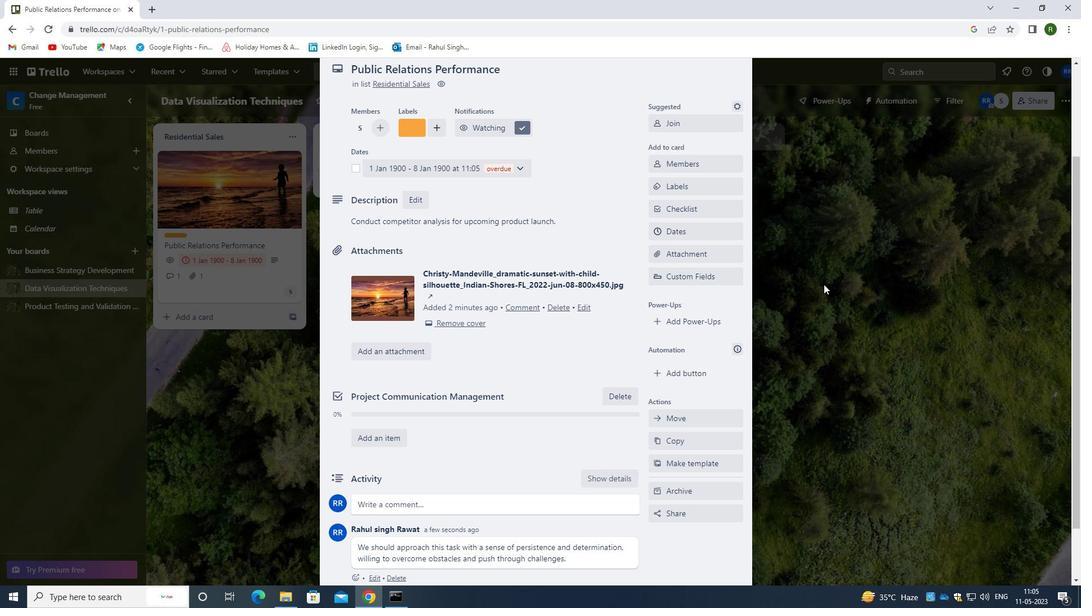 
Action: Mouse scrolled (824, 285) with delta (0, 0)
Screenshot: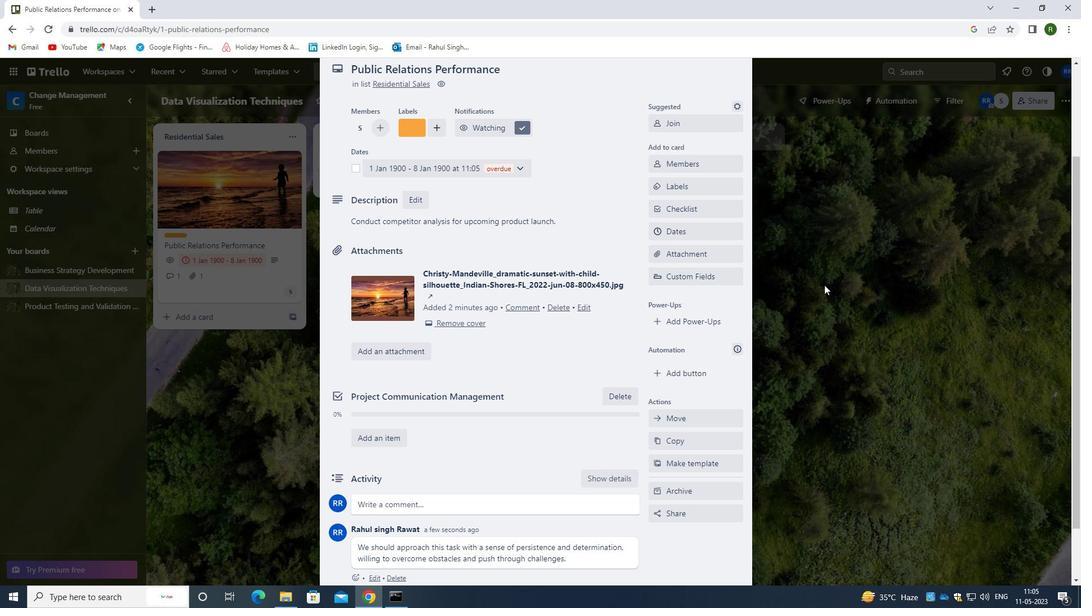 
Action: Mouse moved to (739, 97)
Screenshot: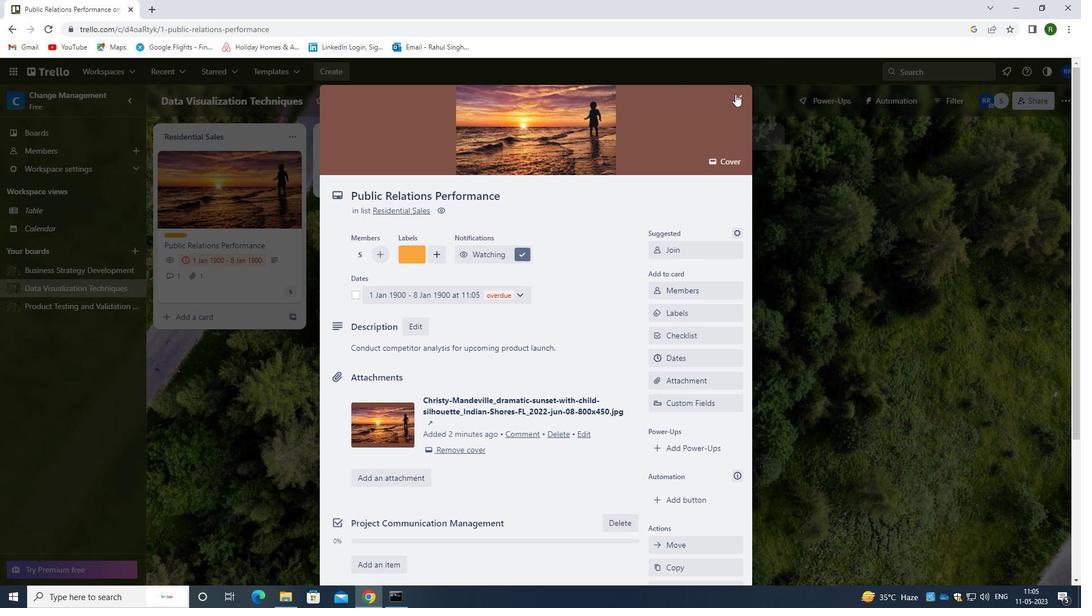 
Action: Mouse pressed left at (739, 97)
Screenshot: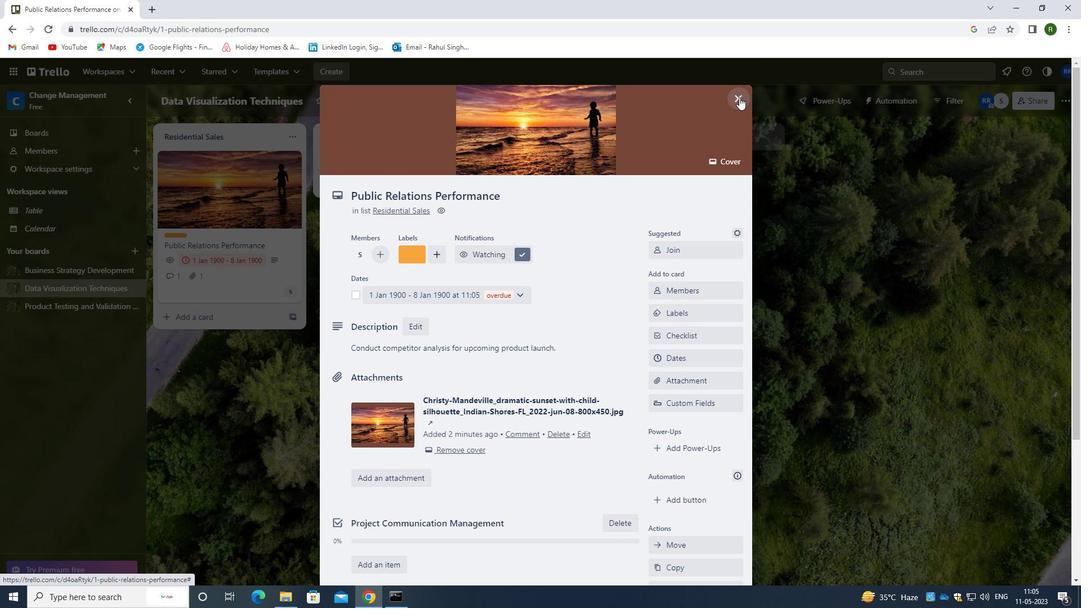 
Action: Mouse moved to (470, 252)
Screenshot: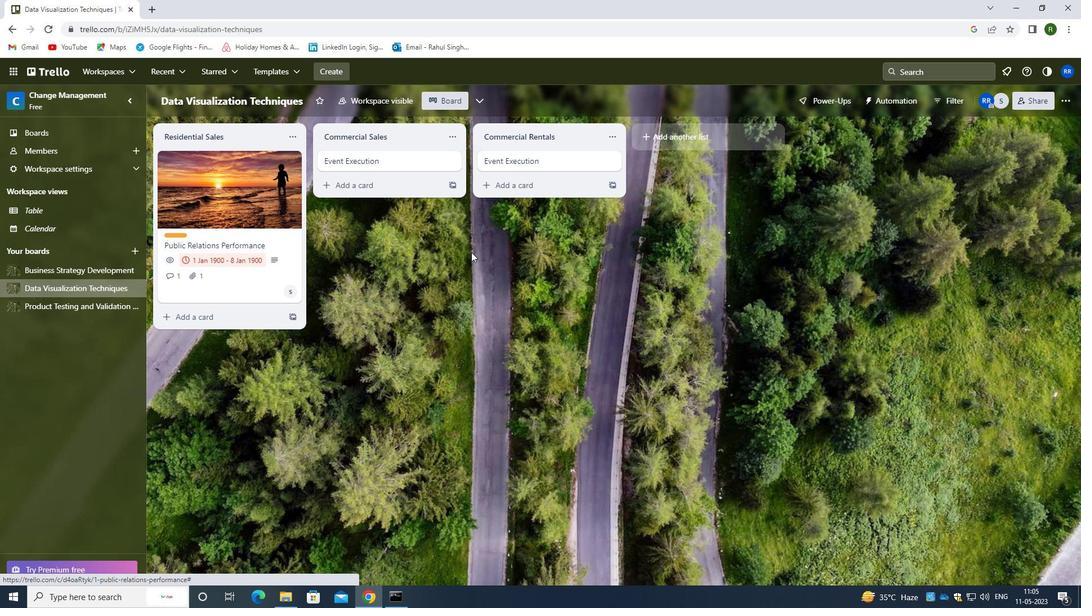 
